 Task: Find connections with filter location Armadale with filter topic #DigitalMarketingwith filter profile language French with filter current company Cerner Corporation with filter school Jawaharlal Nehru National College of Engineering with filter industry Pipeline Transportation with filter service category Video Animation with filter keywords title Veterinary Assistant
Action: Mouse moved to (685, 142)
Screenshot: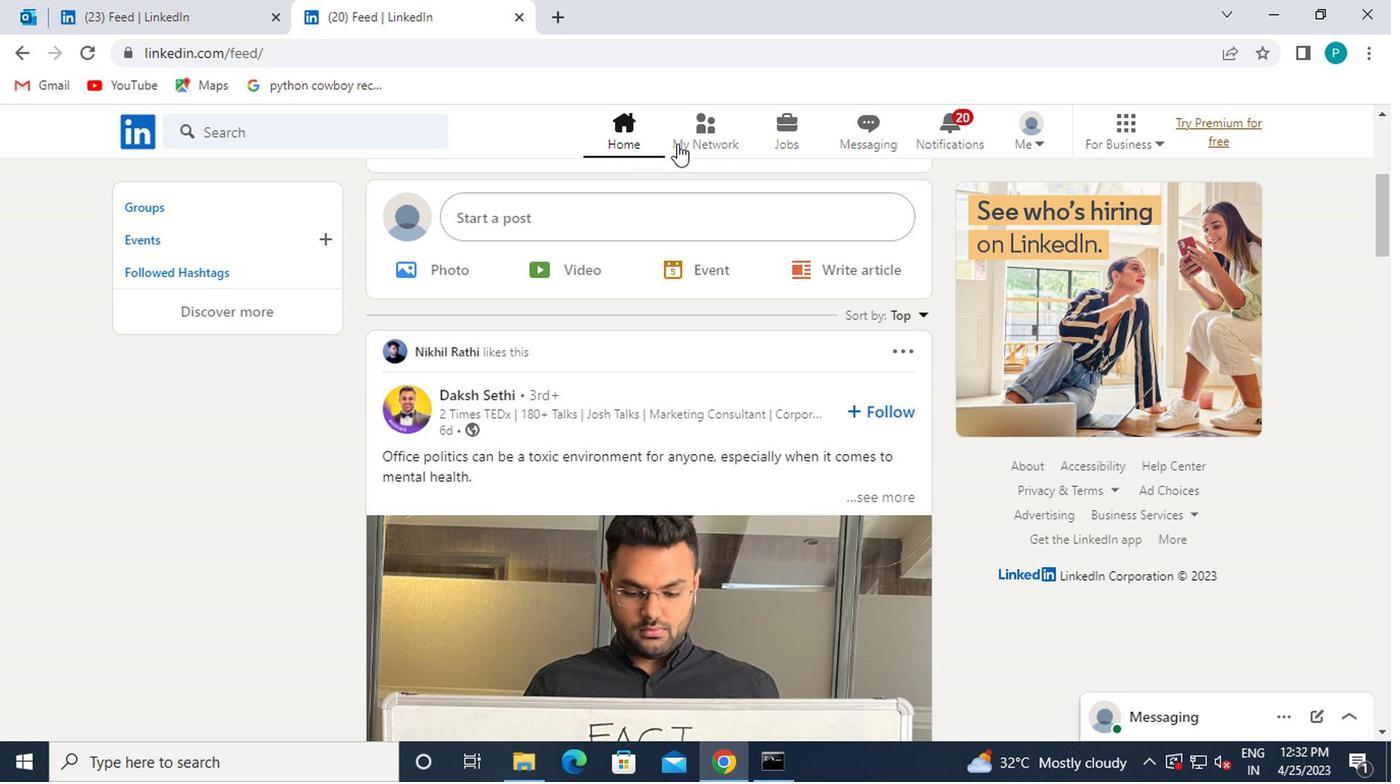 
Action: Mouse pressed left at (685, 142)
Screenshot: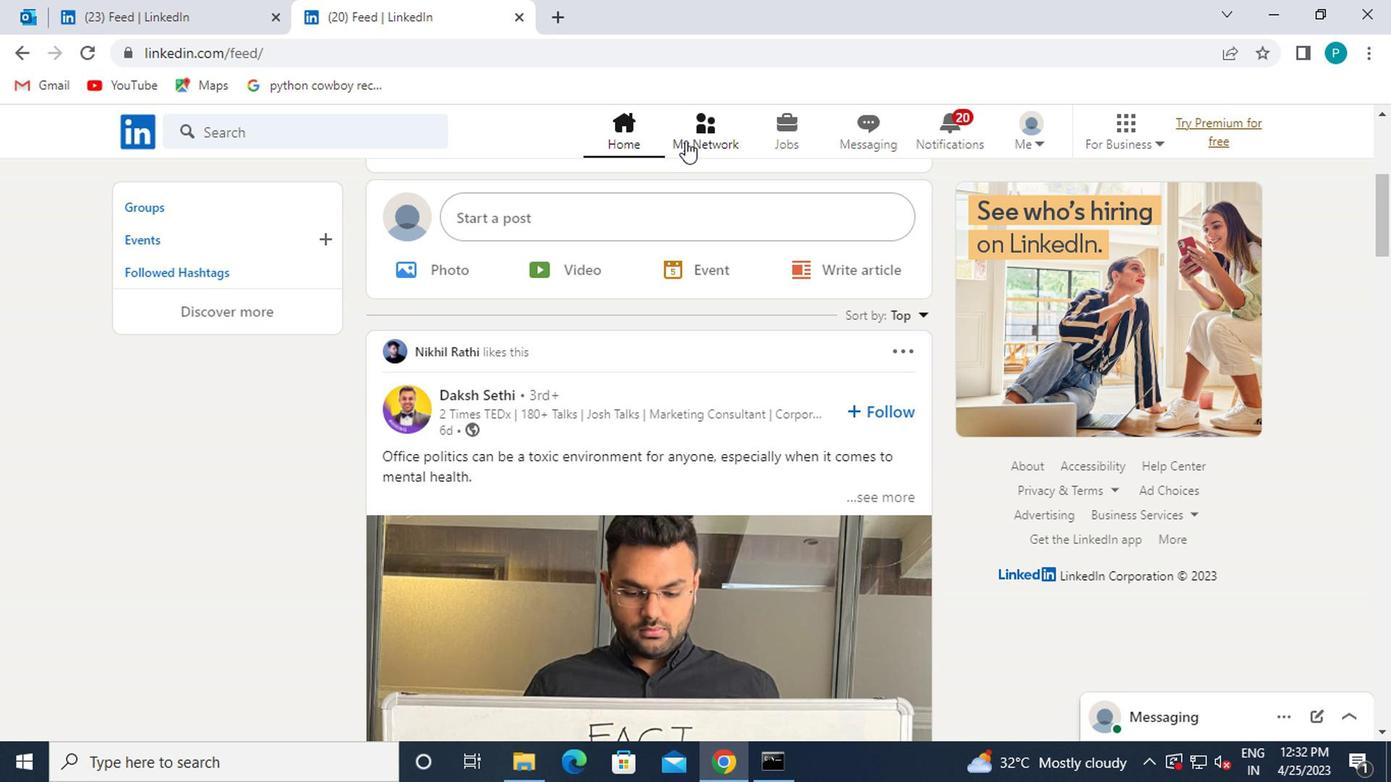 
Action: Mouse moved to (321, 235)
Screenshot: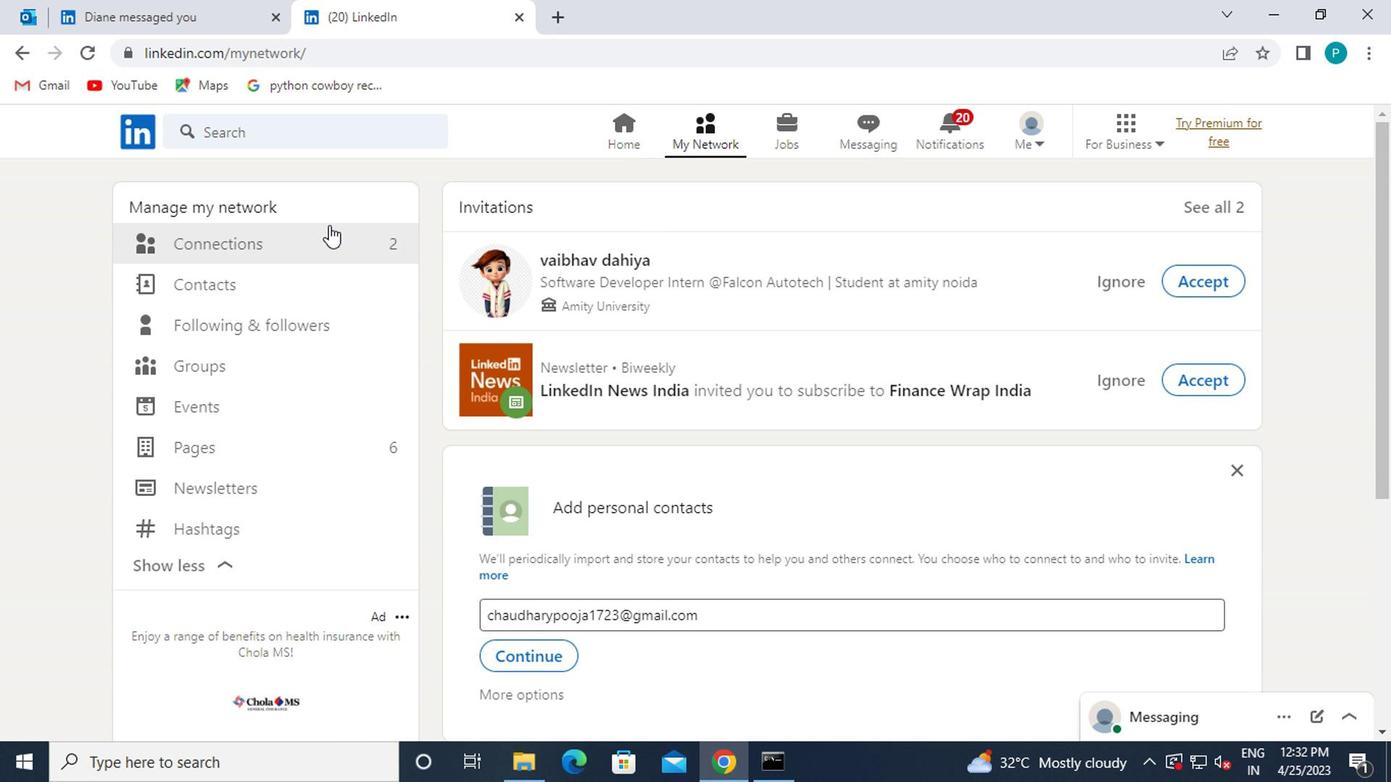 
Action: Mouse pressed left at (321, 235)
Screenshot: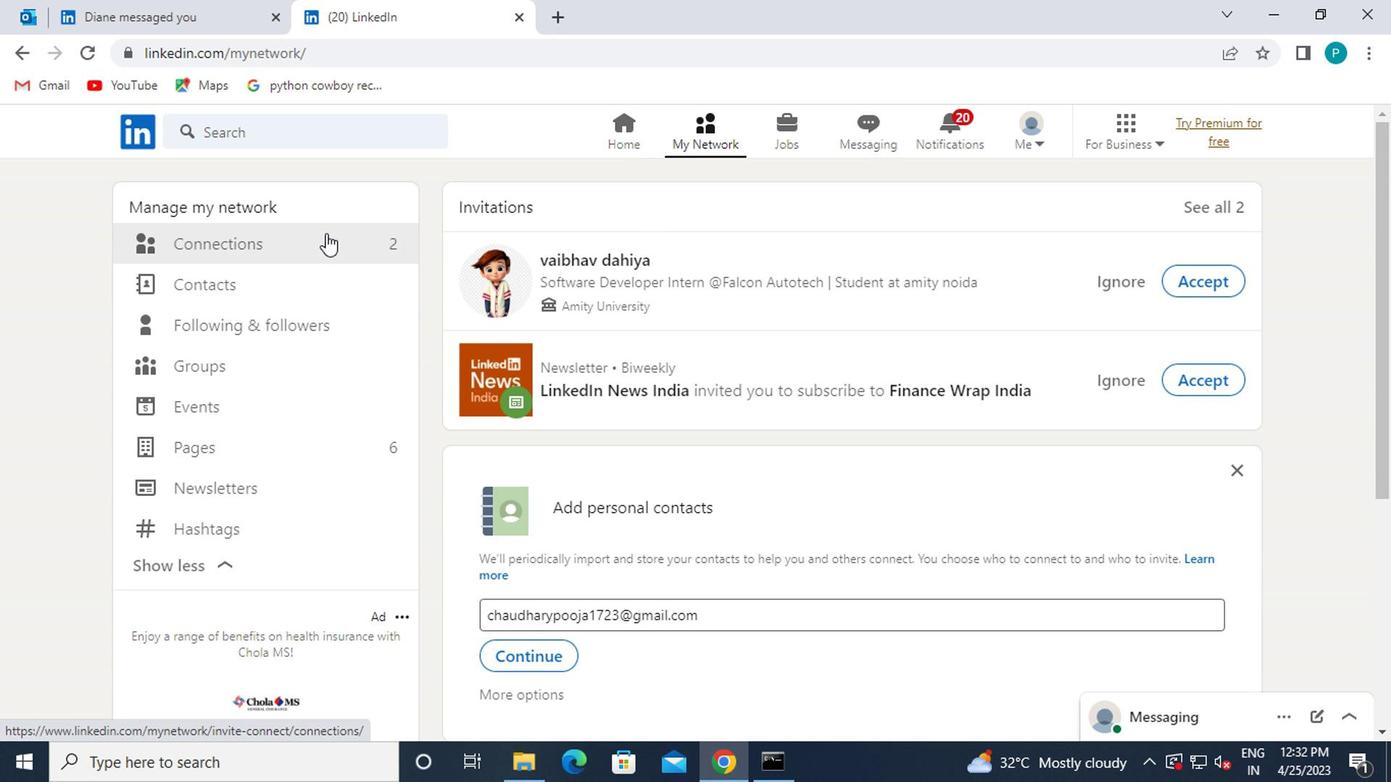 
Action: Mouse moved to (847, 246)
Screenshot: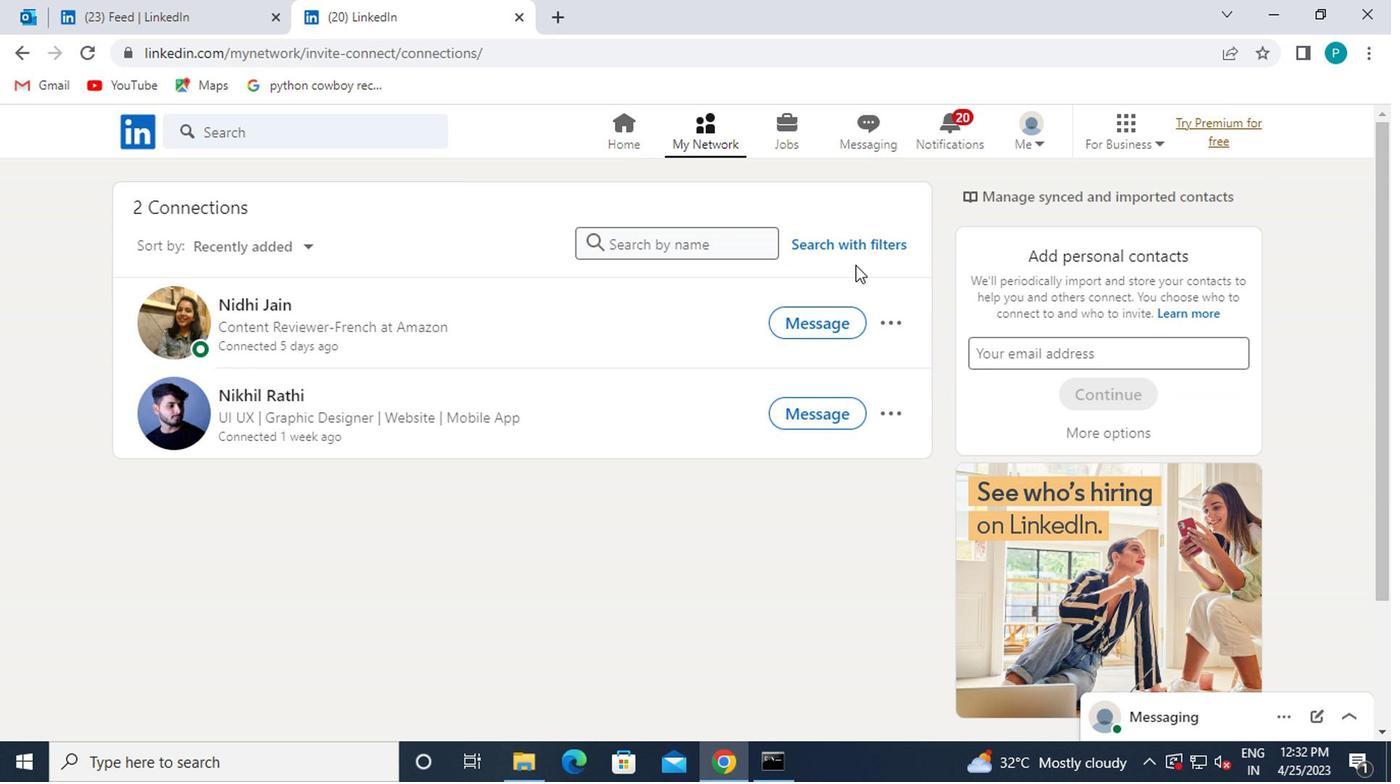 
Action: Mouse pressed left at (847, 246)
Screenshot: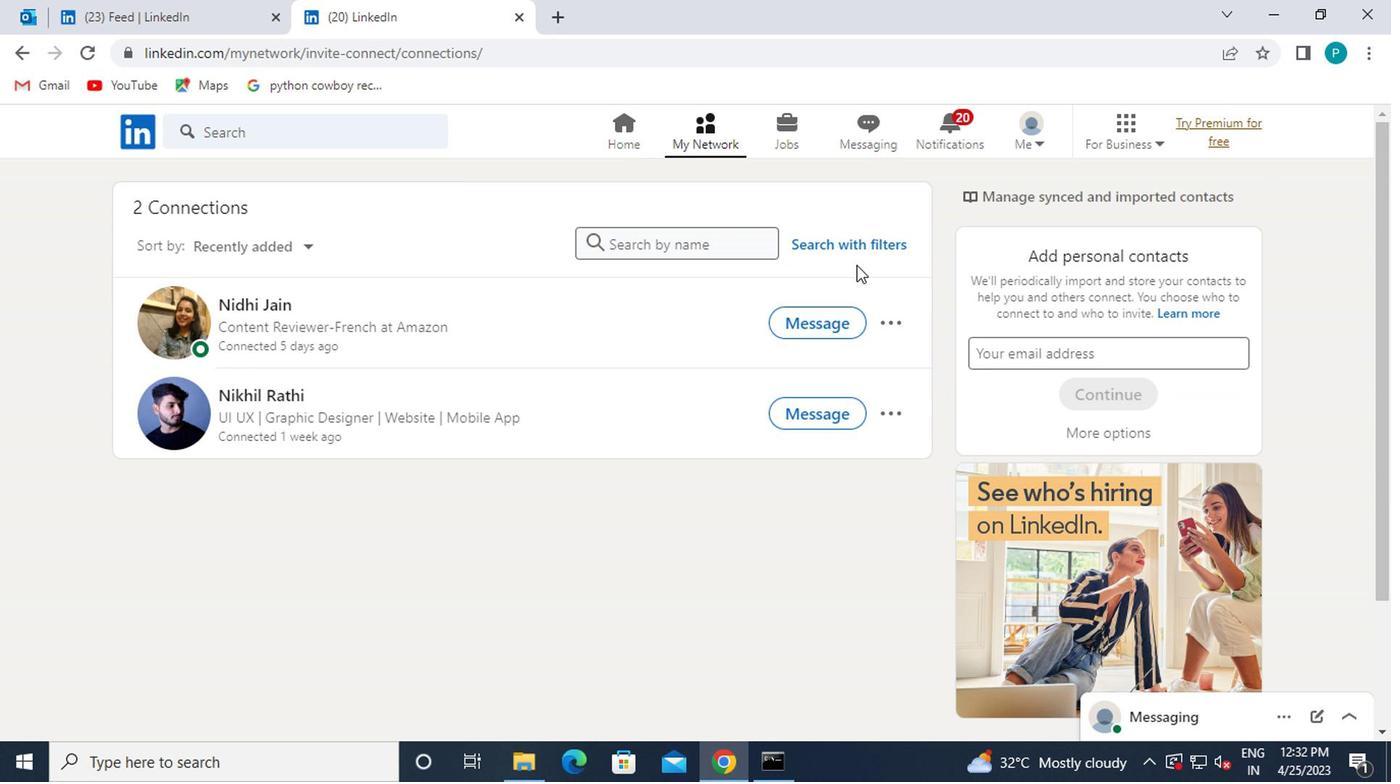 
Action: Mouse moved to (696, 192)
Screenshot: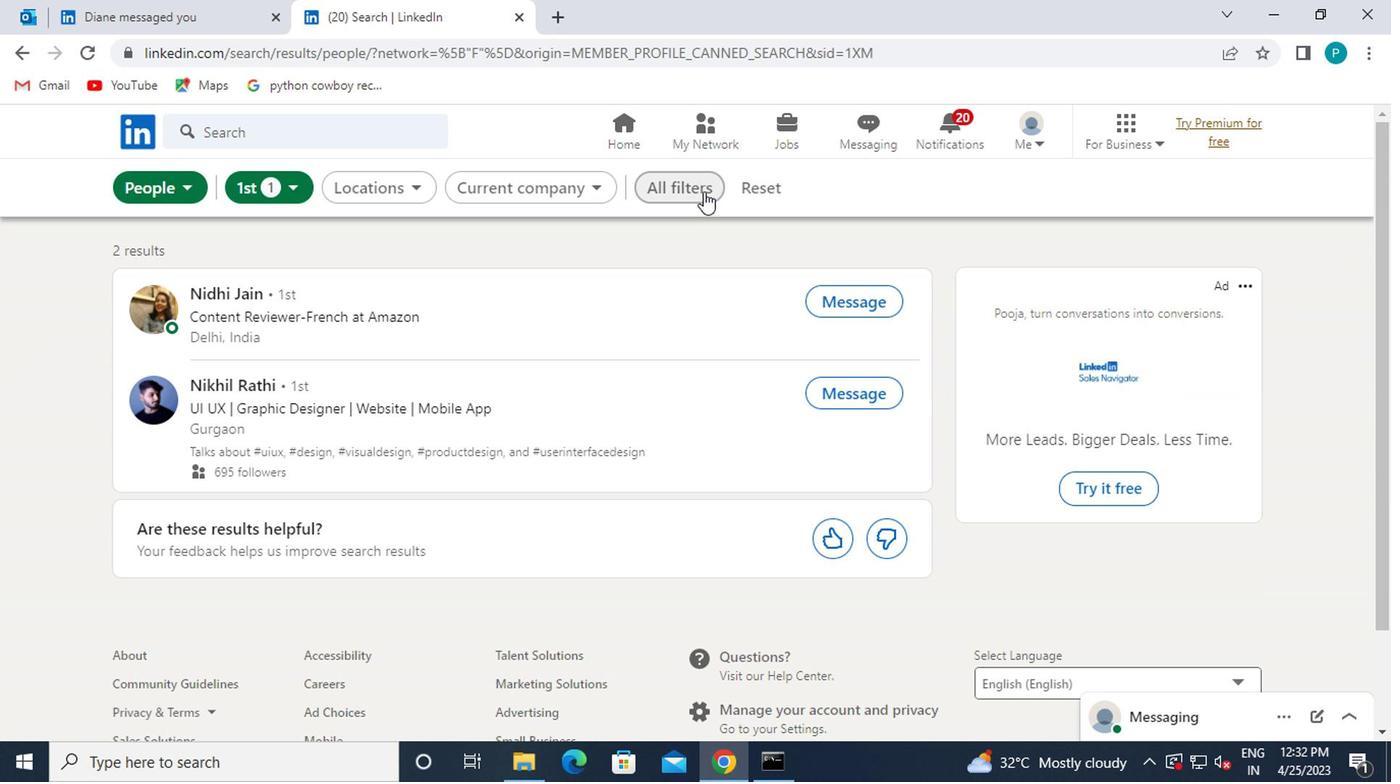 
Action: Mouse pressed left at (696, 192)
Screenshot: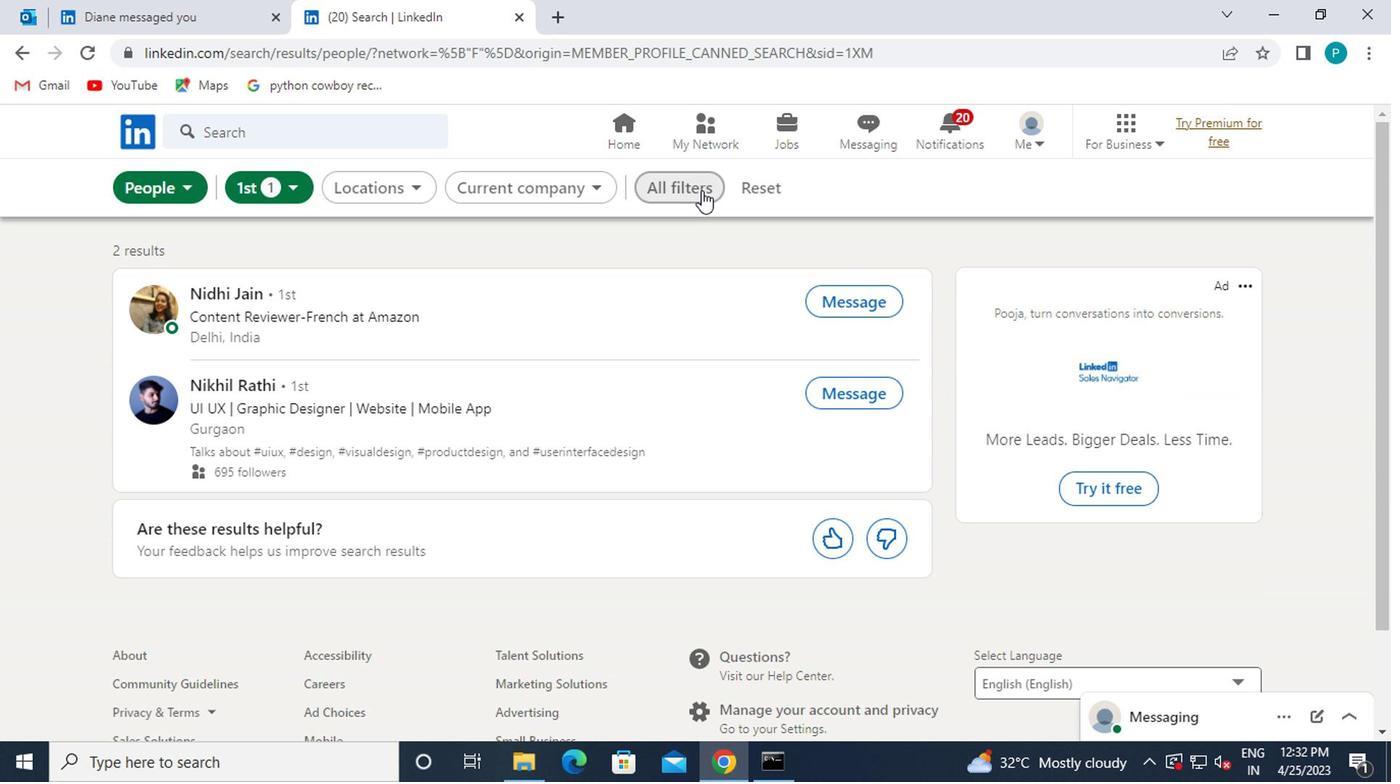 
Action: Mouse moved to (940, 409)
Screenshot: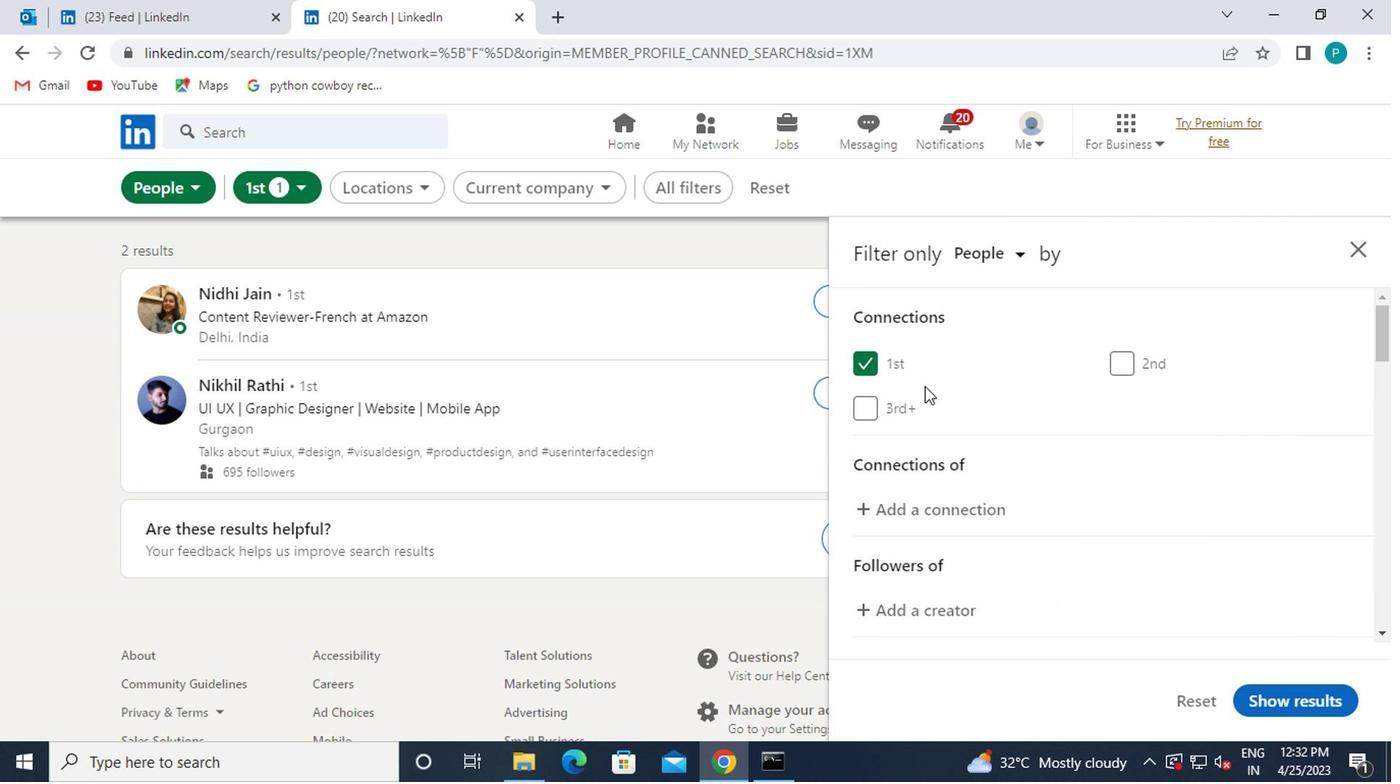 
Action: Mouse scrolled (940, 408) with delta (0, 0)
Screenshot: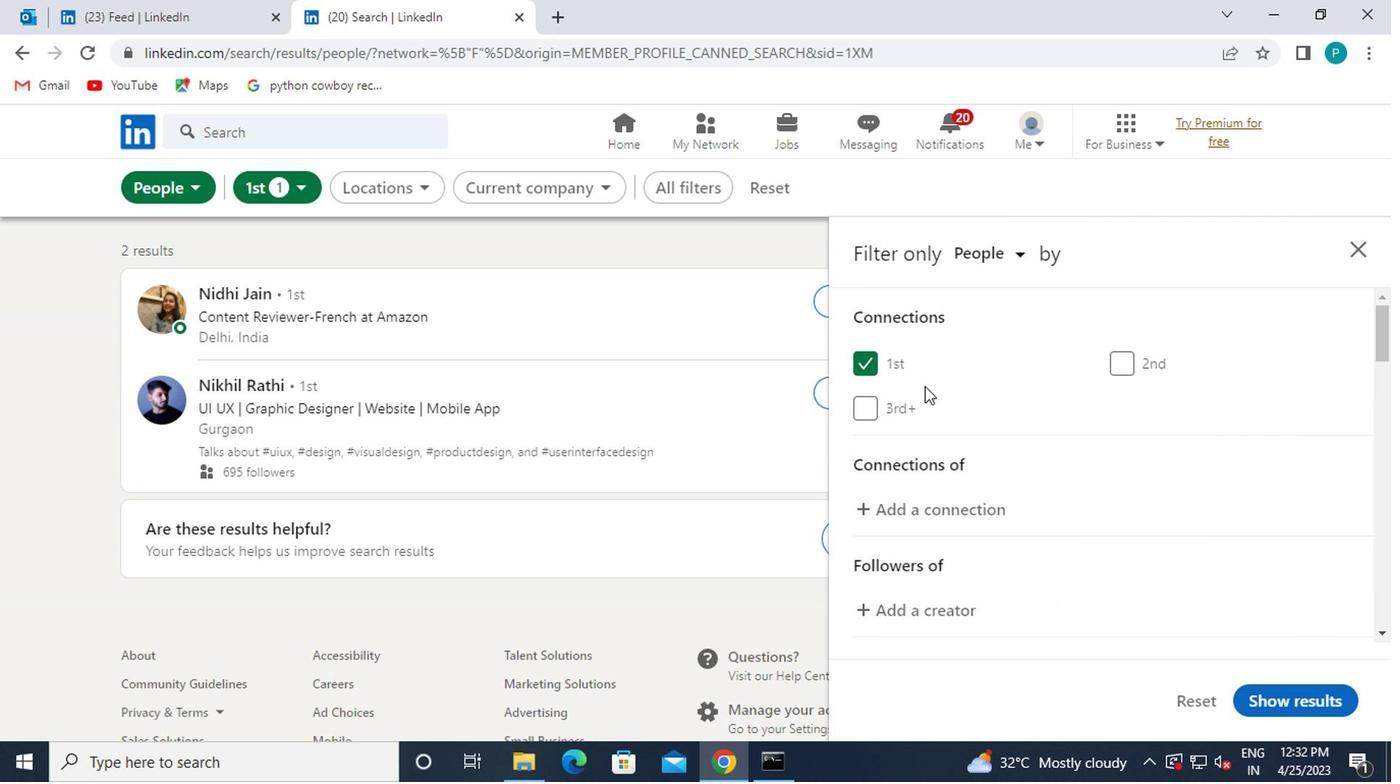 
Action: Mouse moved to (940, 411)
Screenshot: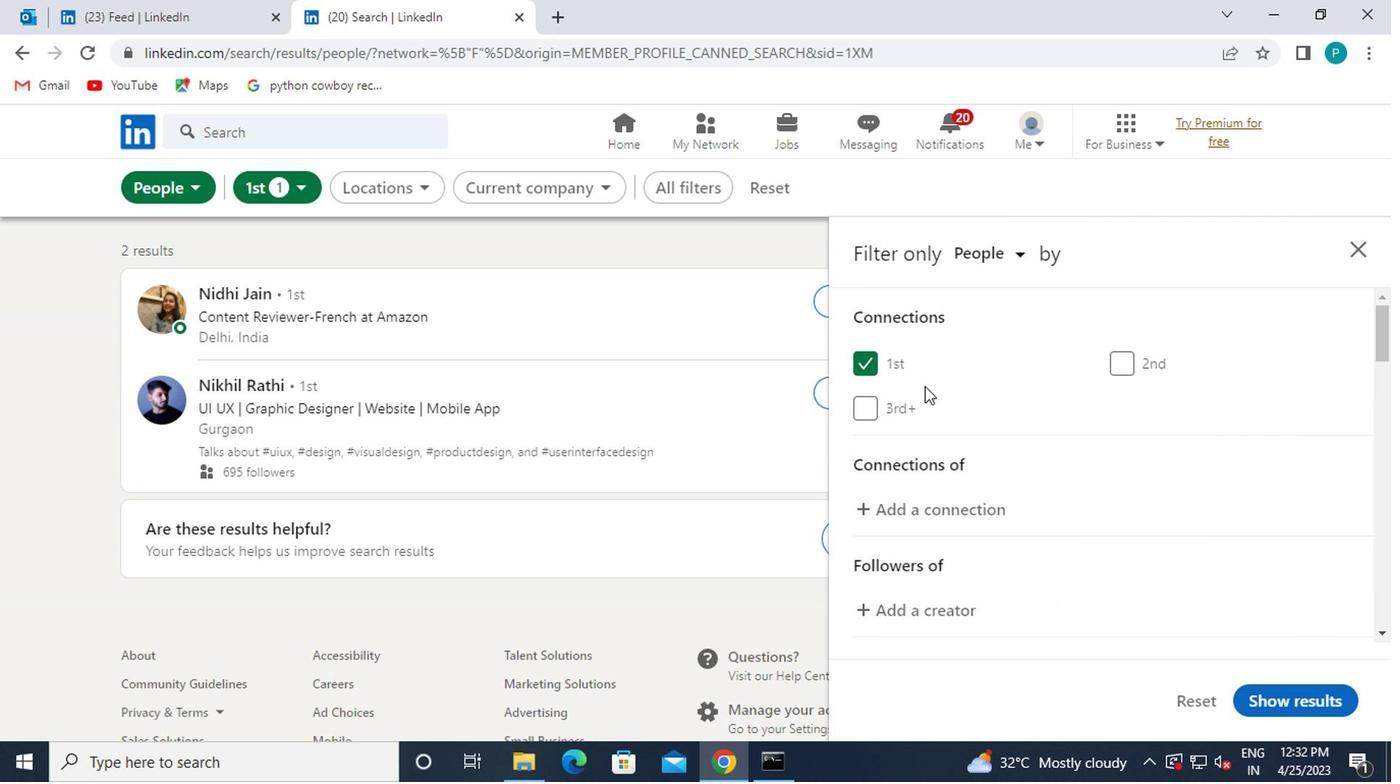 
Action: Mouse scrolled (940, 411) with delta (0, 0)
Screenshot: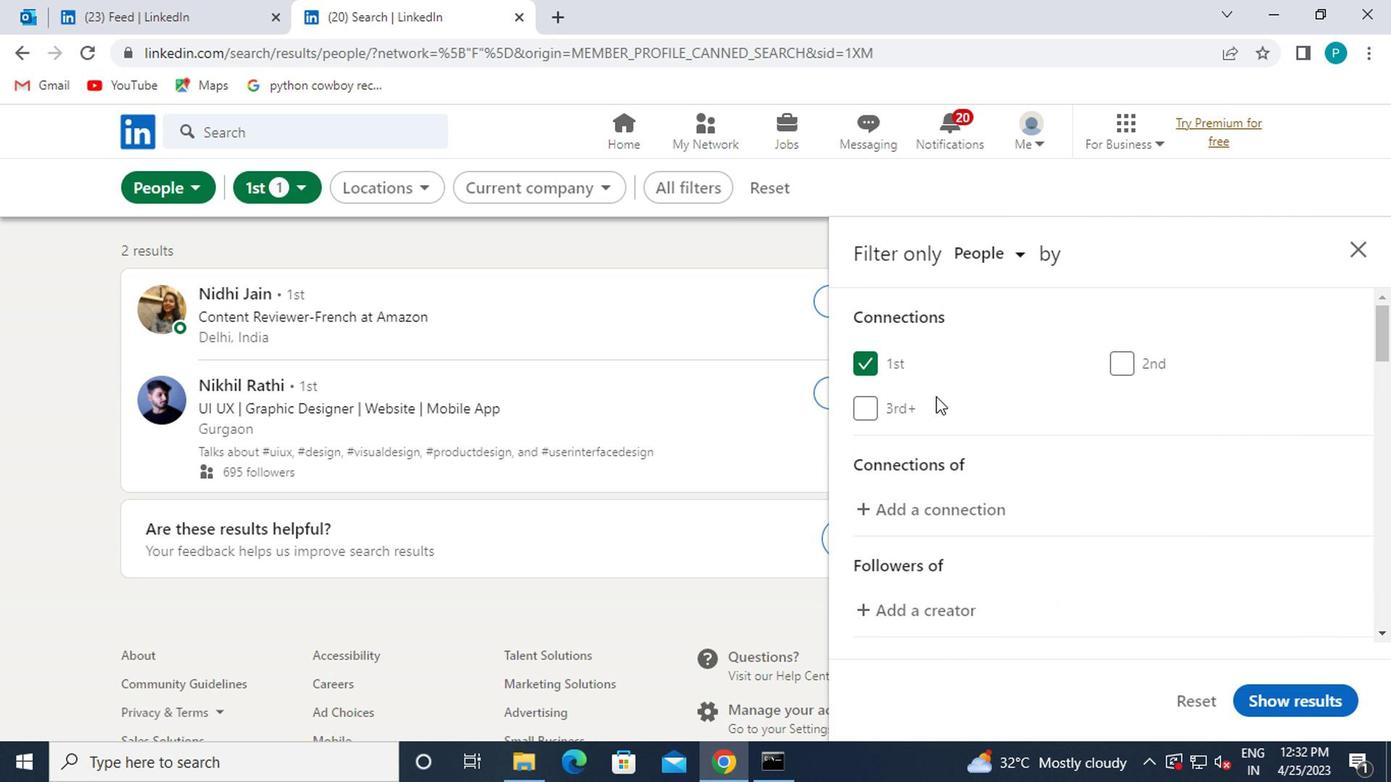 
Action: Mouse scrolled (940, 411) with delta (0, 0)
Screenshot: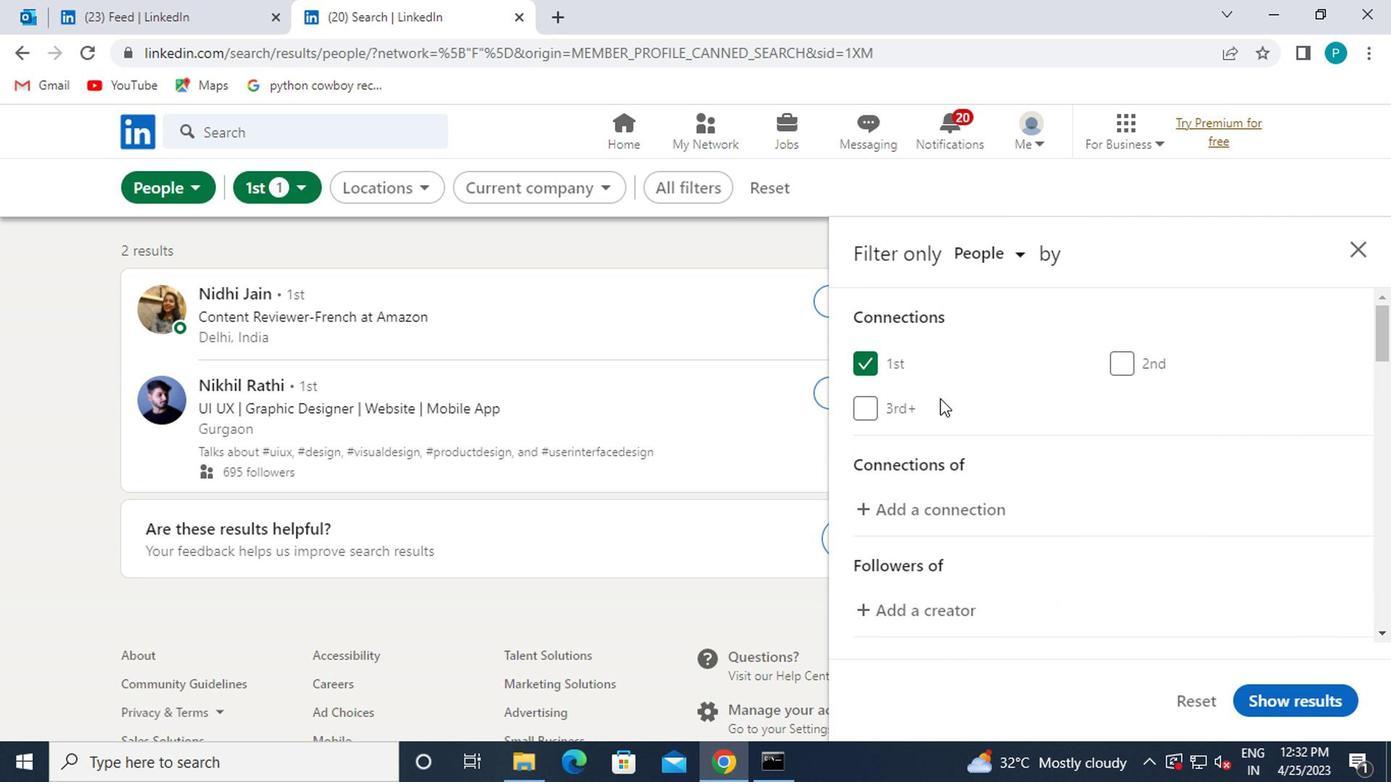 
Action: Mouse scrolled (940, 411) with delta (0, 0)
Screenshot: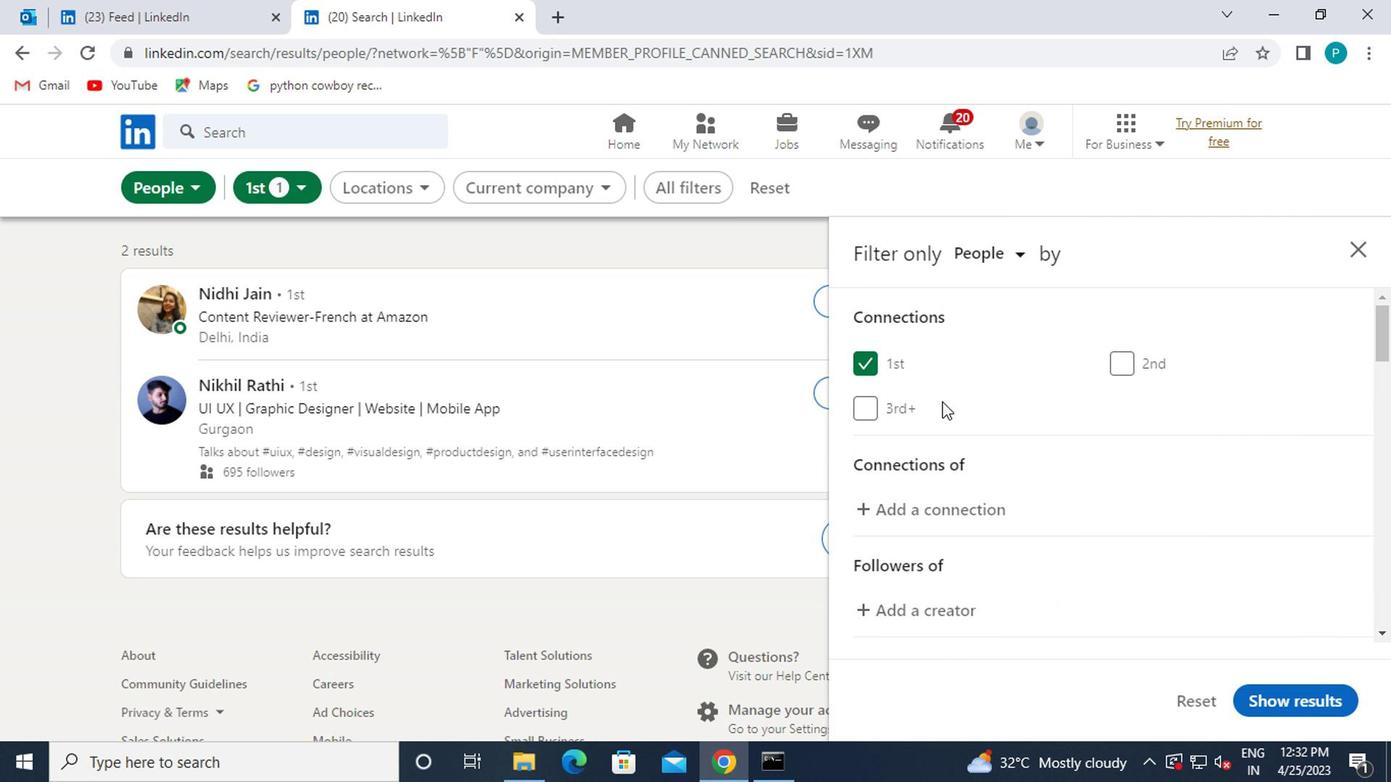 
Action: Mouse moved to (1164, 400)
Screenshot: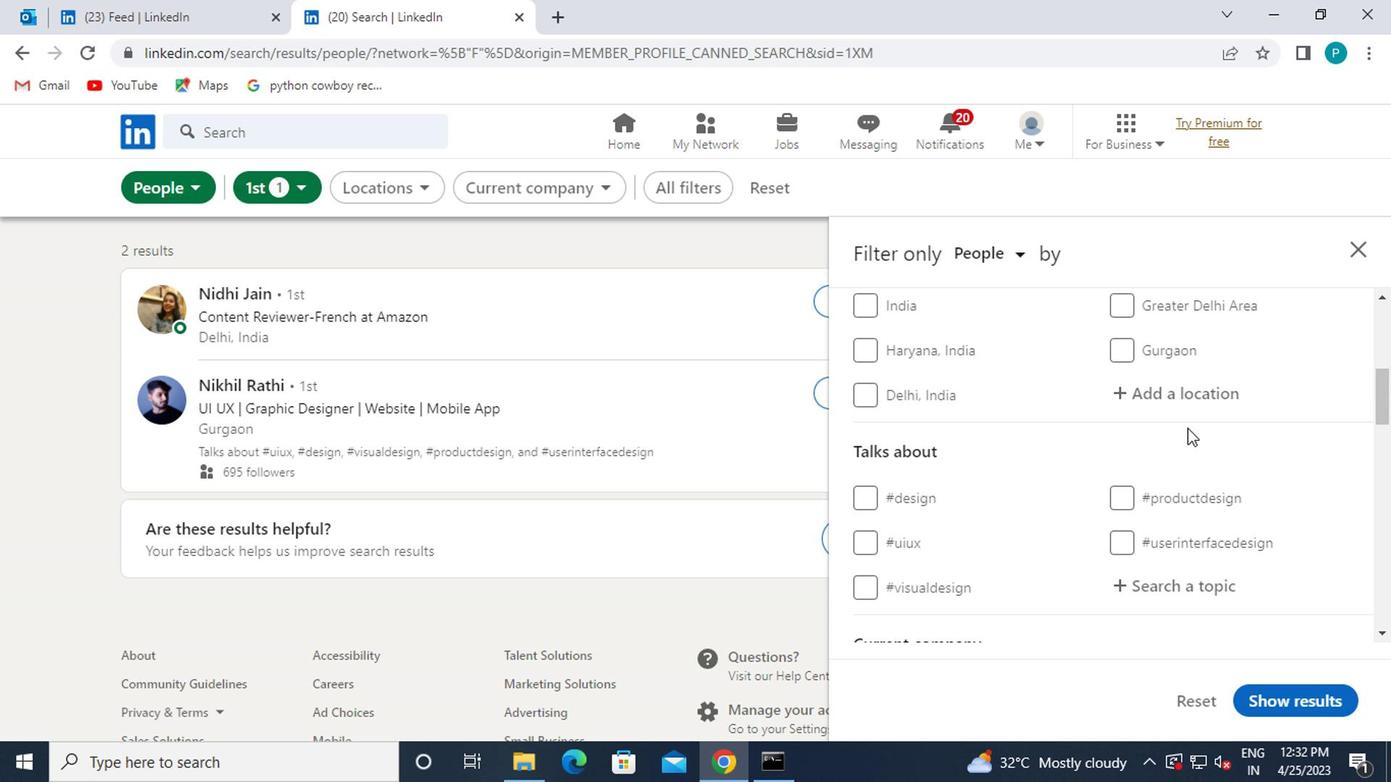 
Action: Mouse pressed left at (1164, 400)
Screenshot: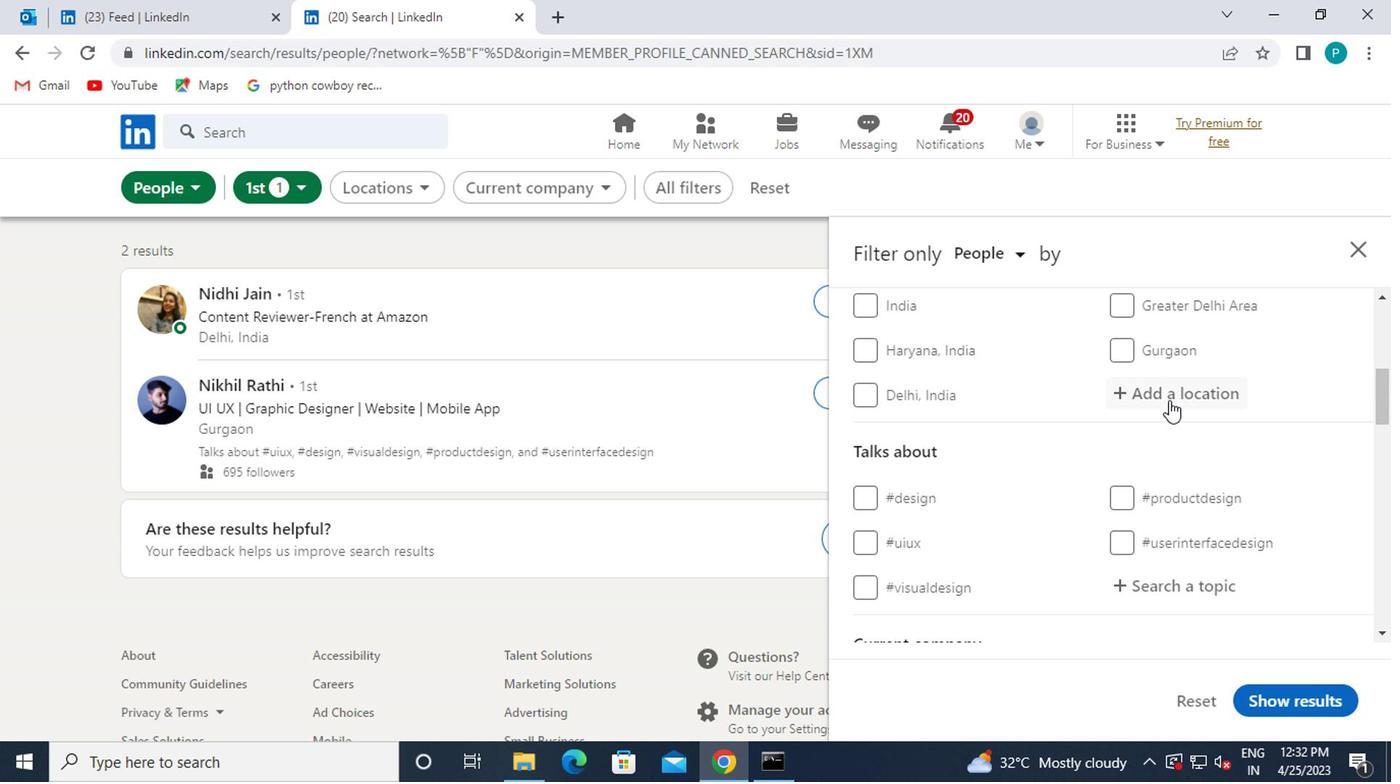 
Action: Mouse moved to (1154, 398)
Screenshot: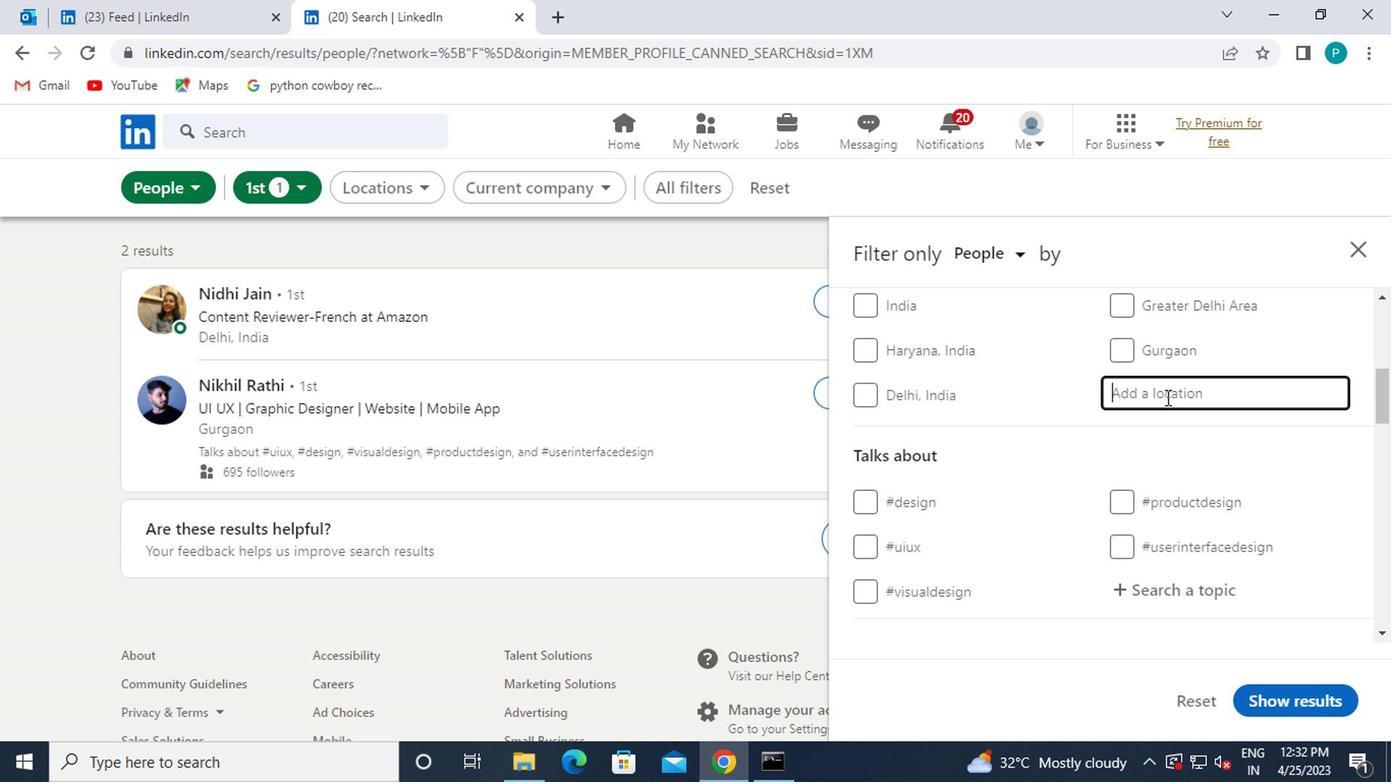 
Action: Key pressed armadale
Screenshot: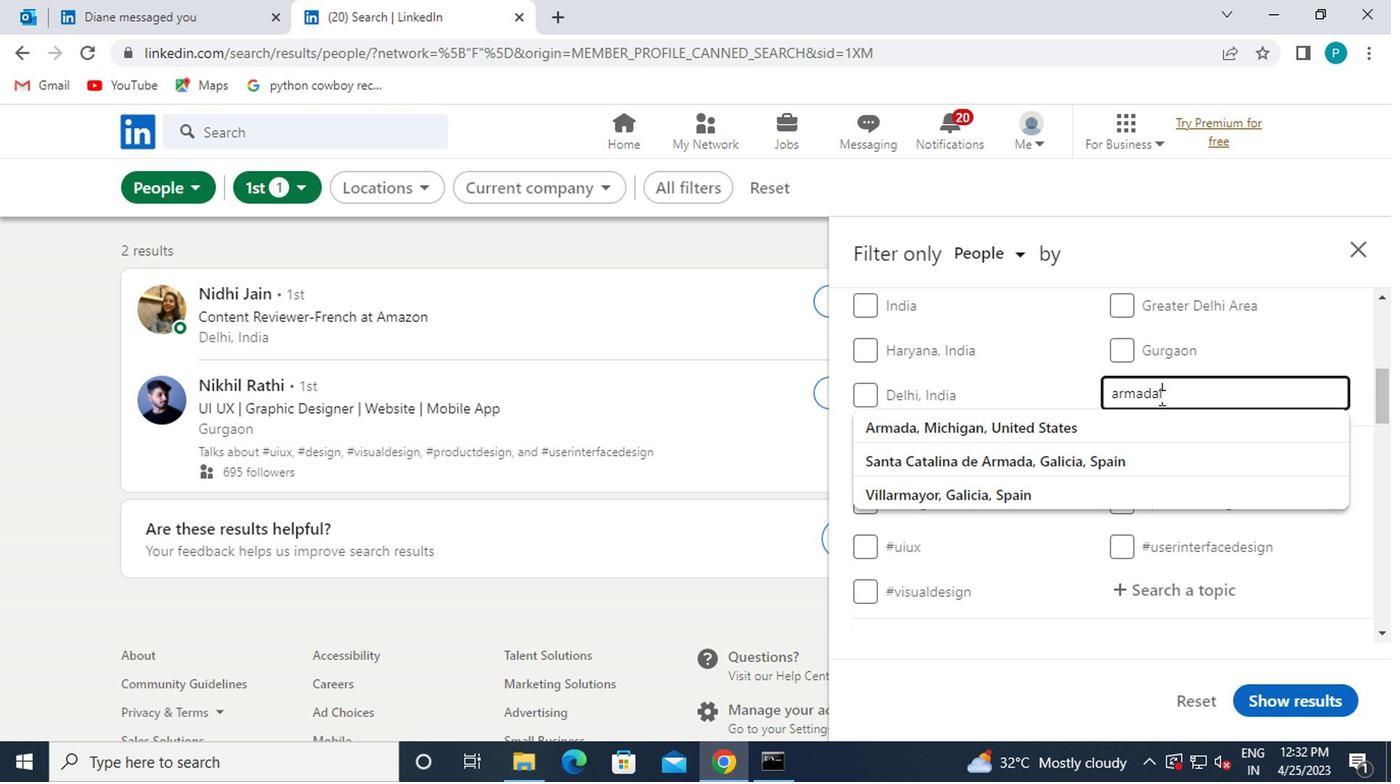 
Action: Mouse moved to (1190, 413)
Screenshot: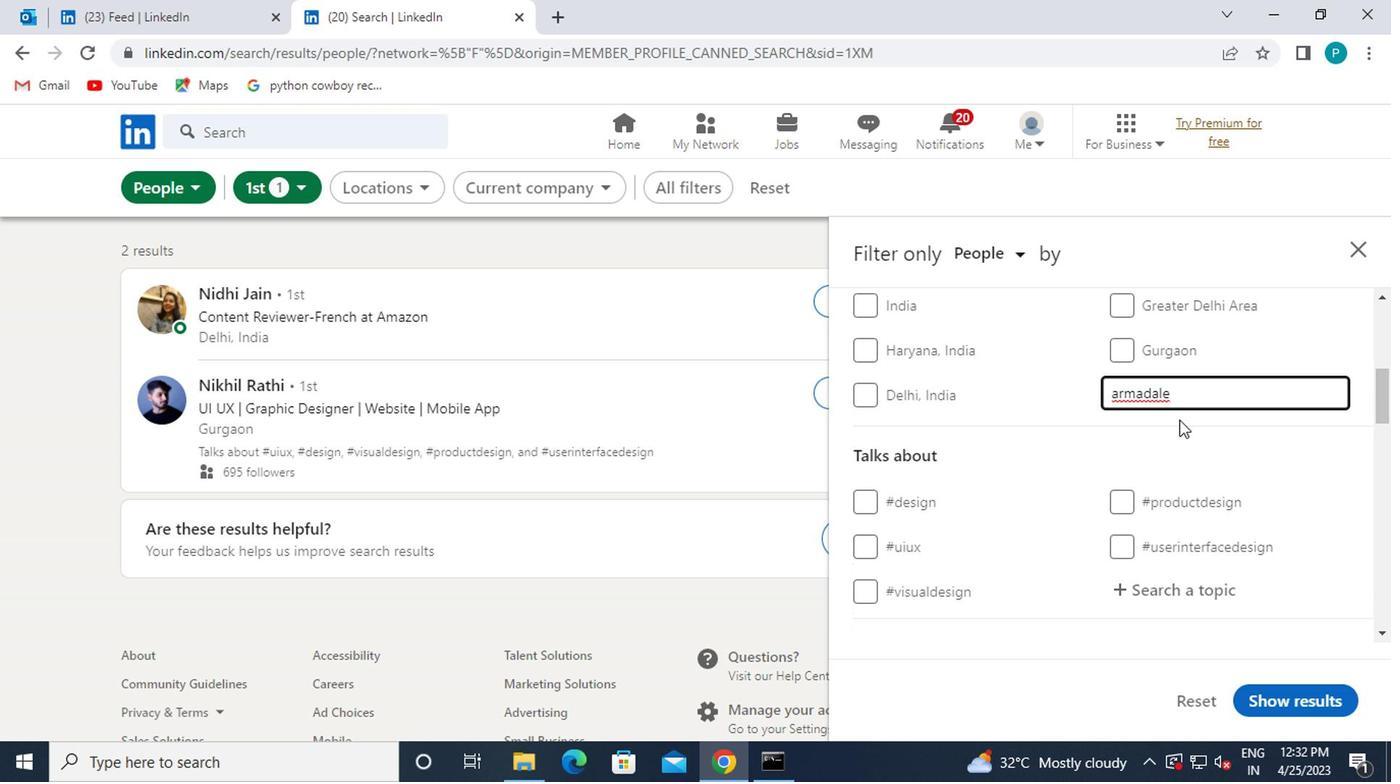 
Action: Key pressed <Key.backspace>
Screenshot: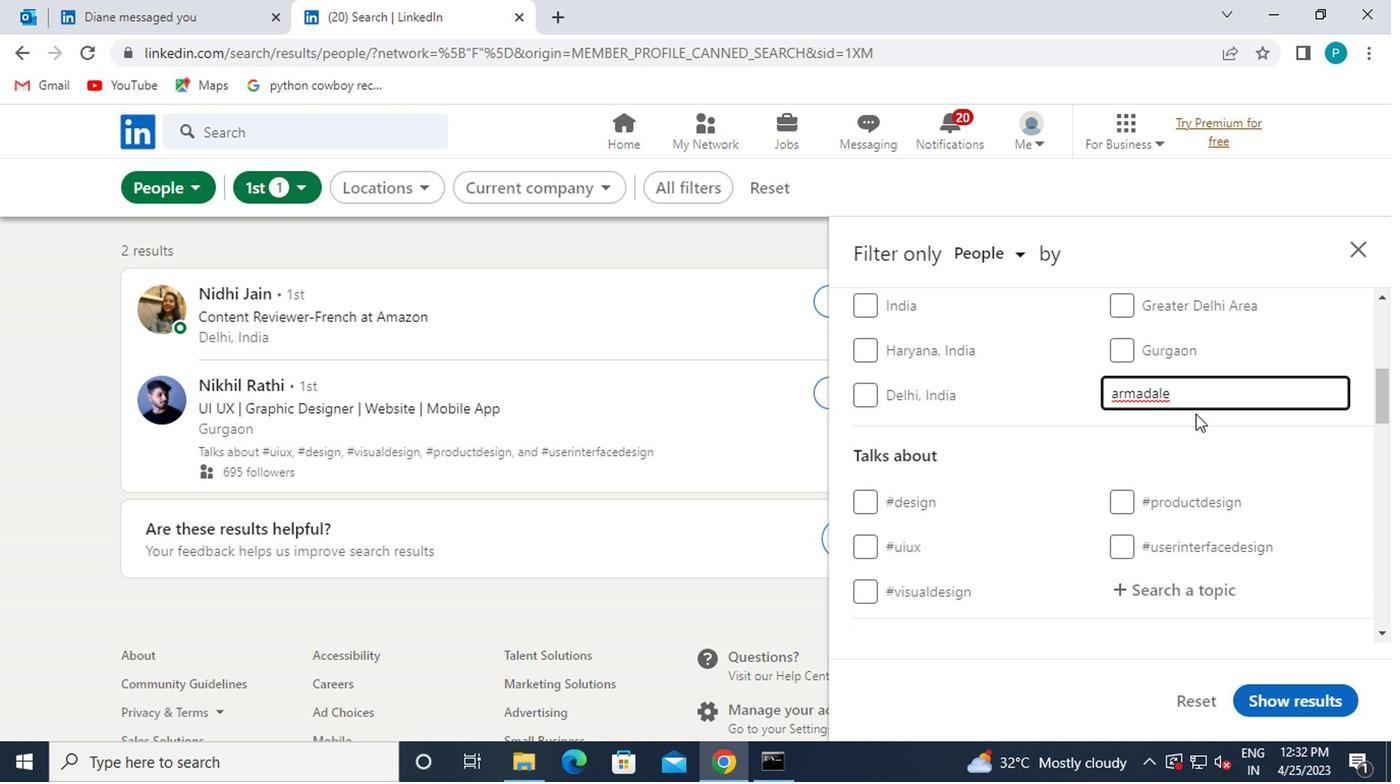 
Action: Mouse moved to (1141, 403)
Screenshot: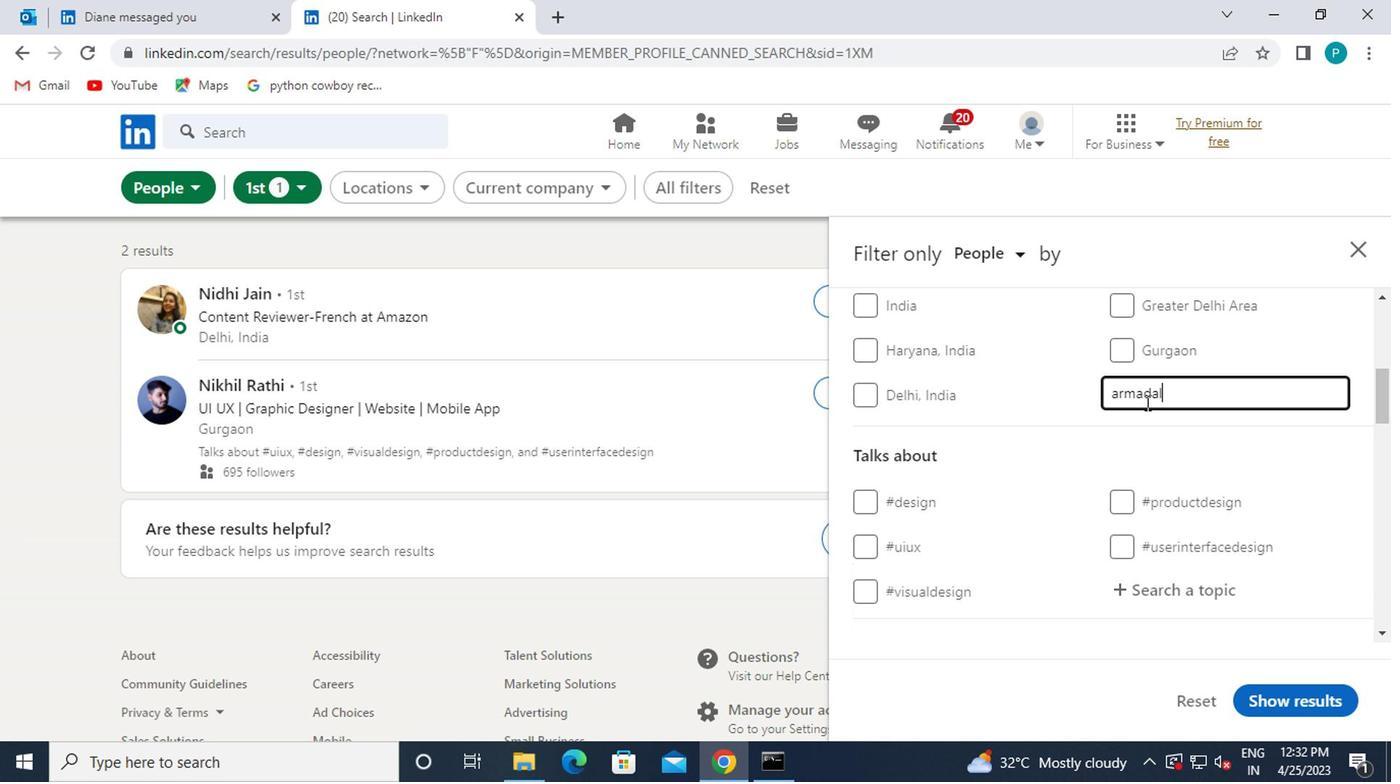
Action: Key pressed e
Screenshot: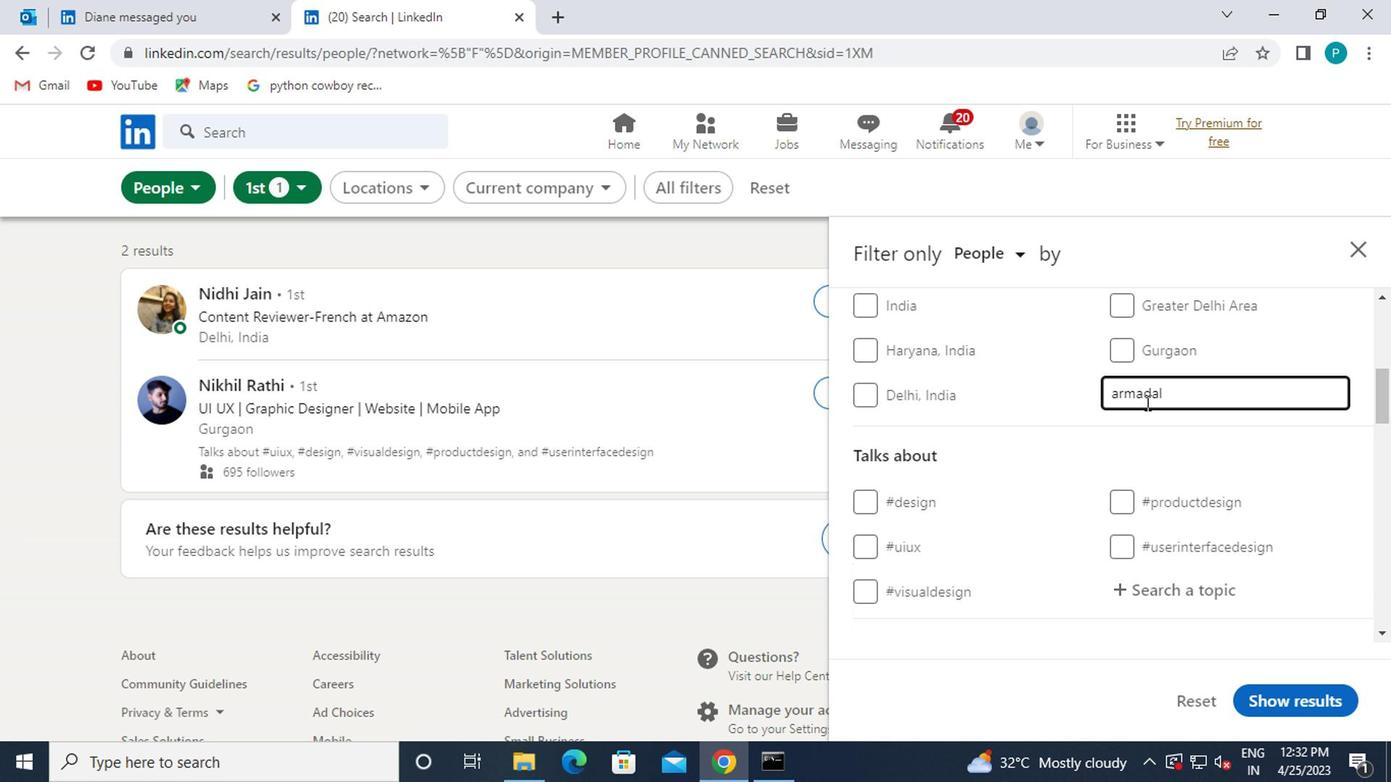 
Action: Mouse moved to (1215, 474)
Screenshot: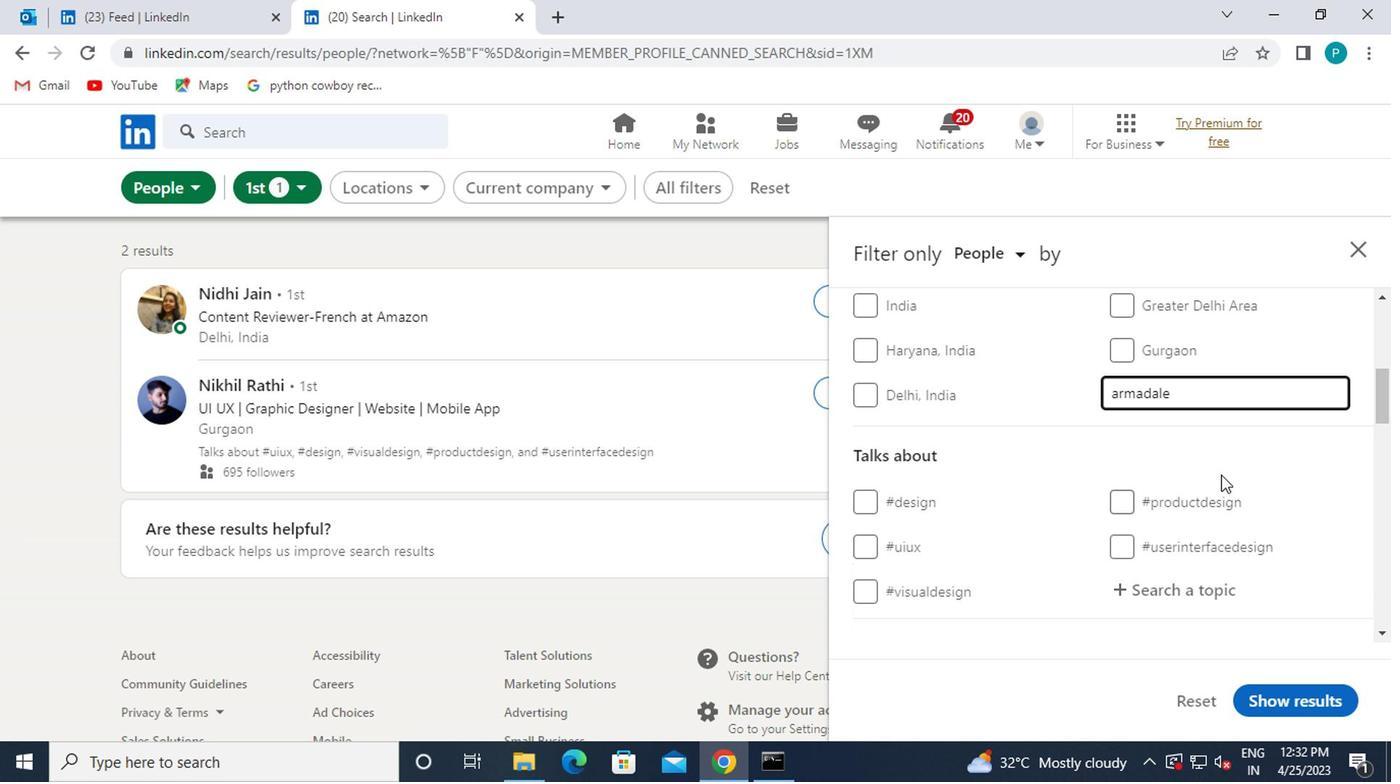 
Action: Mouse scrolled (1215, 473) with delta (0, 0)
Screenshot: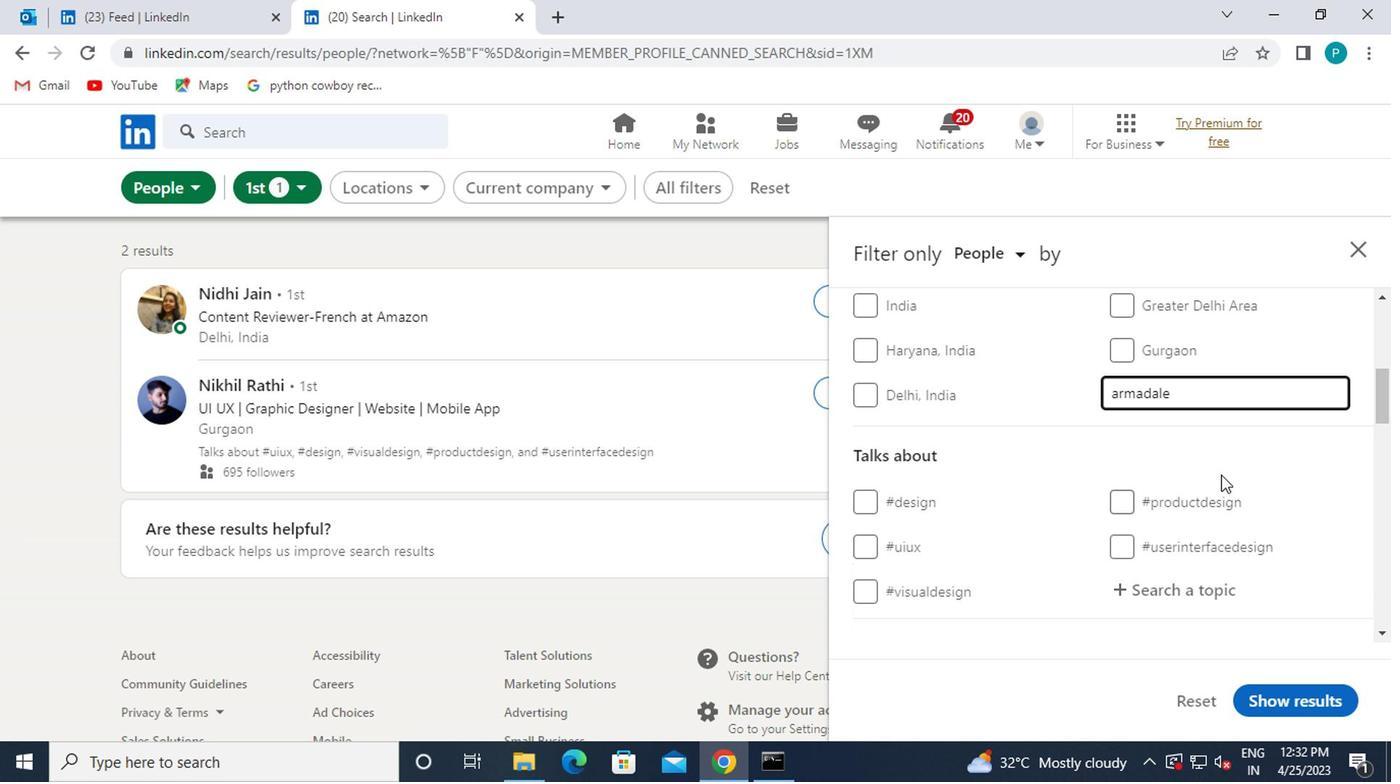 
Action: Mouse moved to (1129, 494)
Screenshot: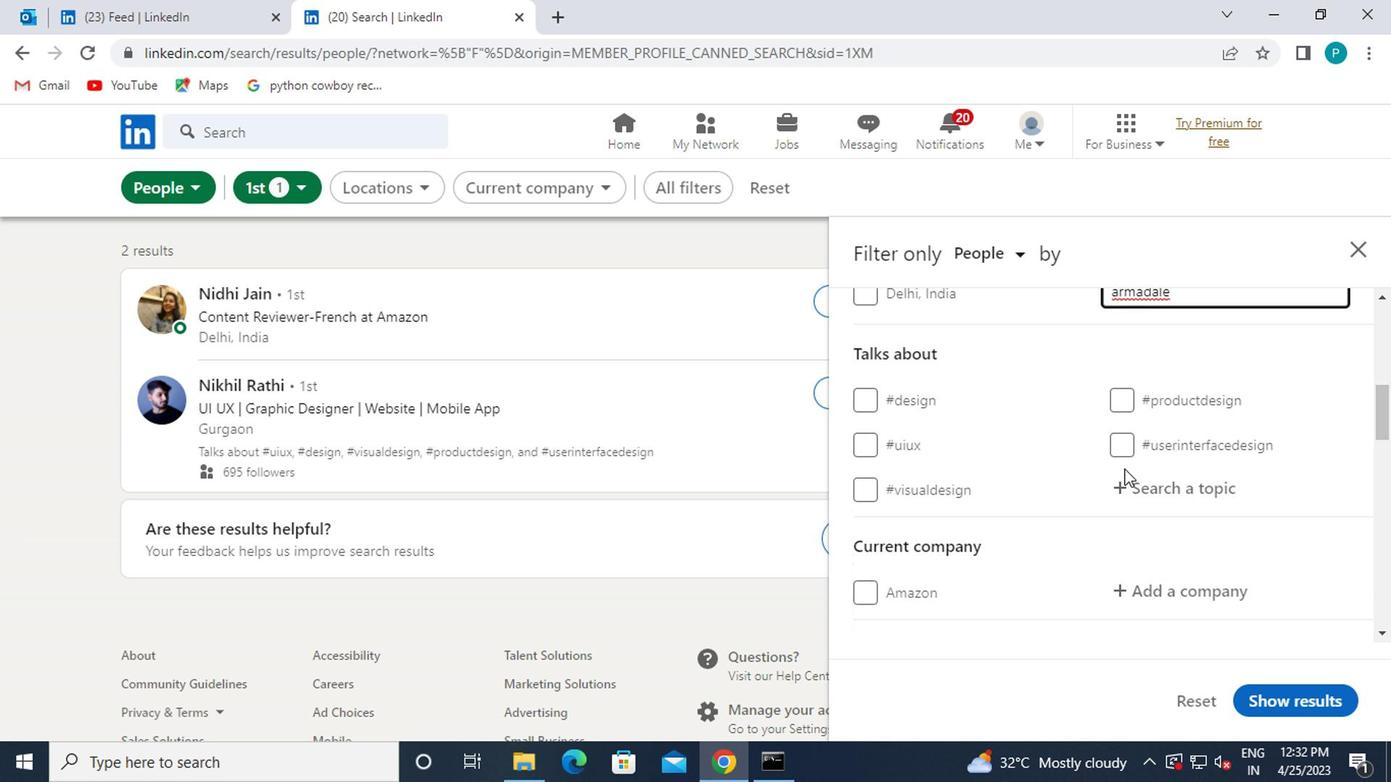
Action: Mouse pressed left at (1129, 494)
Screenshot: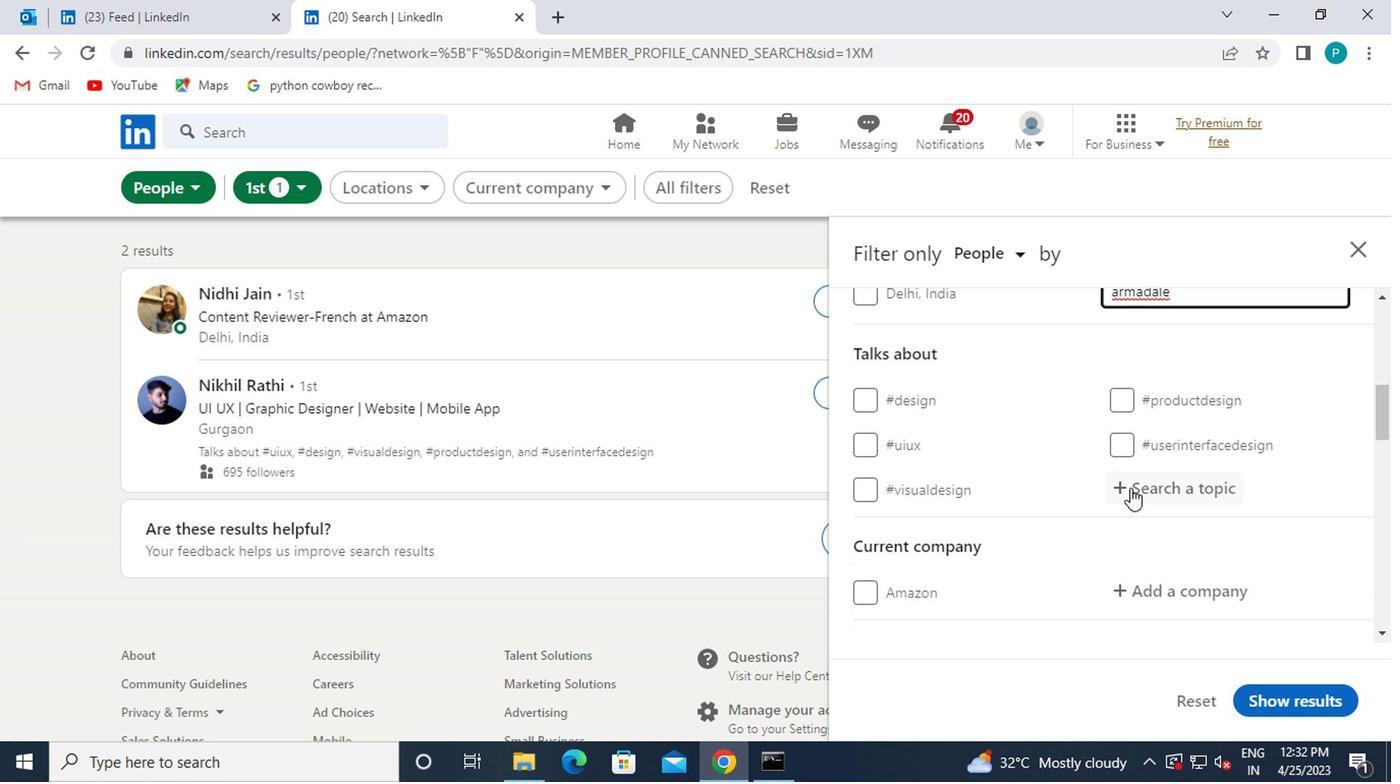 
Action: Key pressed <Key.shift><Key.shift><Key.shift><Key.shift>#DIGITAL<Key.space><Key.backspace>MARKETING
Screenshot: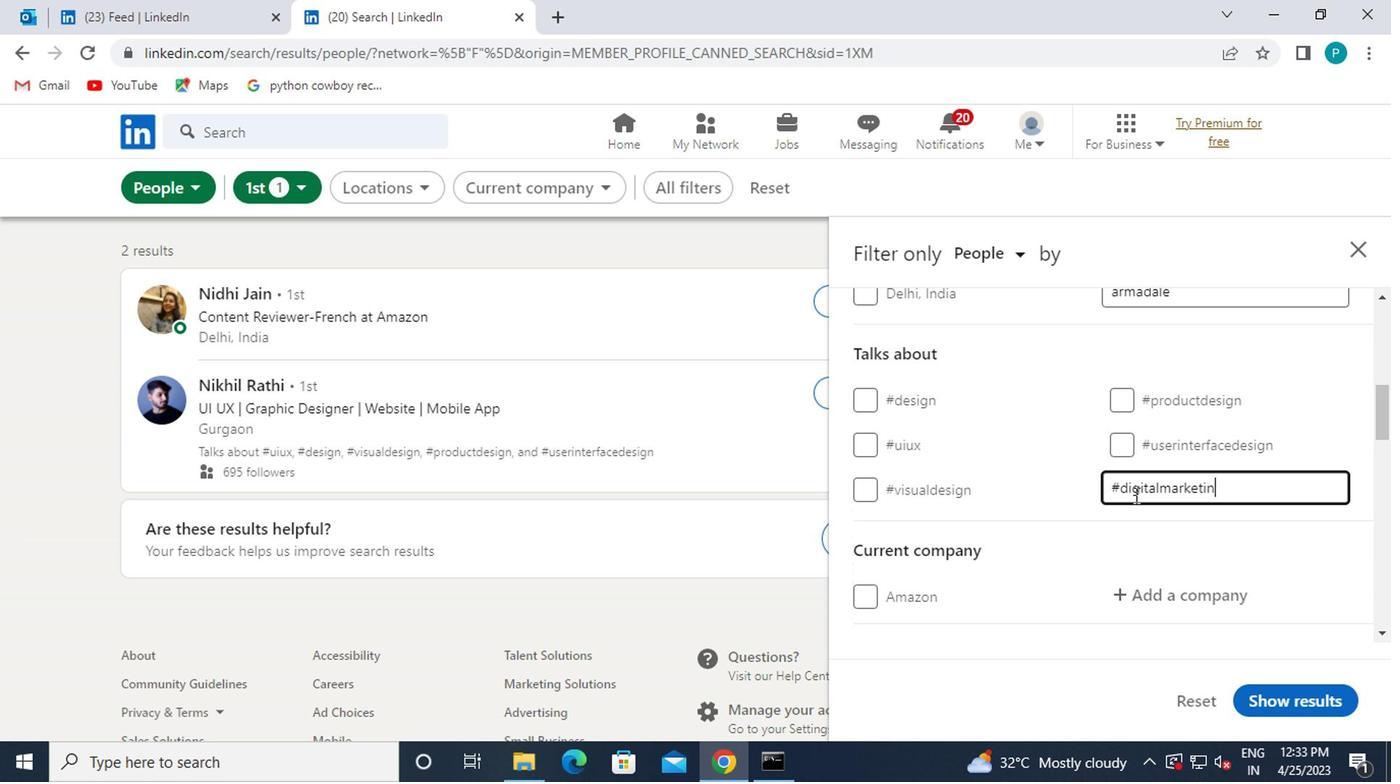
Action: Mouse moved to (1121, 523)
Screenshot: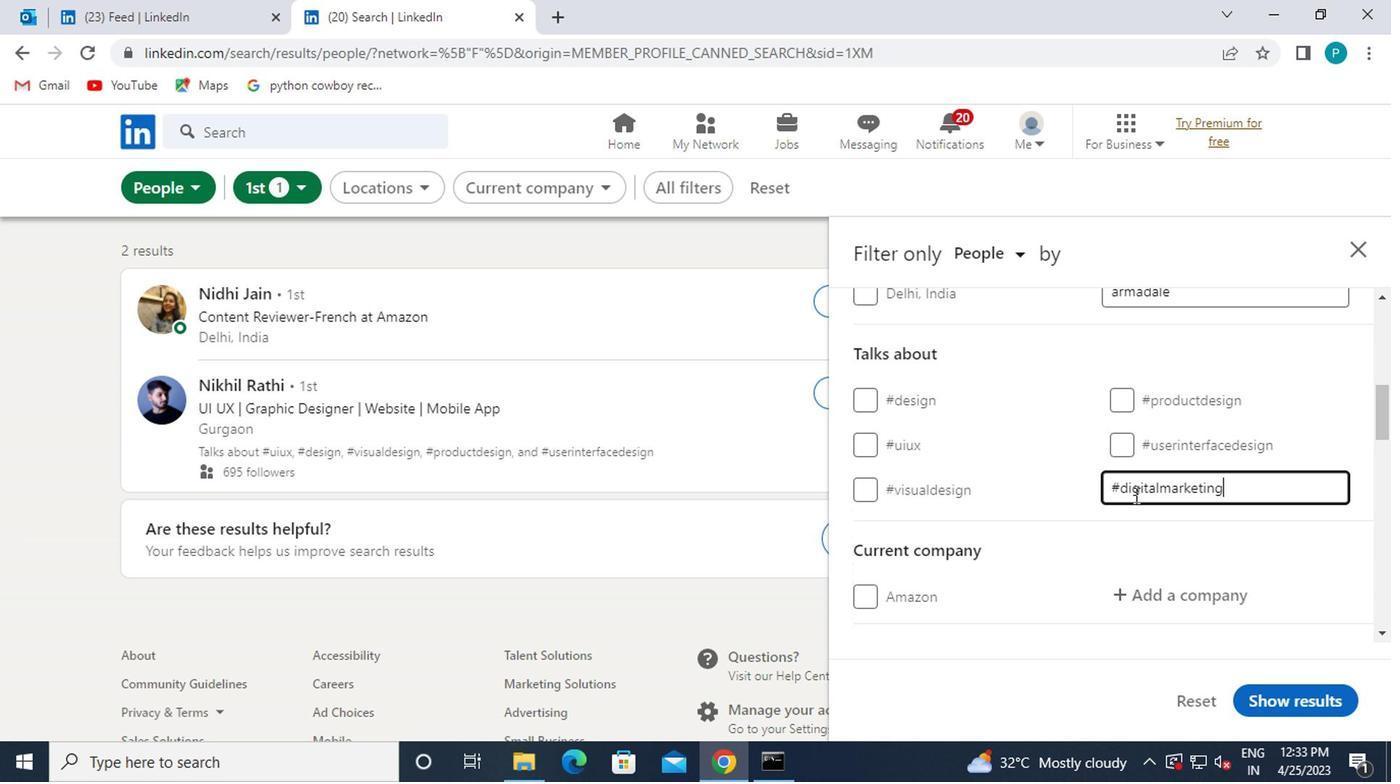 
Action: Mouse scrolled (1121, 522) with delta (0, 0)
Screenshot: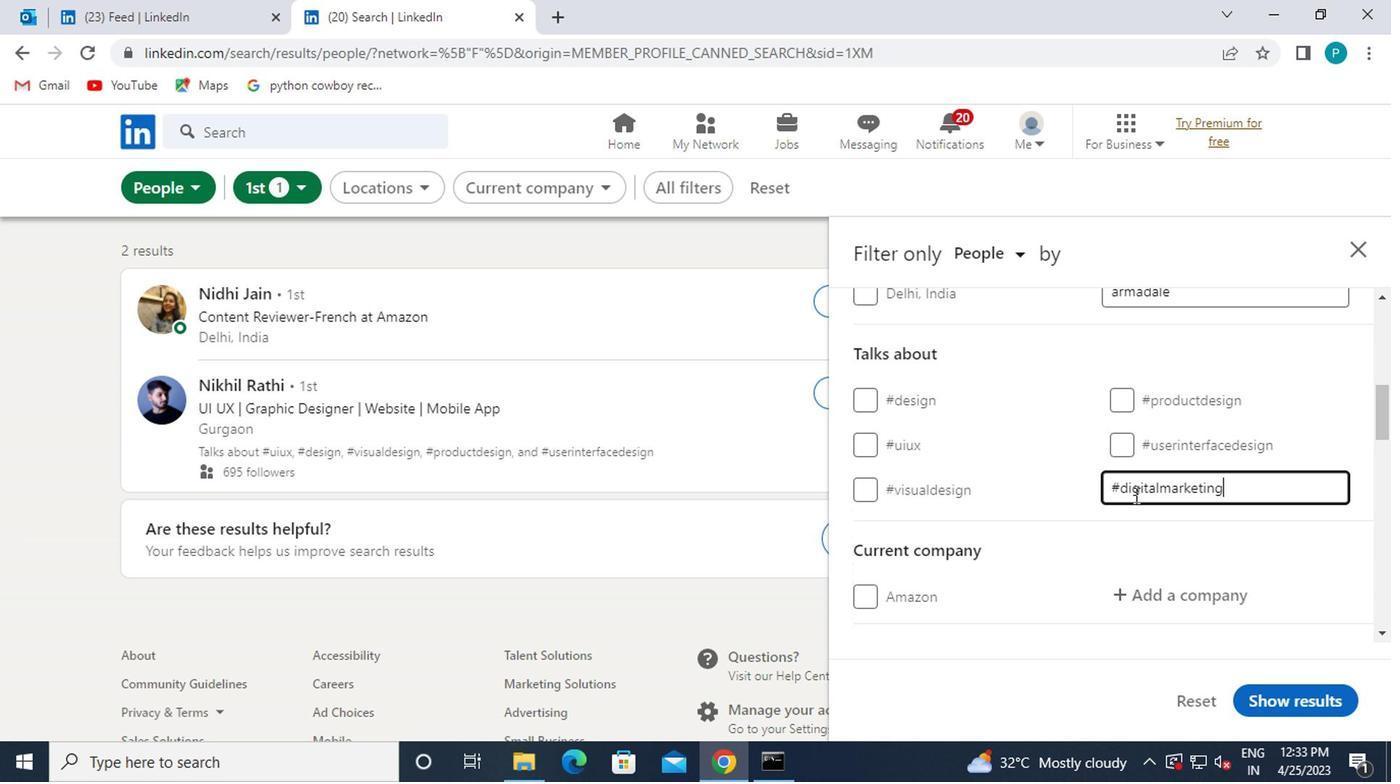 
Action: Mouse moved to (1134, 502)
Screenshot: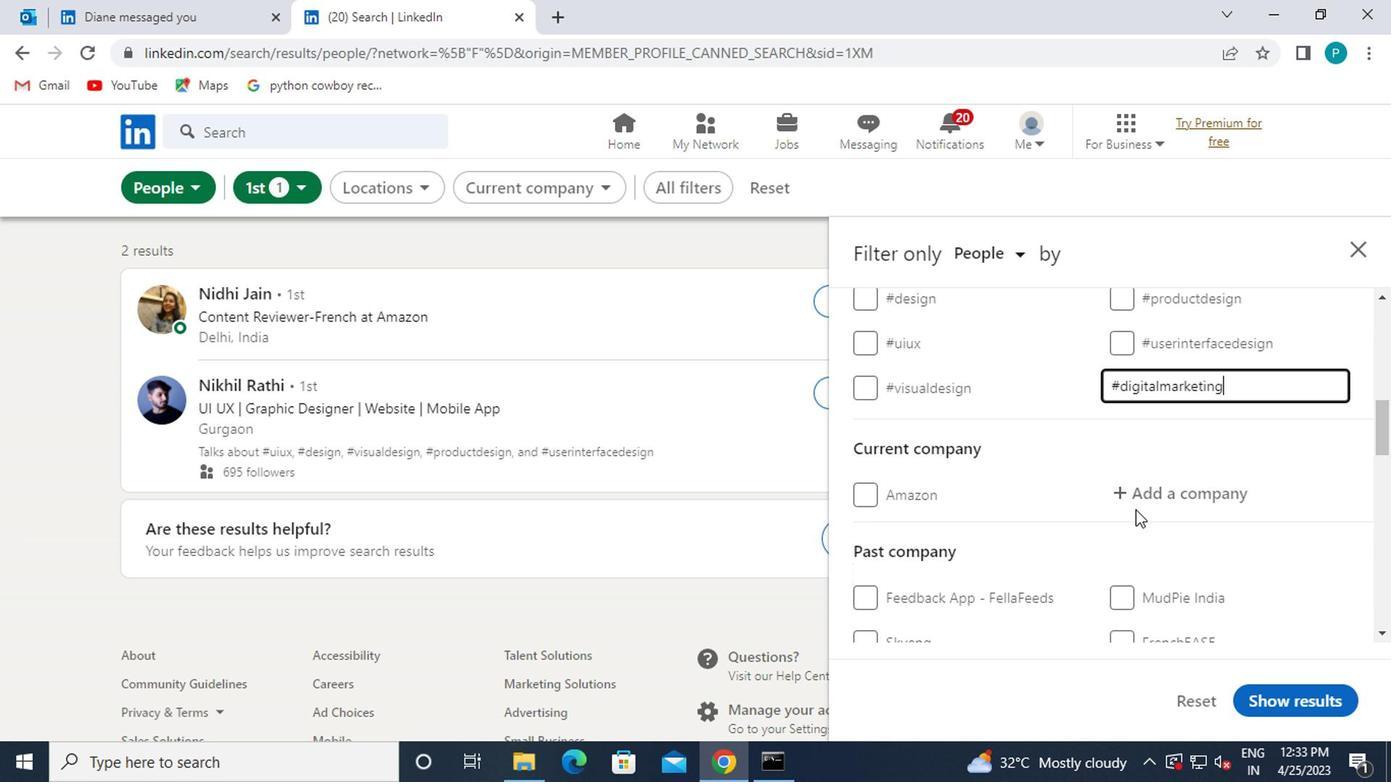 
Action: Mouse pressed left at (1134, 502)
Screenshot: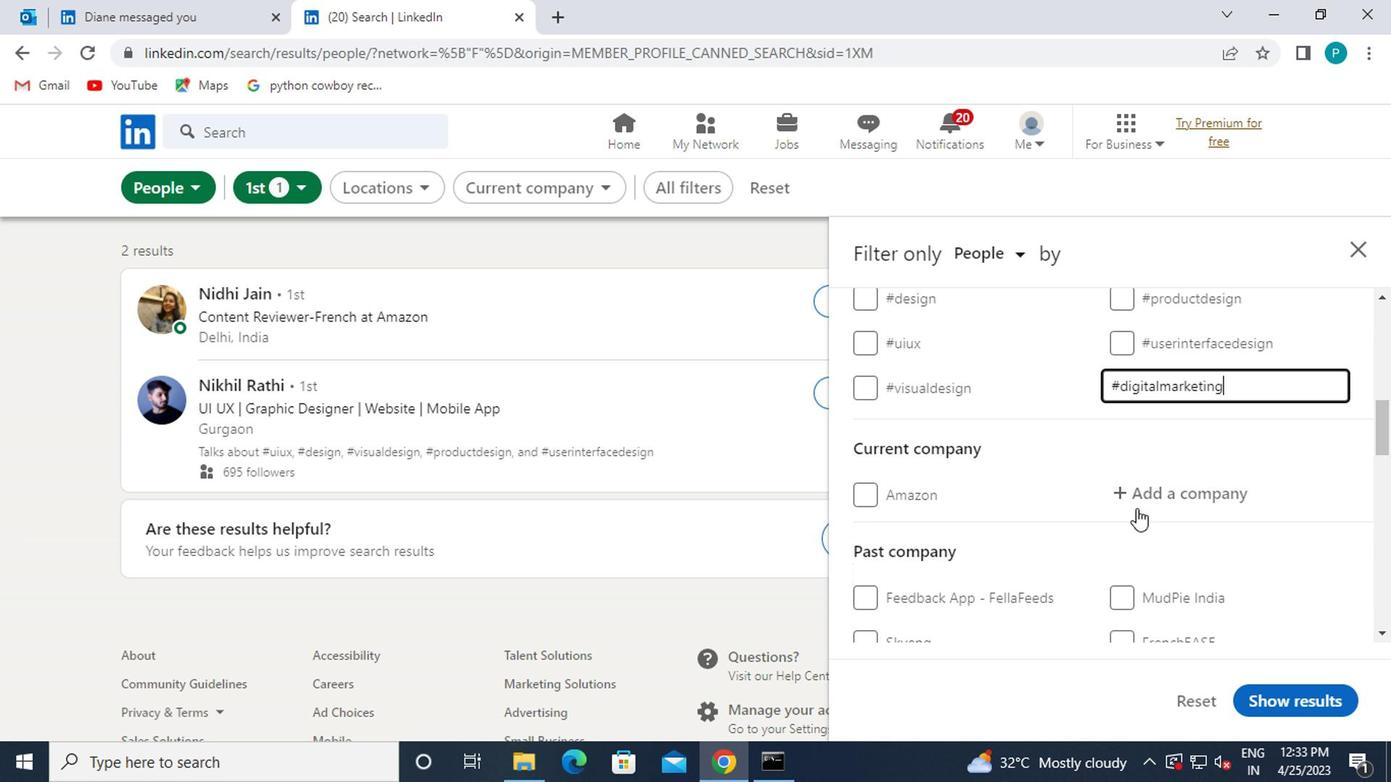 
Action: Mouse moved to (1136, 502)
Screenshot: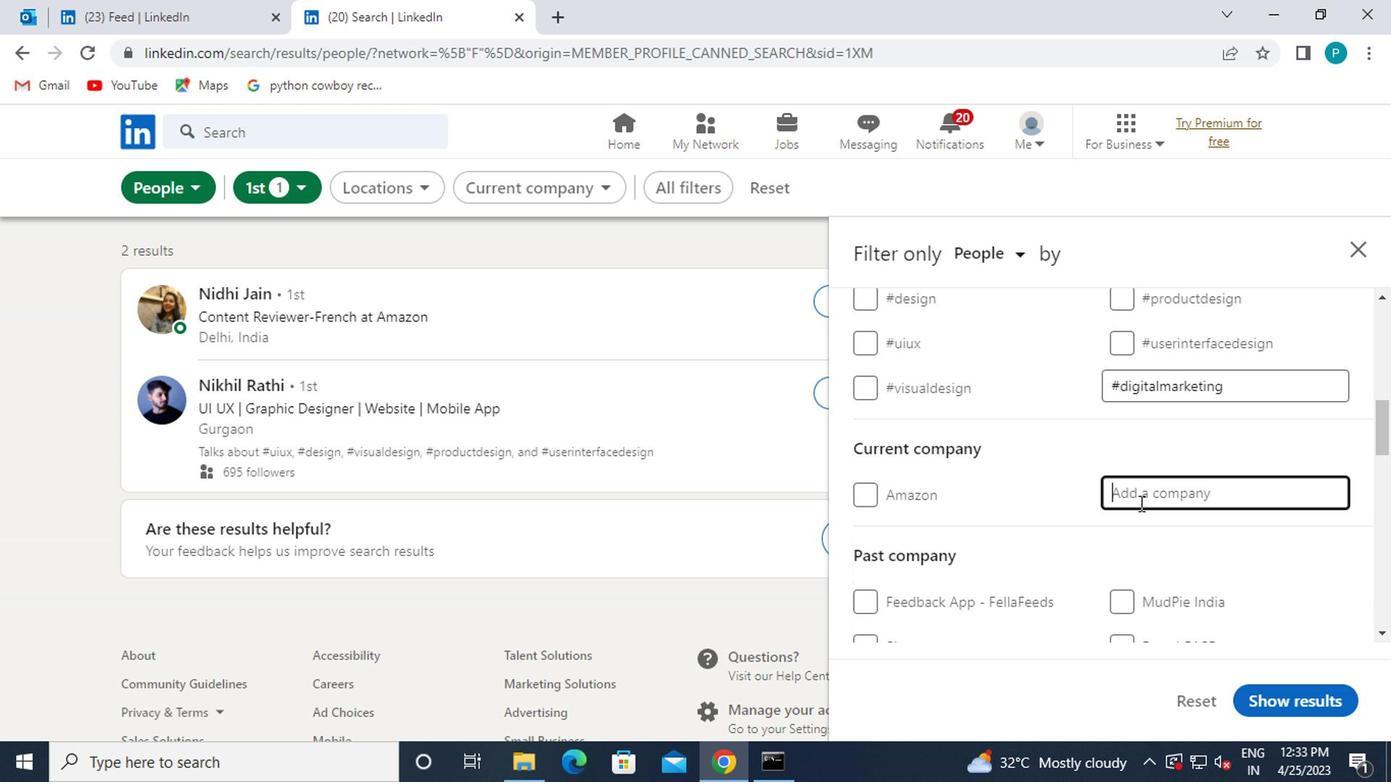 
Action: Key pressed CERNR
Screenshot: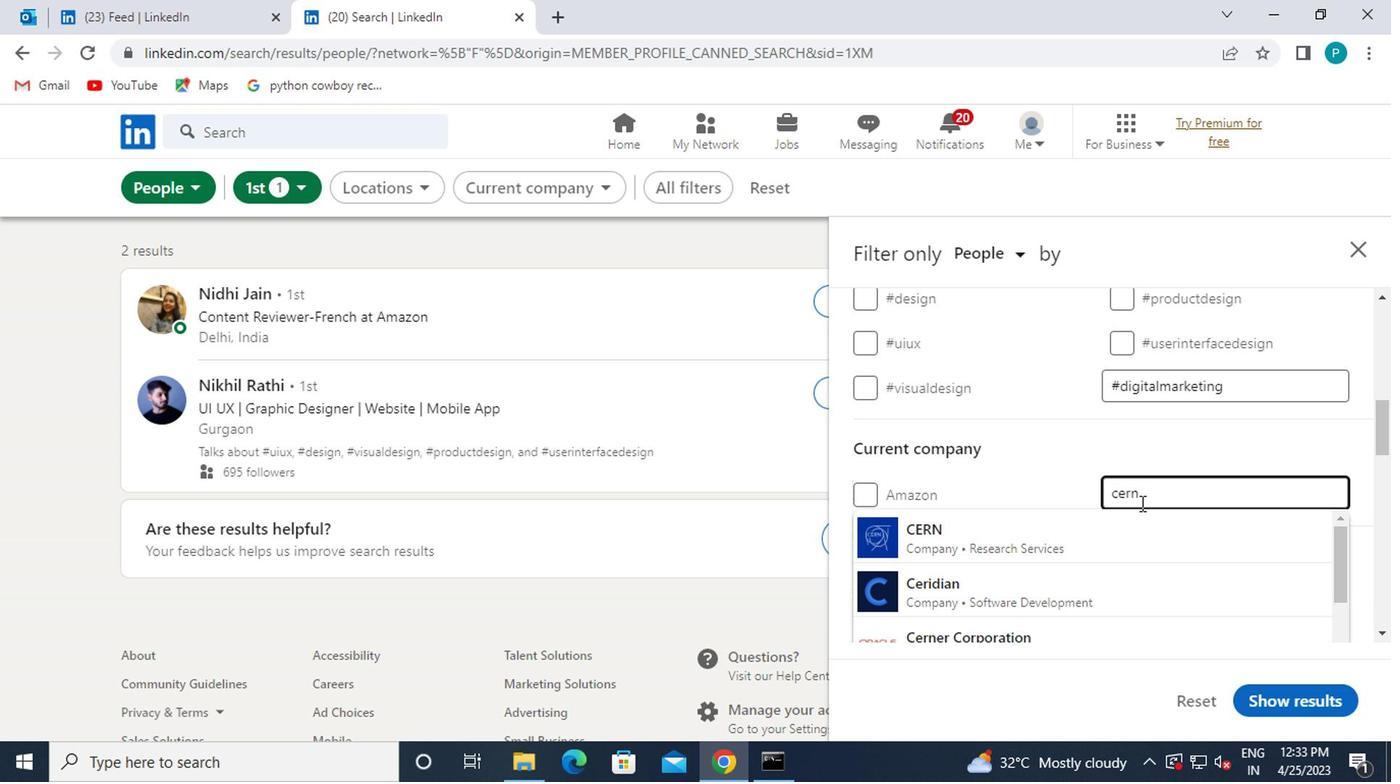 
Action: Mouse moved to (1136, 496)
Screenshot: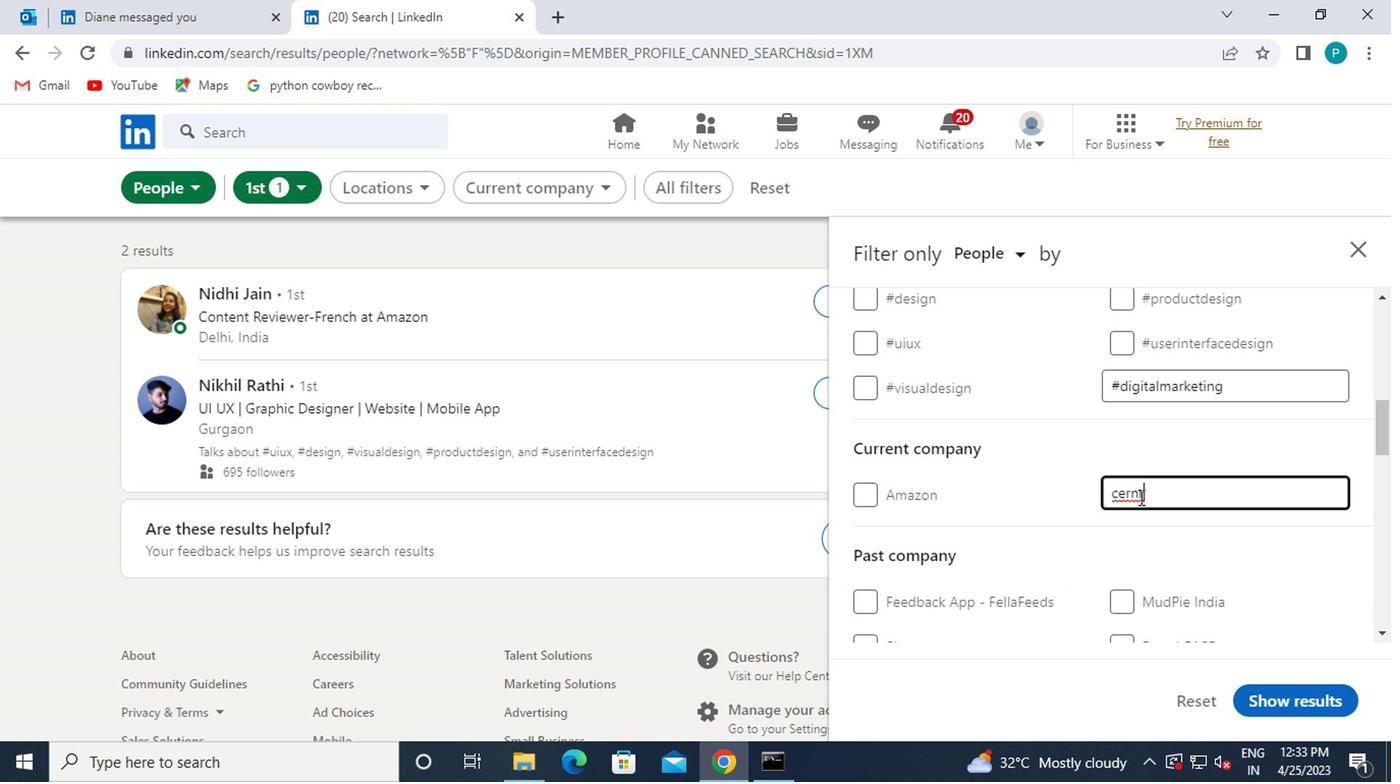 
Action: Key pressed <Key.backspace>ER
Screenshot: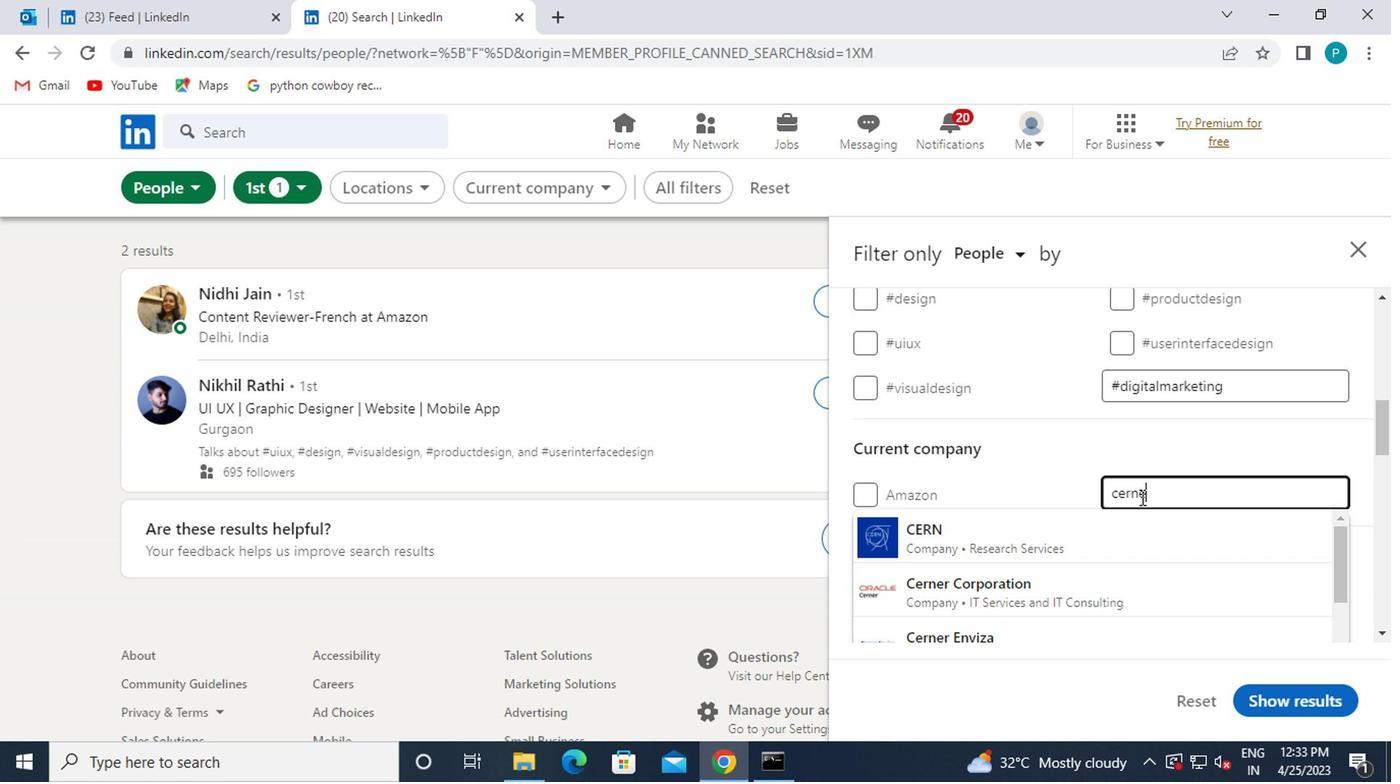 
Action: Mouse moved to (1093, 543)
Screenshot: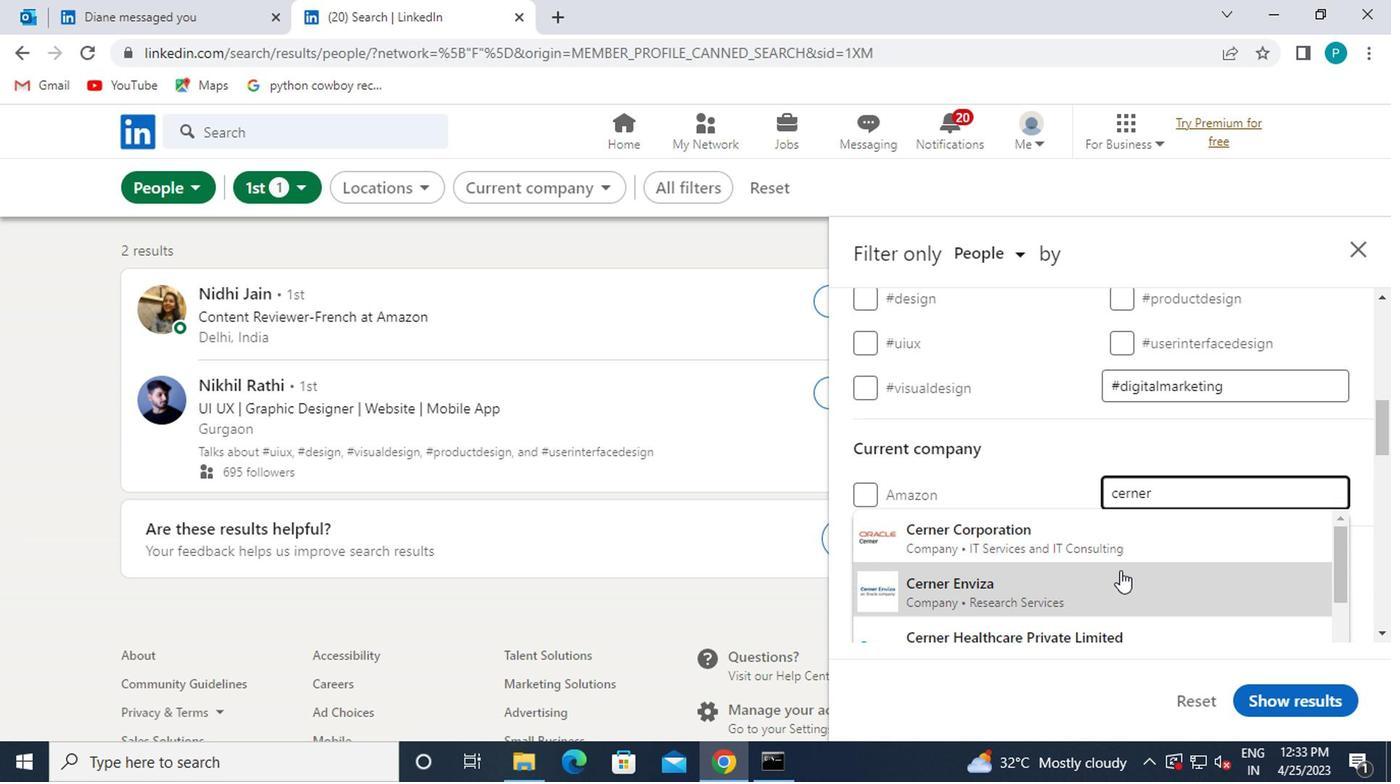 
Action: Mouse pressed left at (1093, 543)
Screenshot: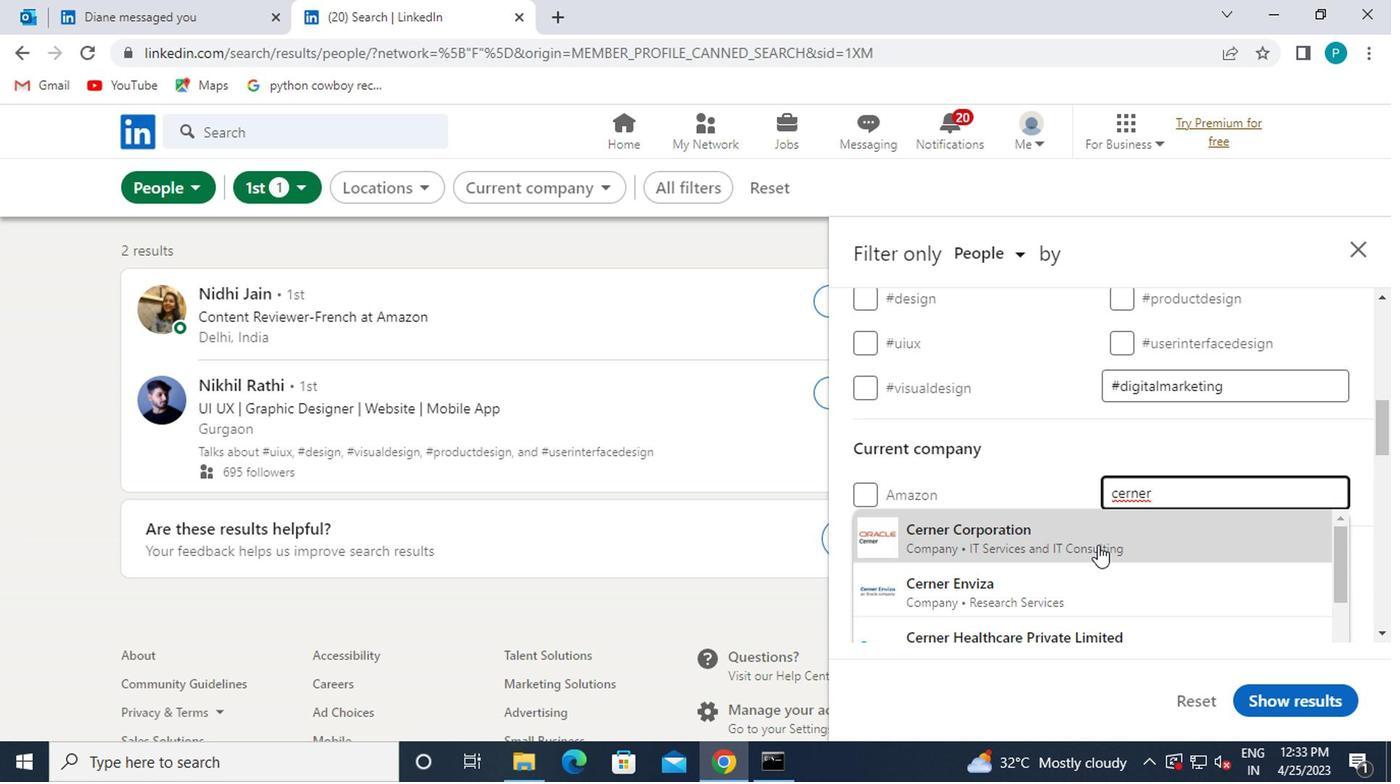 
Action: Mouse scrolled (1093, 543) with delta (0, 0)
Screenshot: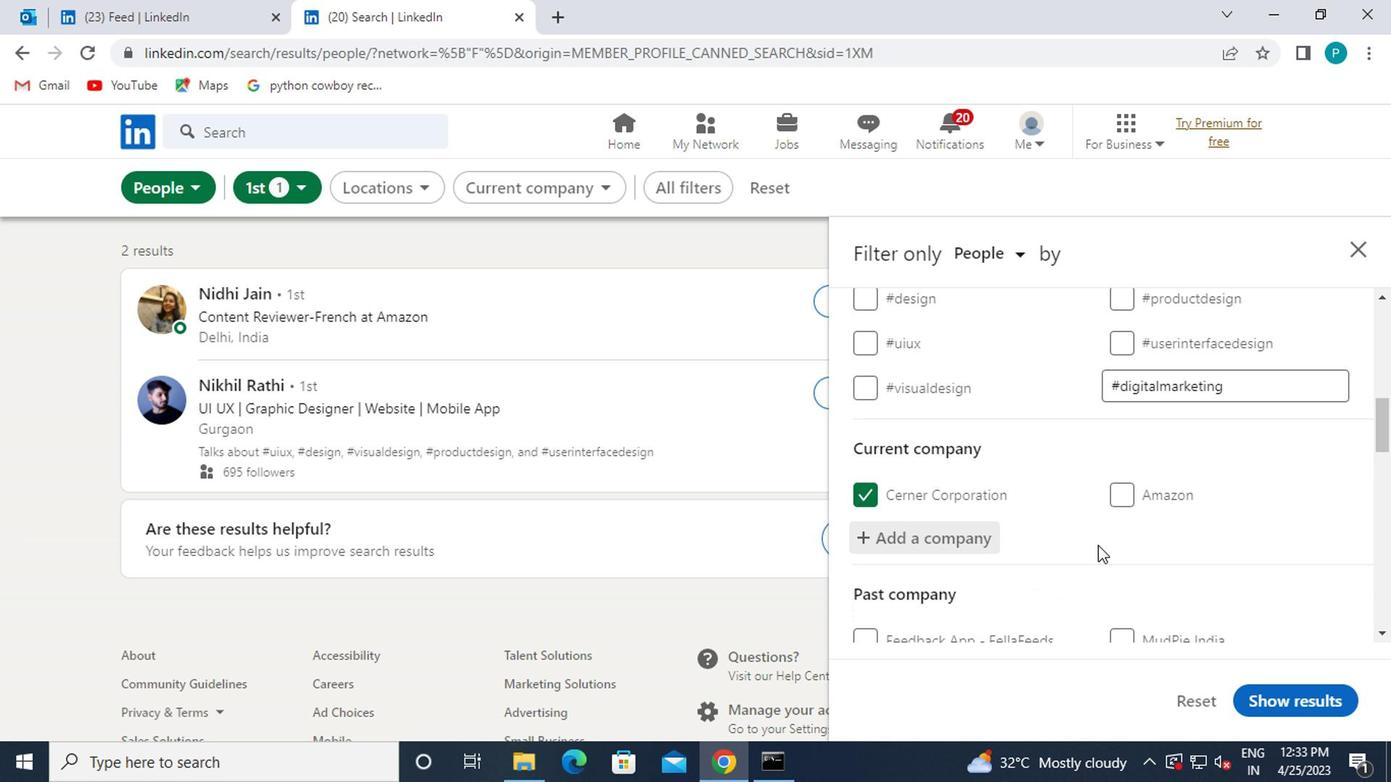 
Action: Mouse scrolled (1093, 543) with delta (0, 0)
Screenshot: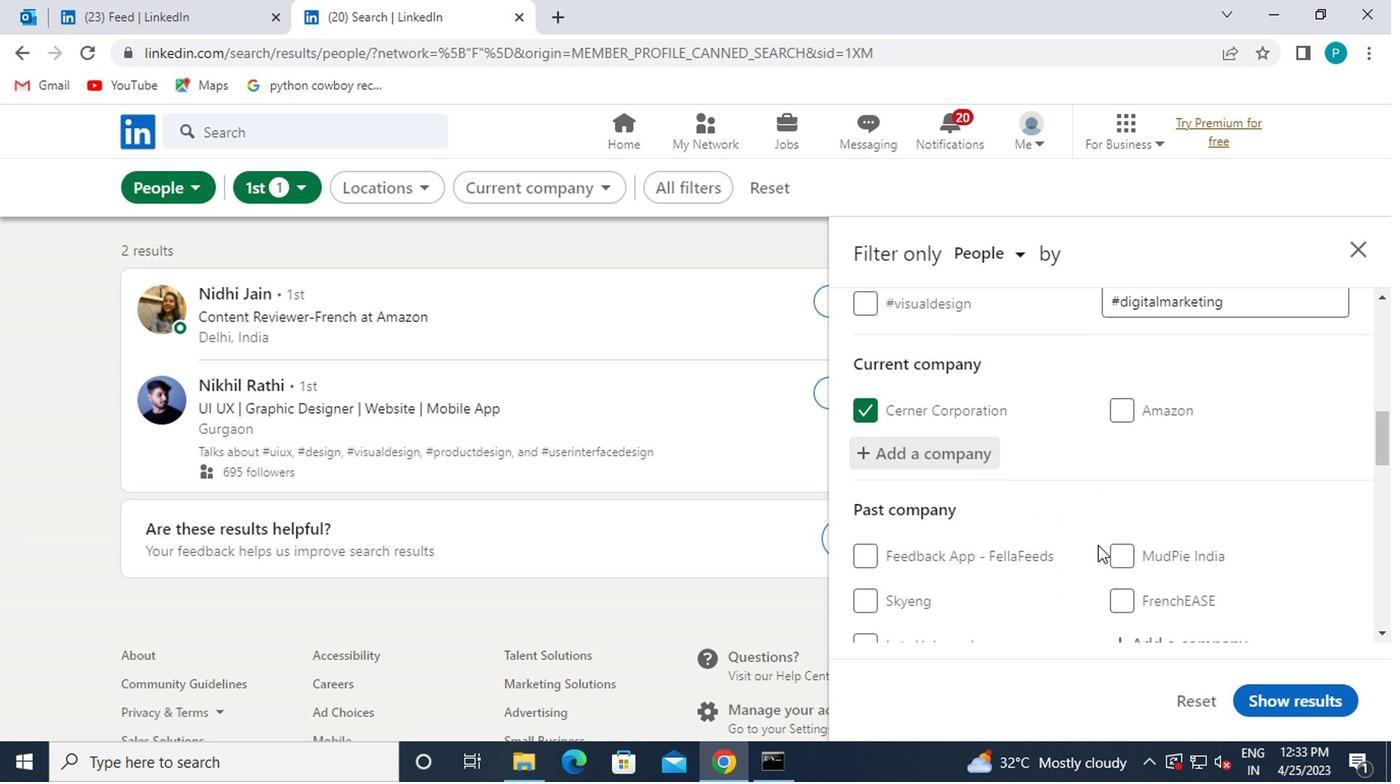 
Action: Mouse scrolled (1093, 543) with delta (0, 0)
Screenshot: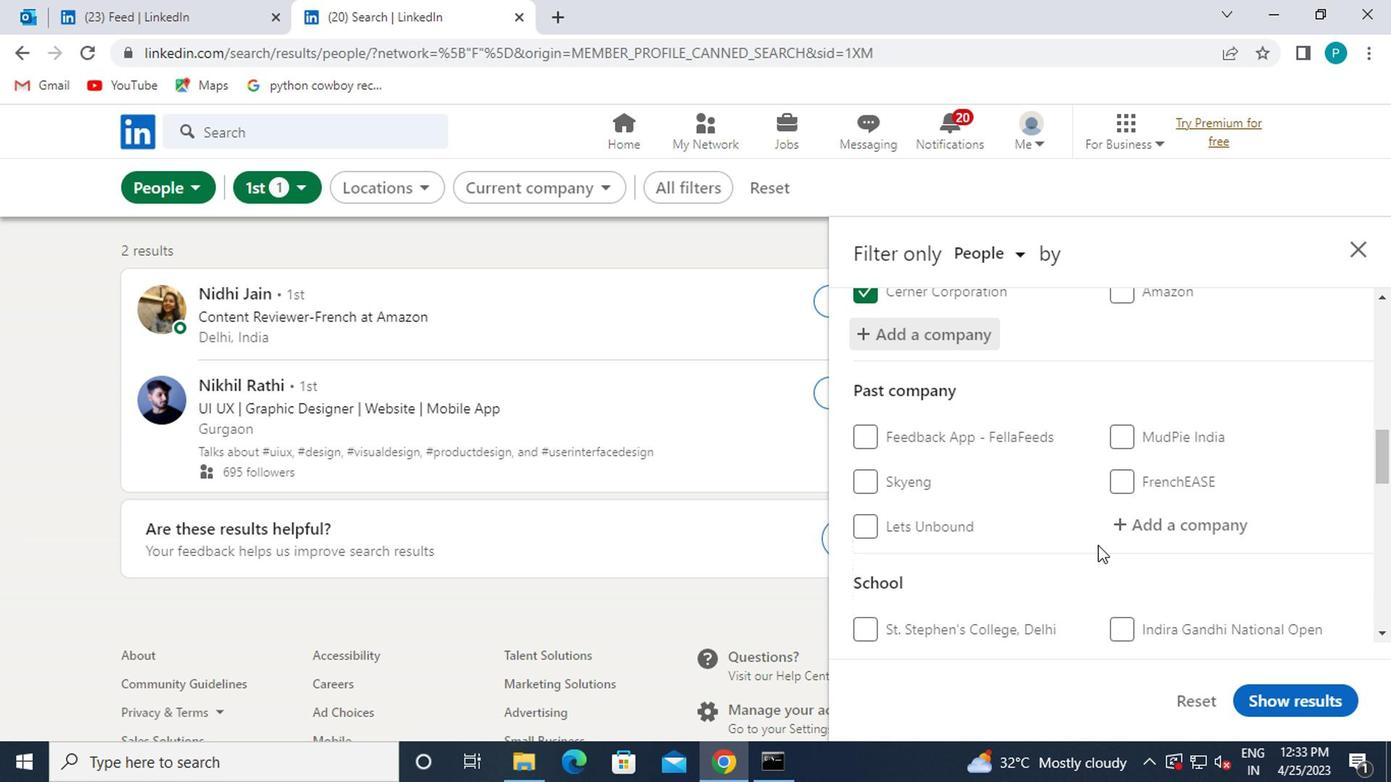 
Action: Mouse moved to (1121, 576)
Screenshot: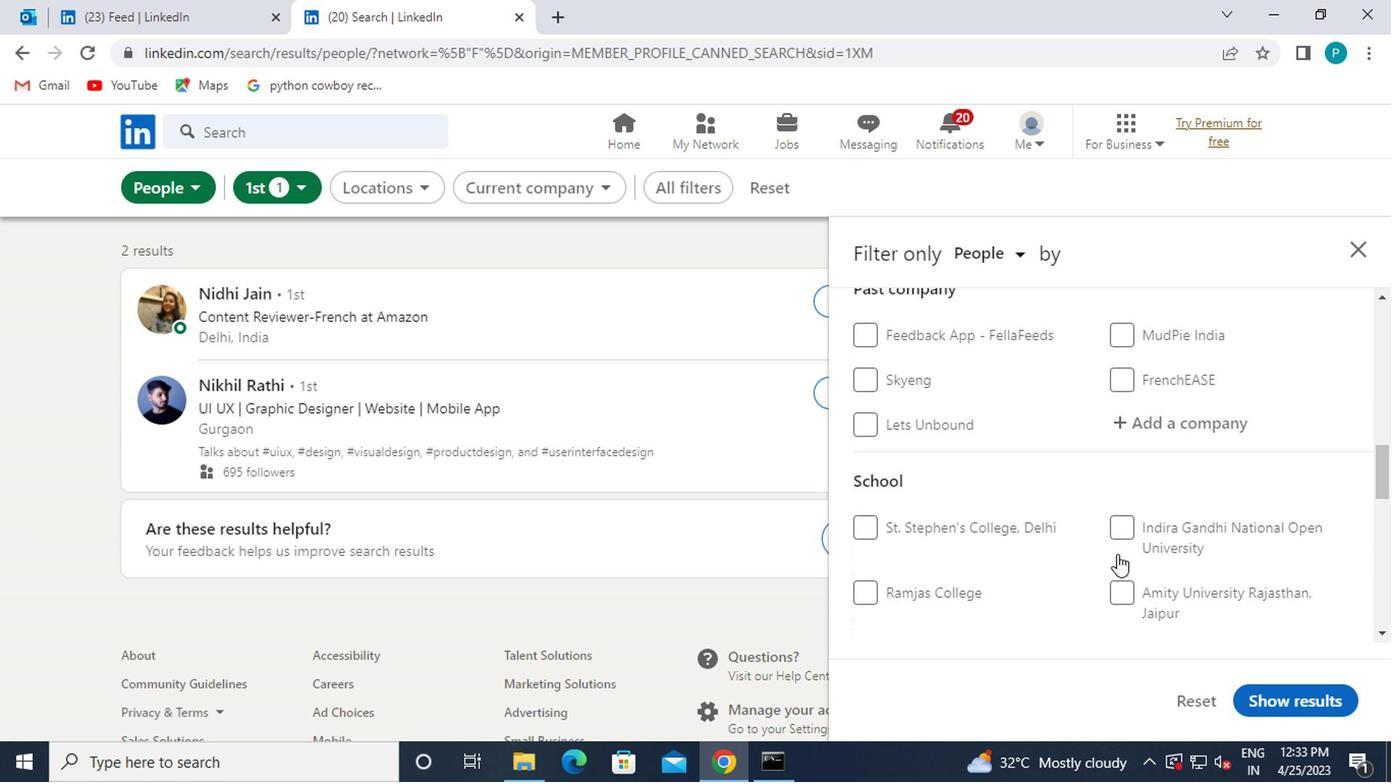 
Action: Mouse scrolled (1121, 574) with delta (0, -1)
Screenshot: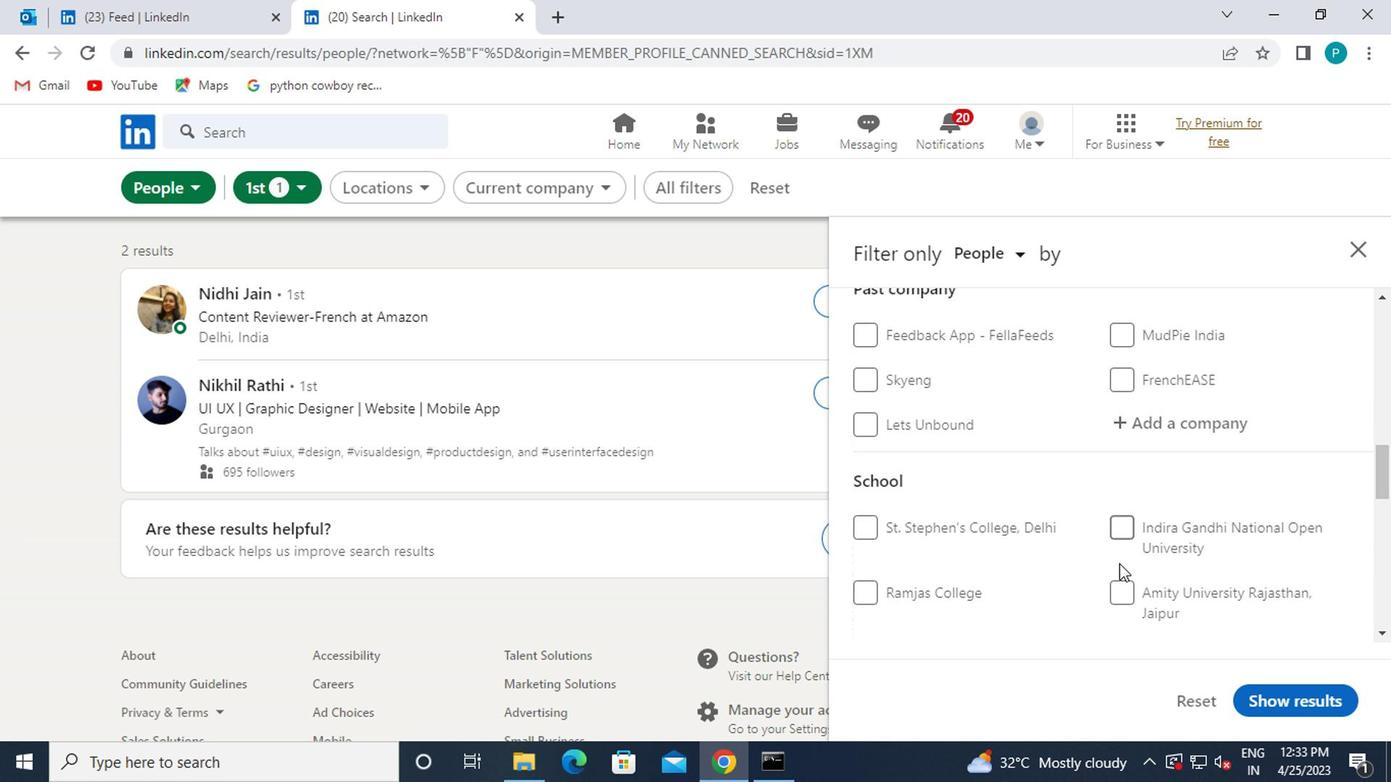 
Action: Mouse moved to (1115, 560)
Screenshot: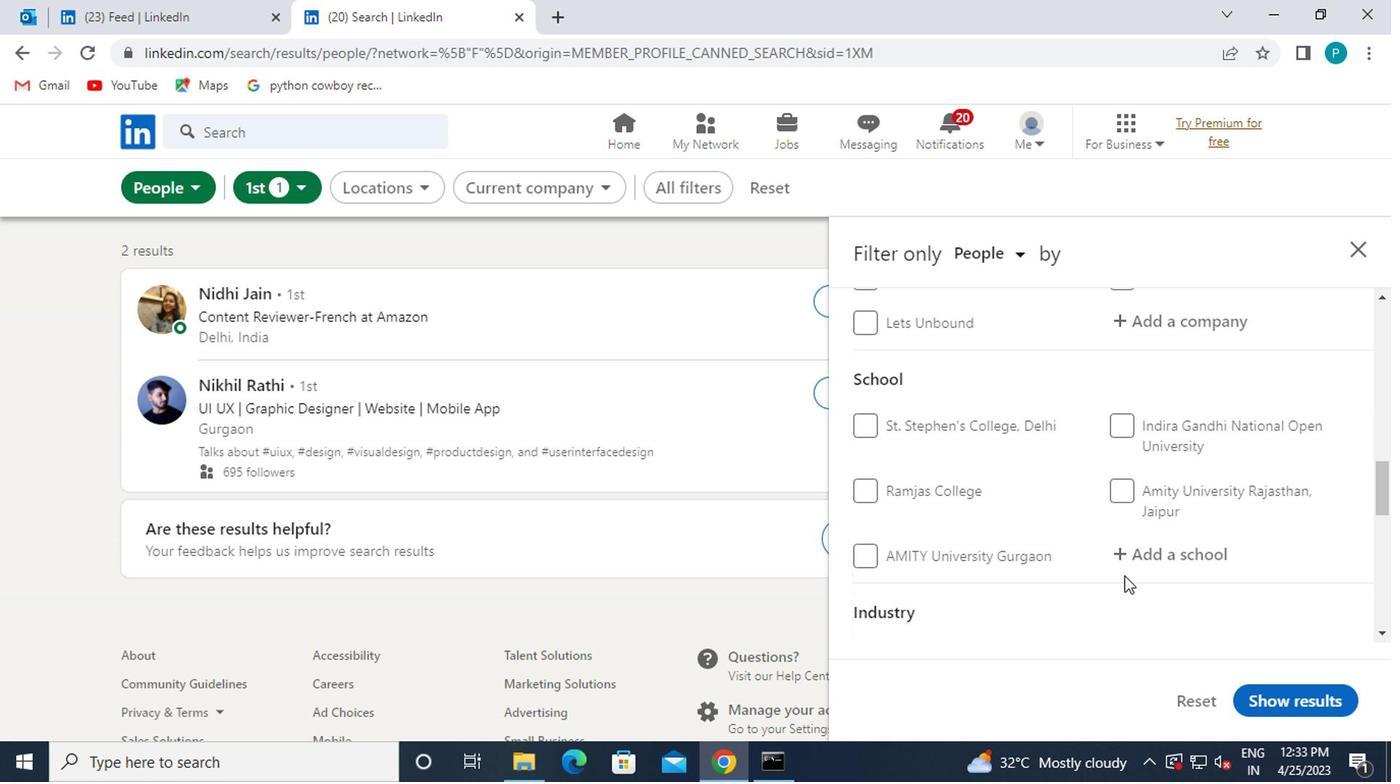 
Action: Mouse pressed left at (1115, 560)
Screenshot: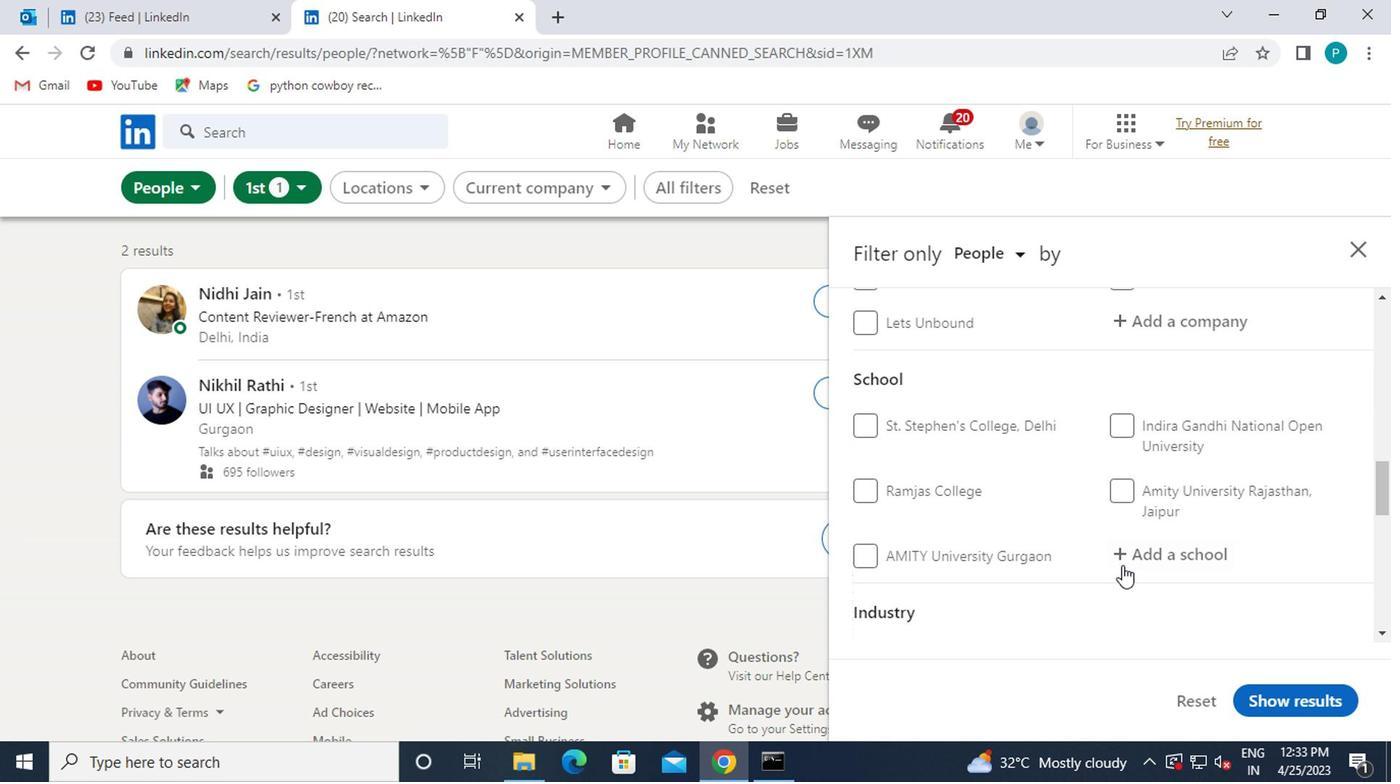 
Action: Key pressed JAWAHRALAL
Screenshot: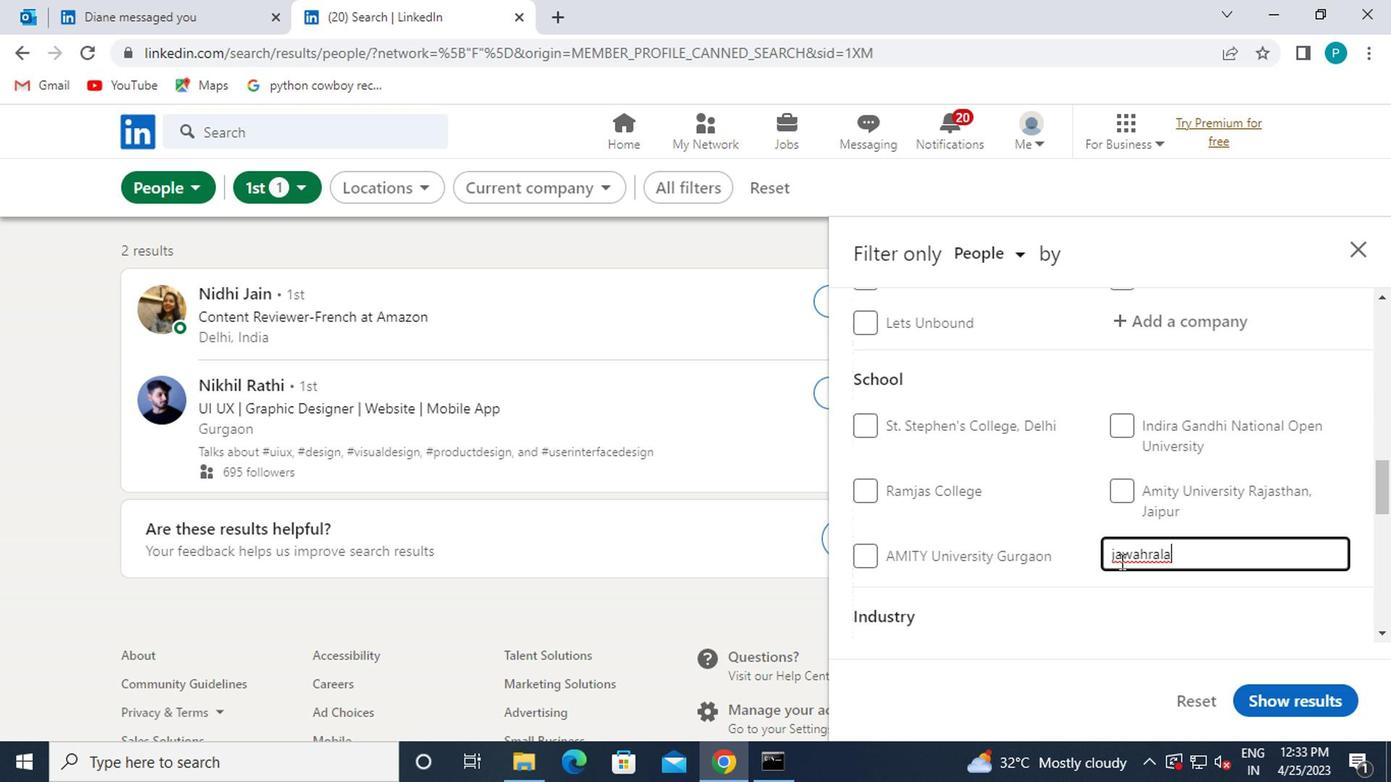 
Action: Mouse moved to (1154, 555)
Screenshot: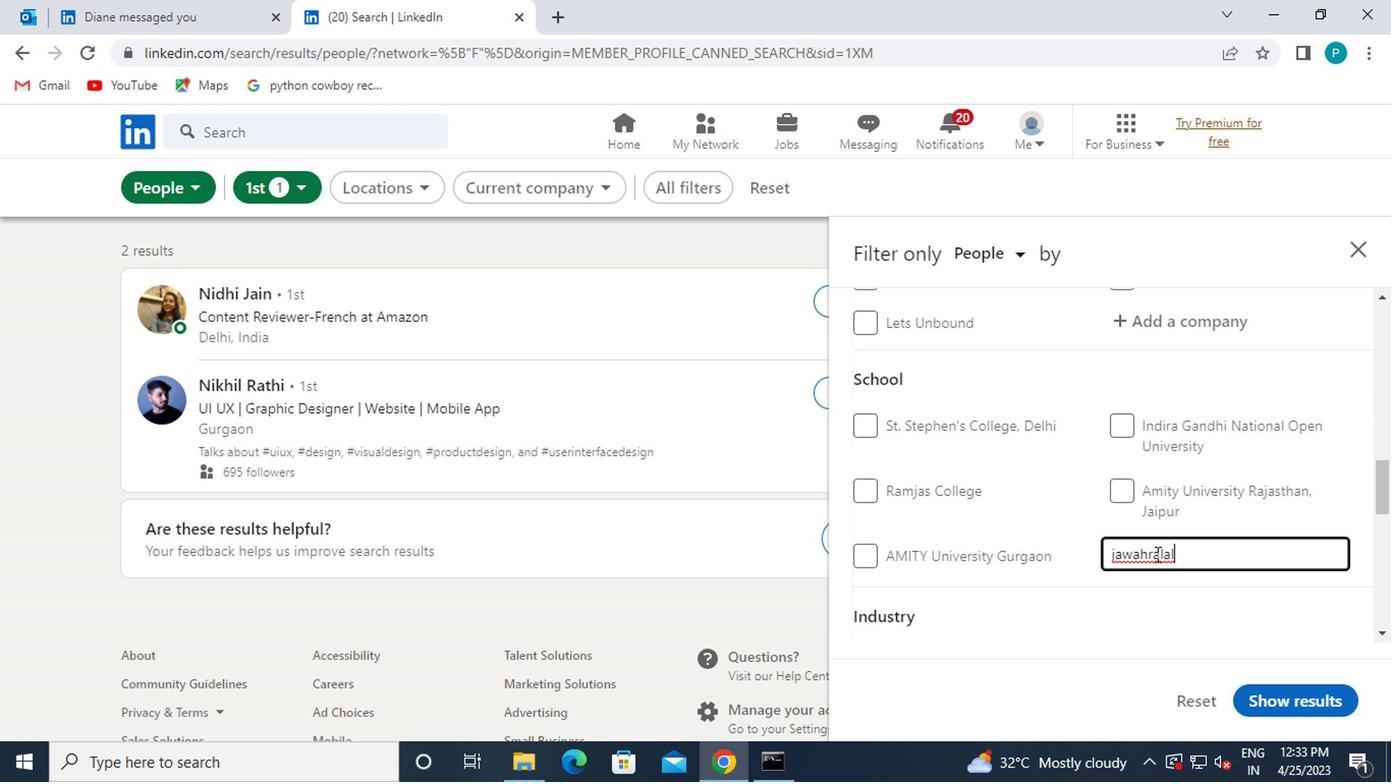 
Action: Mouse pressed left at (1154, 555)
Screenshot: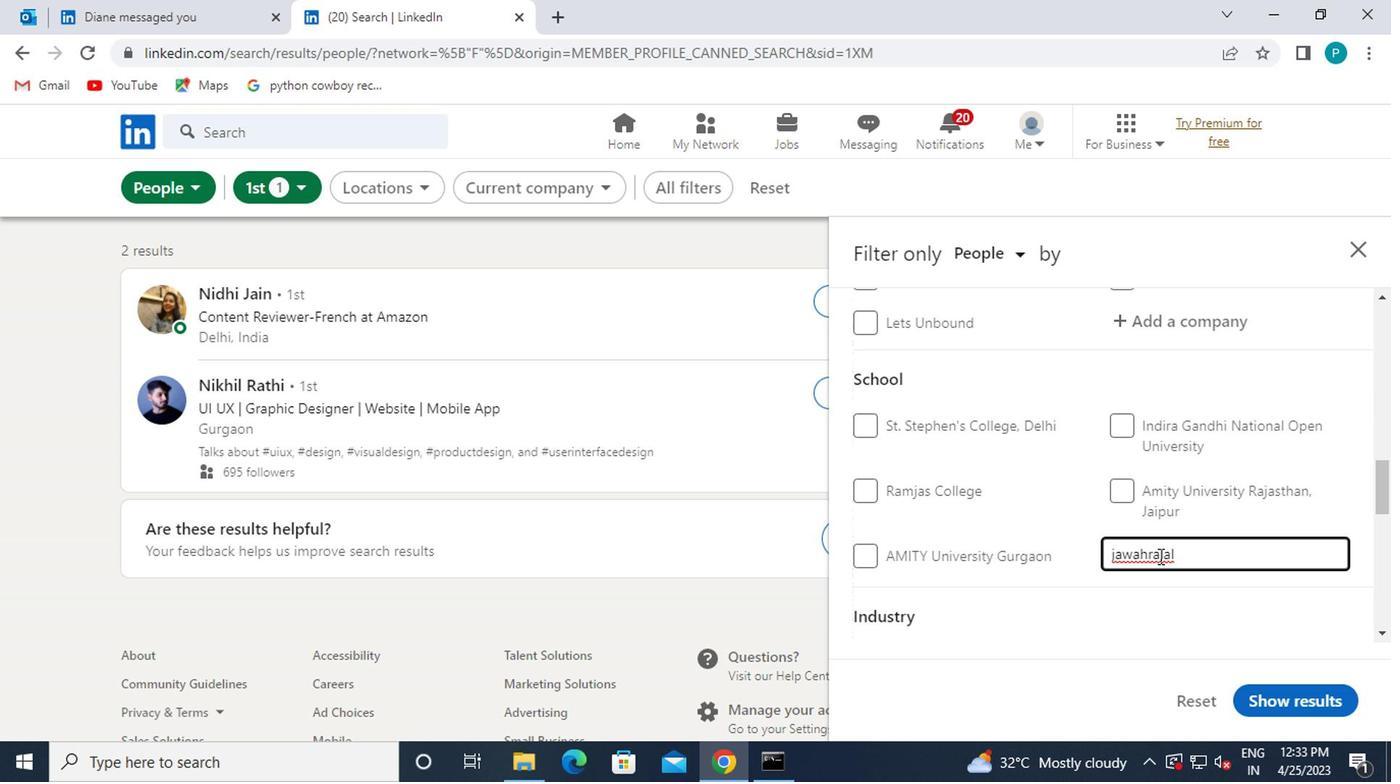 
Action: Key pressed <Key.backspace><Key.backspace>AR
Screenshot: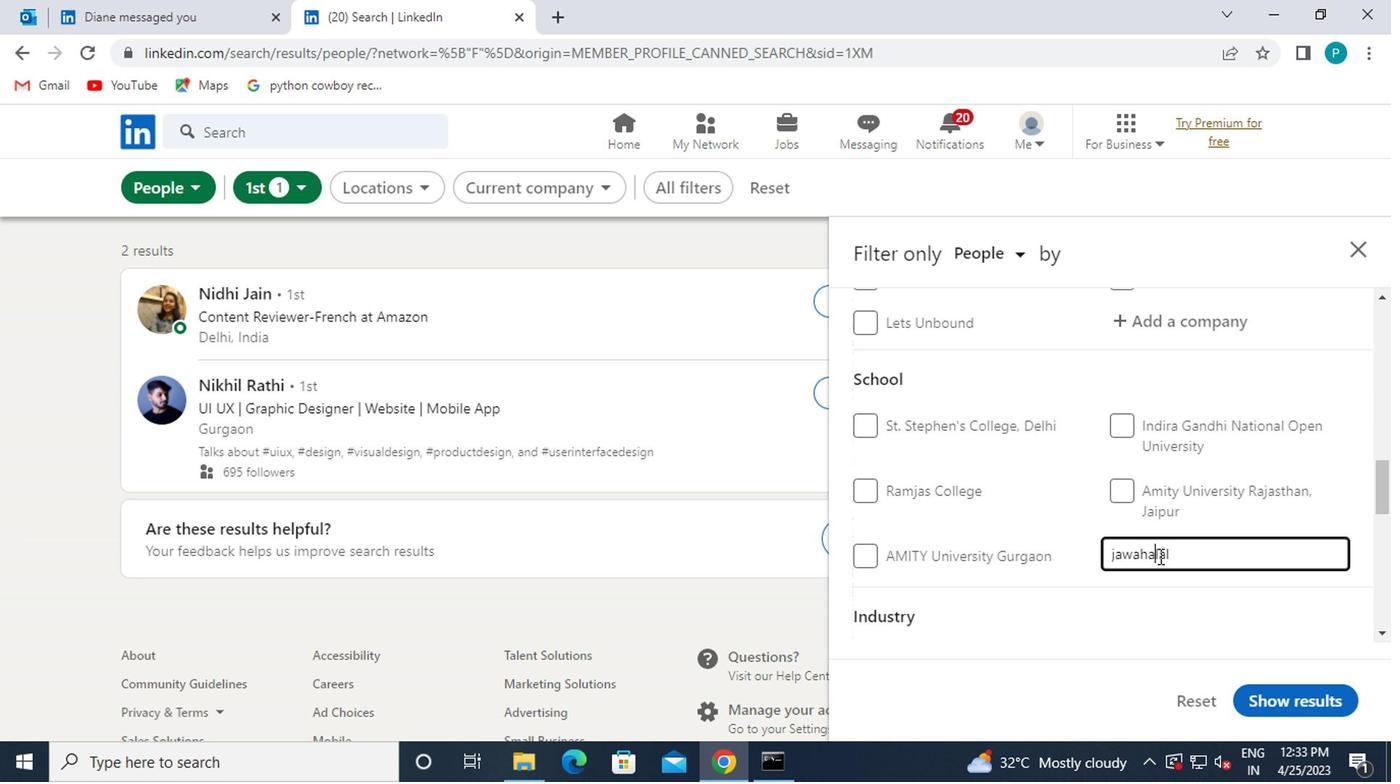 
Action: Mouse moved to (1181, 548)
Screenshot: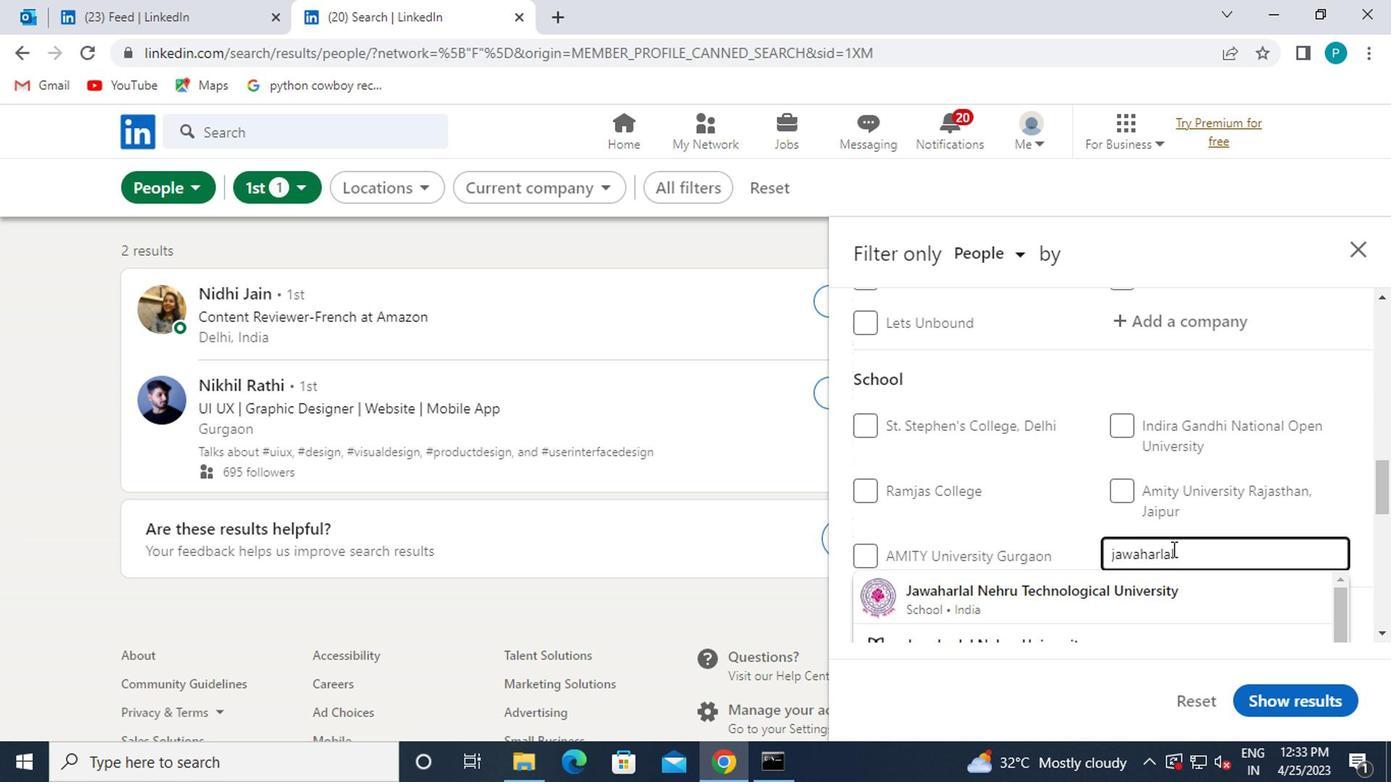 
Action: Mouse scrolled (1181, 548) with delta (0, 0)
Screenshot: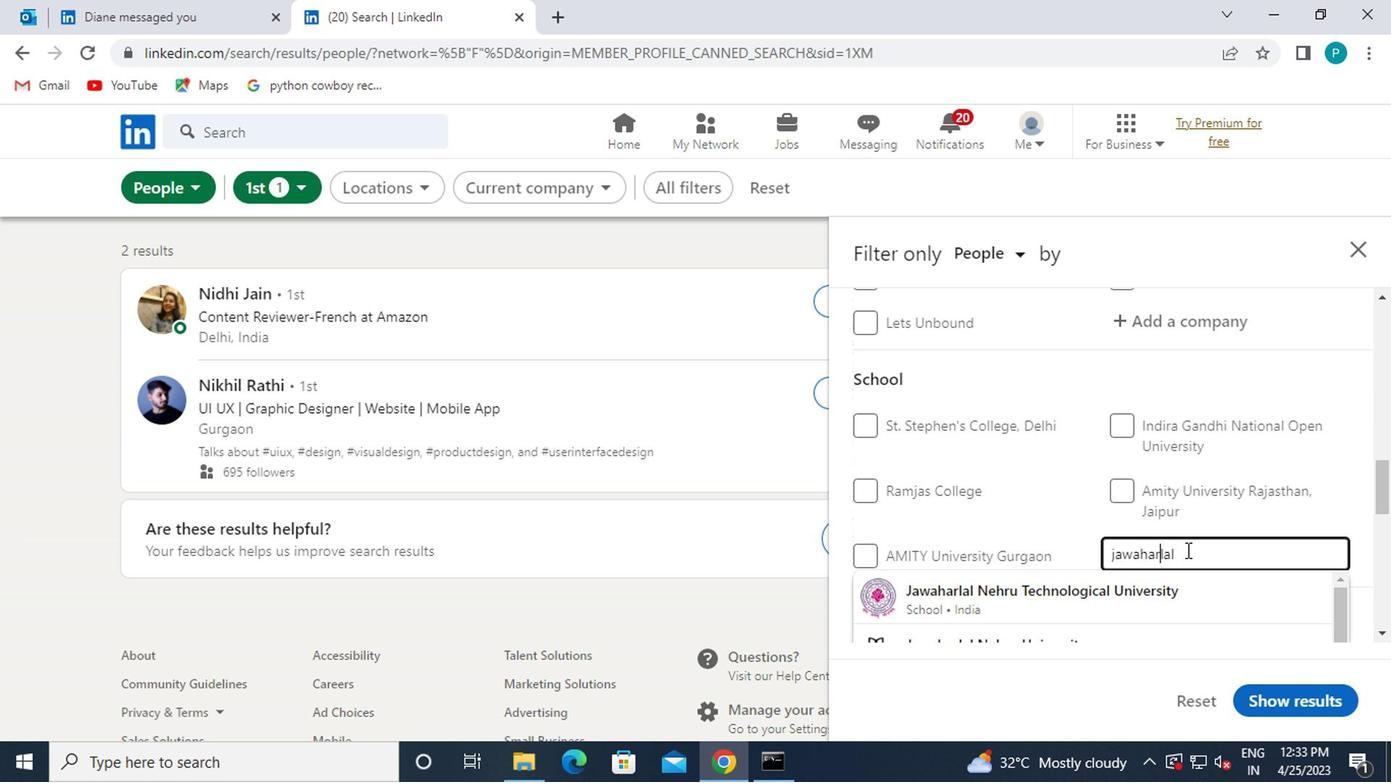 
Action: Mouse moved to (1186, 456)
Screenshot: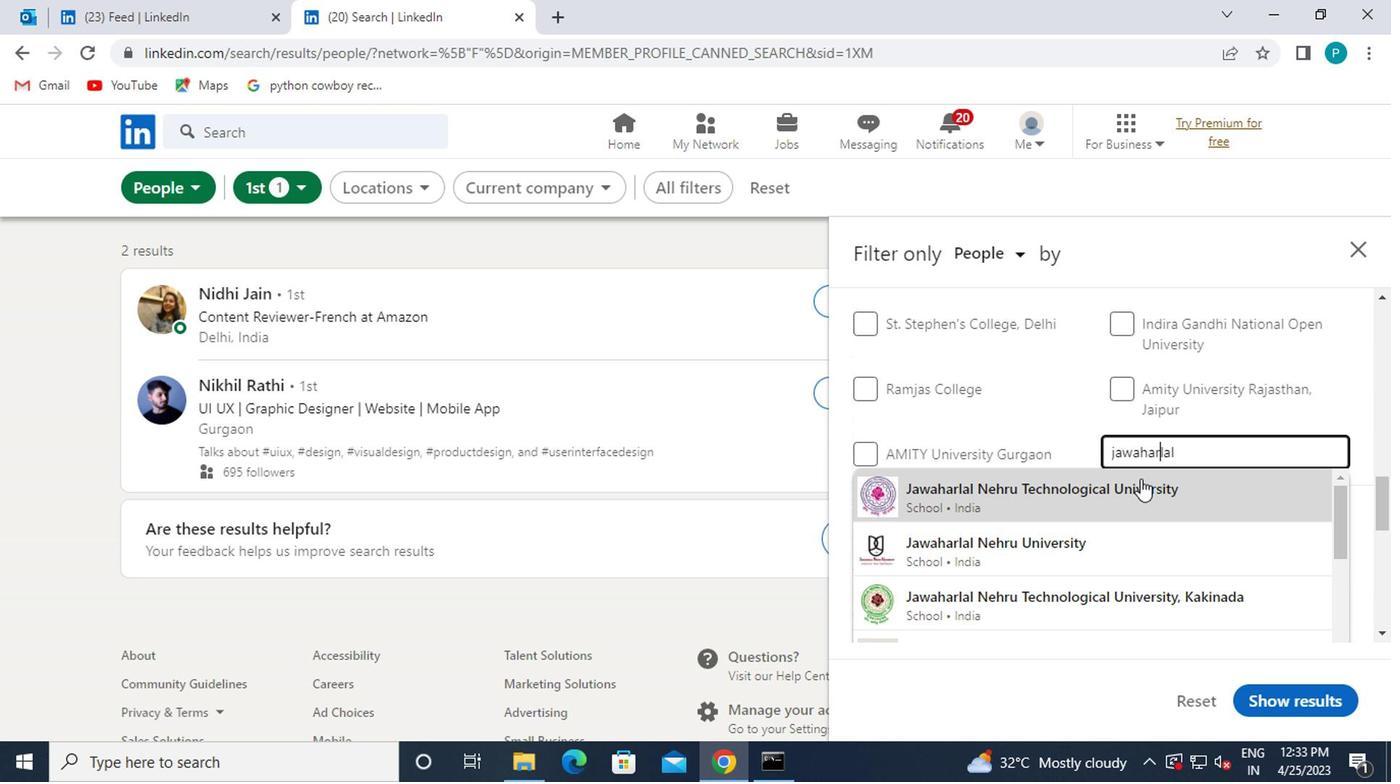 
Action: Mouse pressed left at (1186, 456)
Screenshot: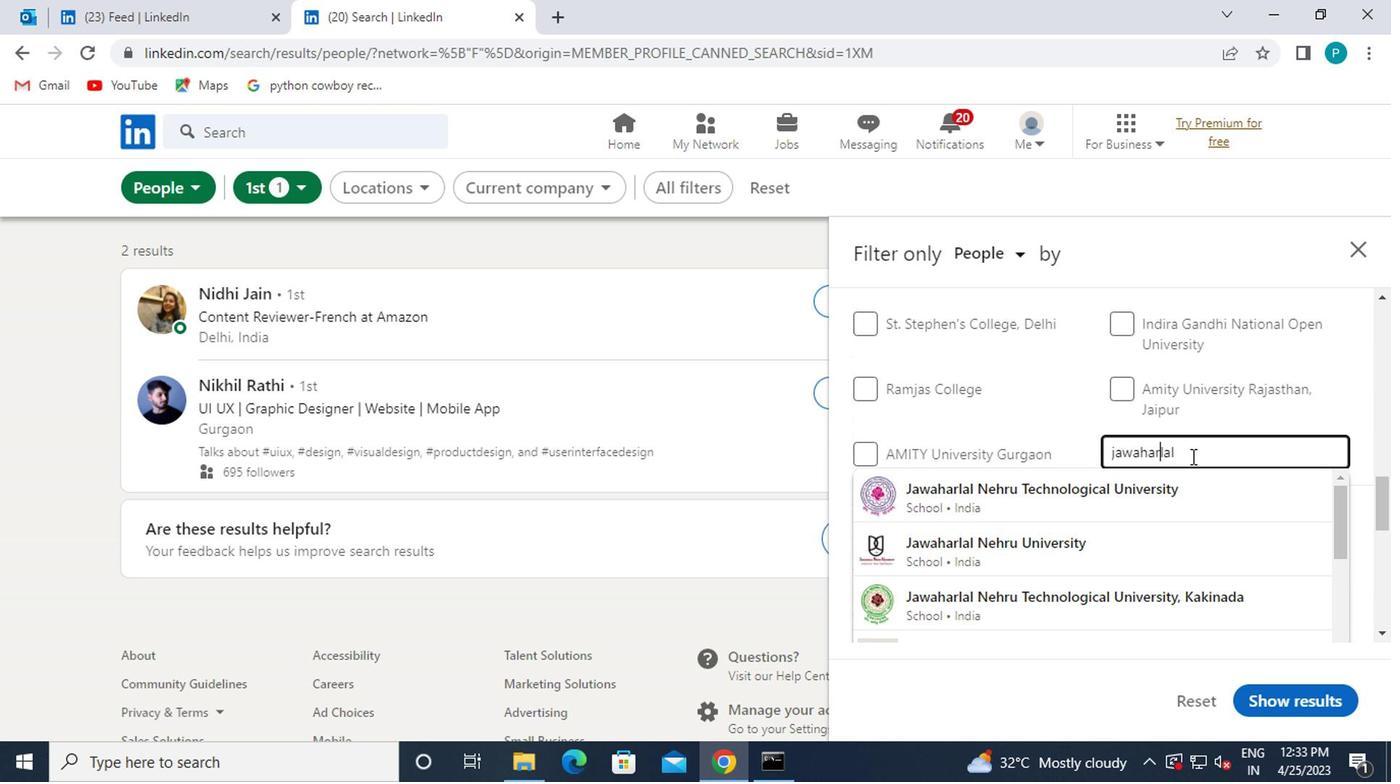 
Action: Mouse moved to (1187, 458)
Screenshot: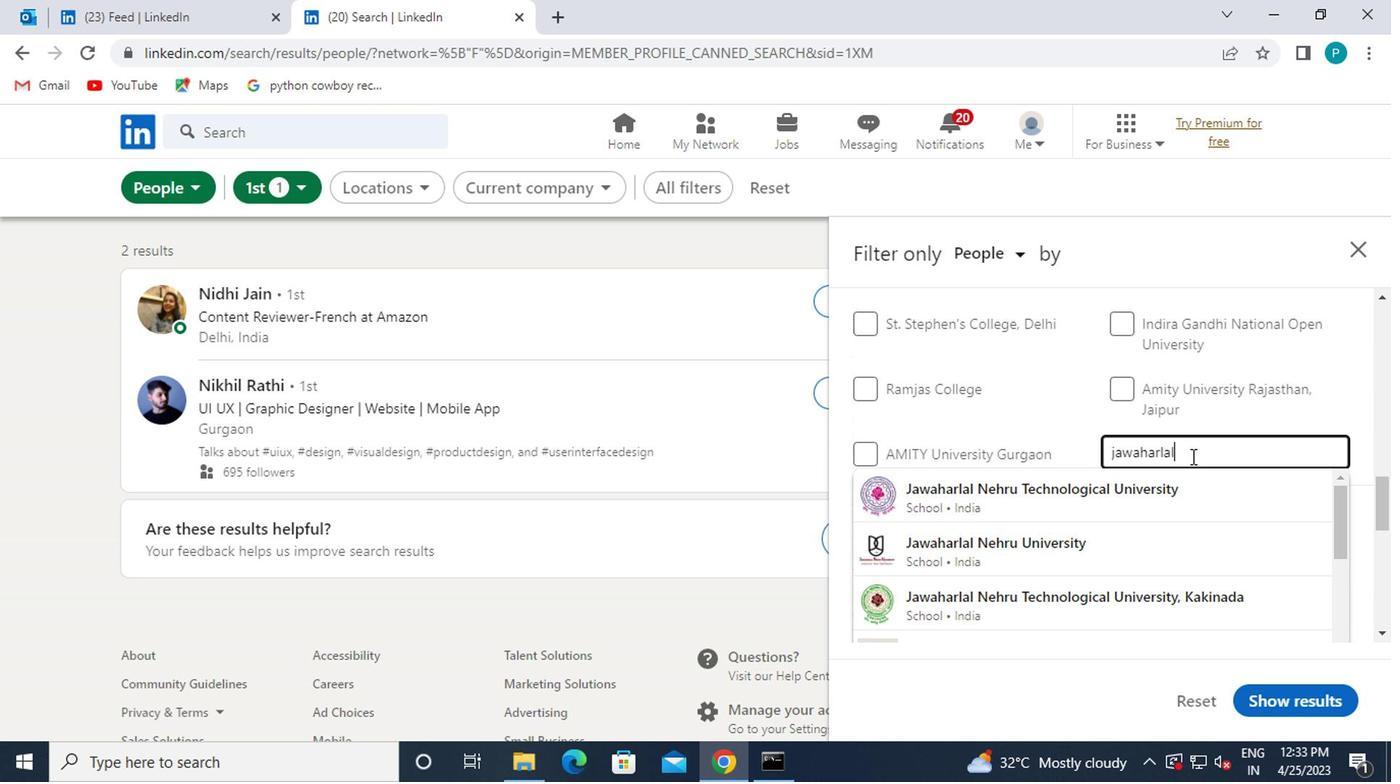 
Action: Key pressed <Key.space>NEHRU<Key.space>NATIONAL
Screenshot: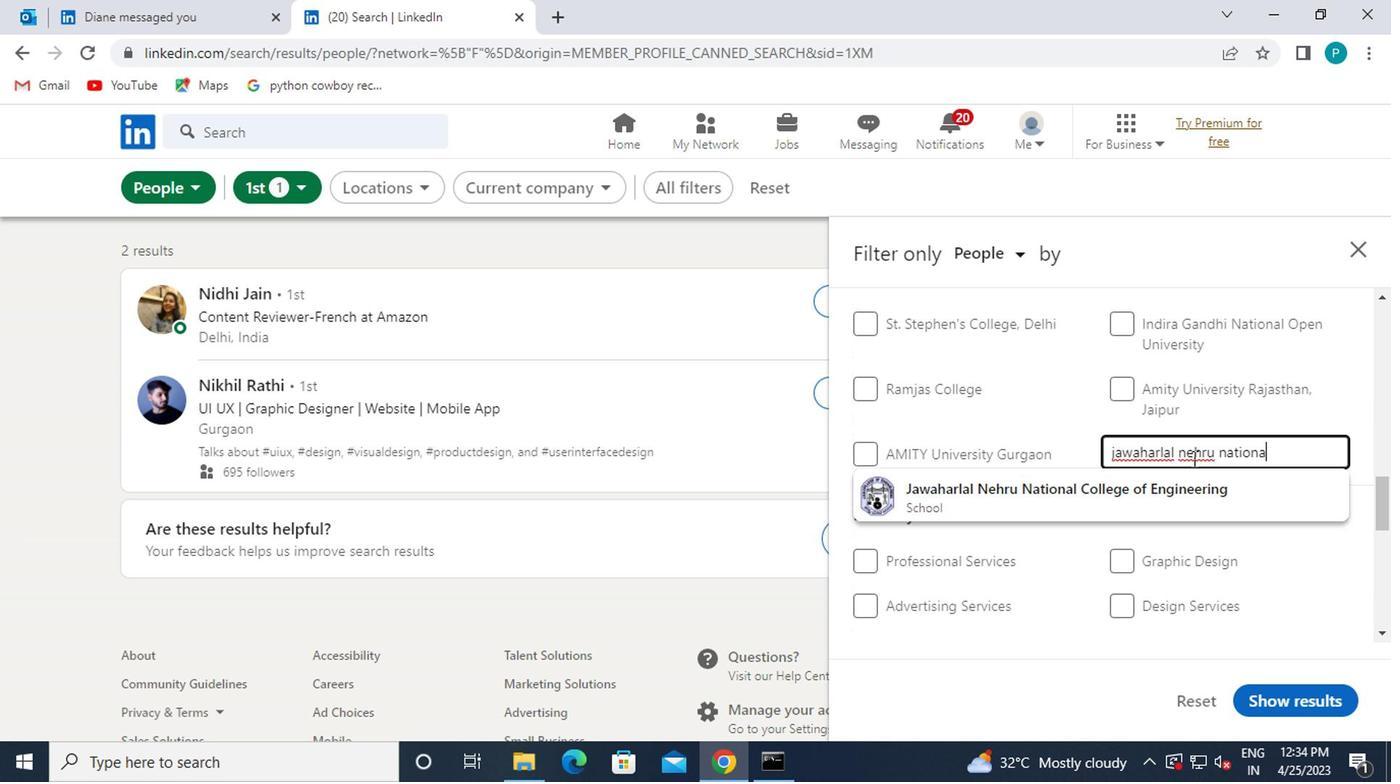 
Action: Mouse moved to (1147, 491)
Screenshot: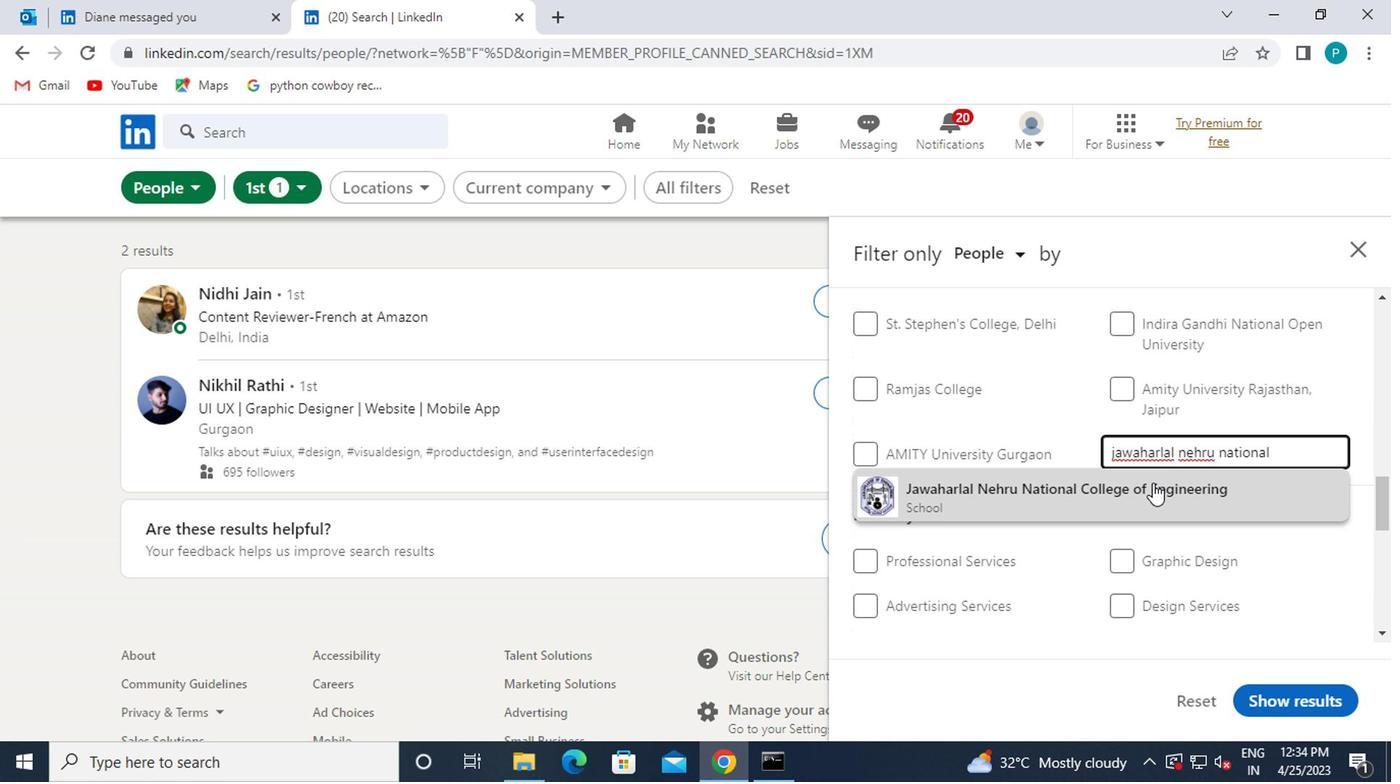 
Action: Mouse pressed left at (1147, 491)
Screenshot: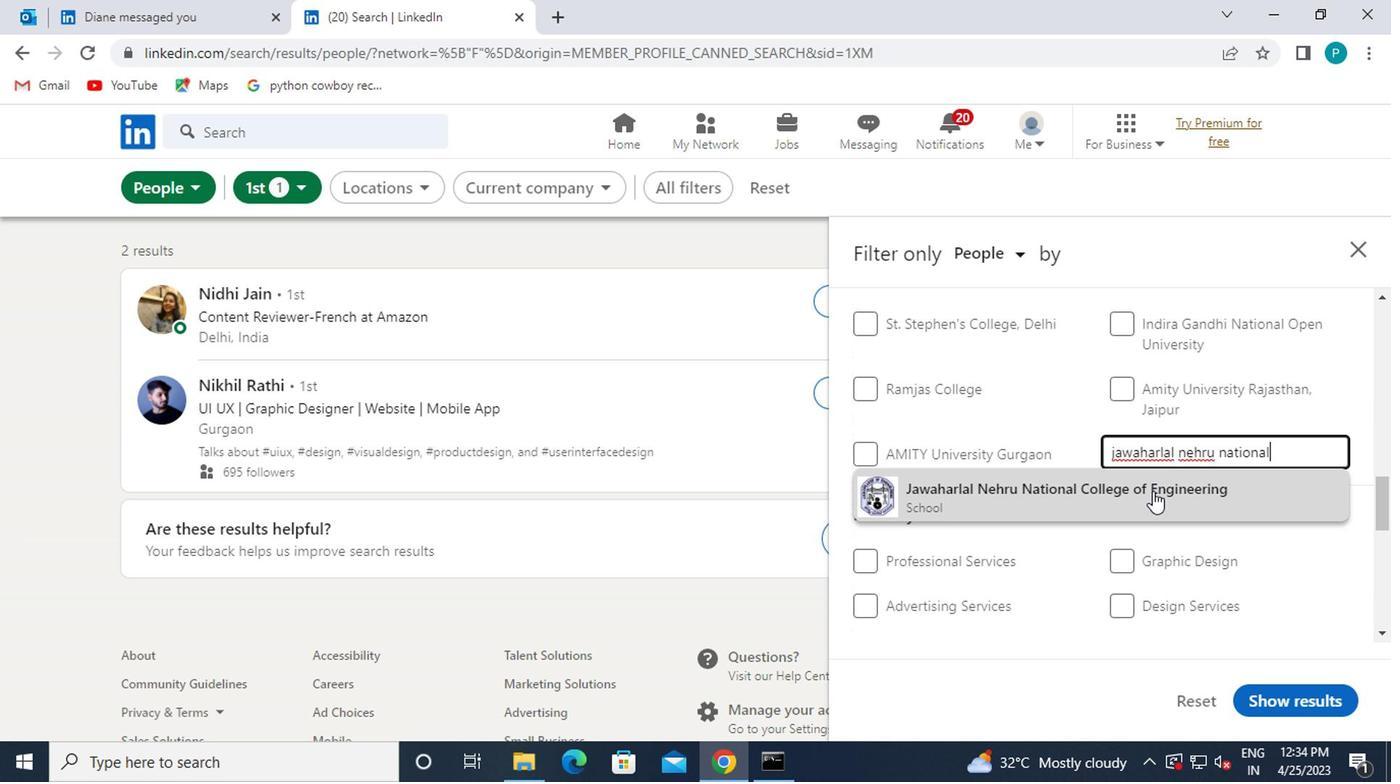 
Action: Mouse moved to (1013, 514)
Screenshot: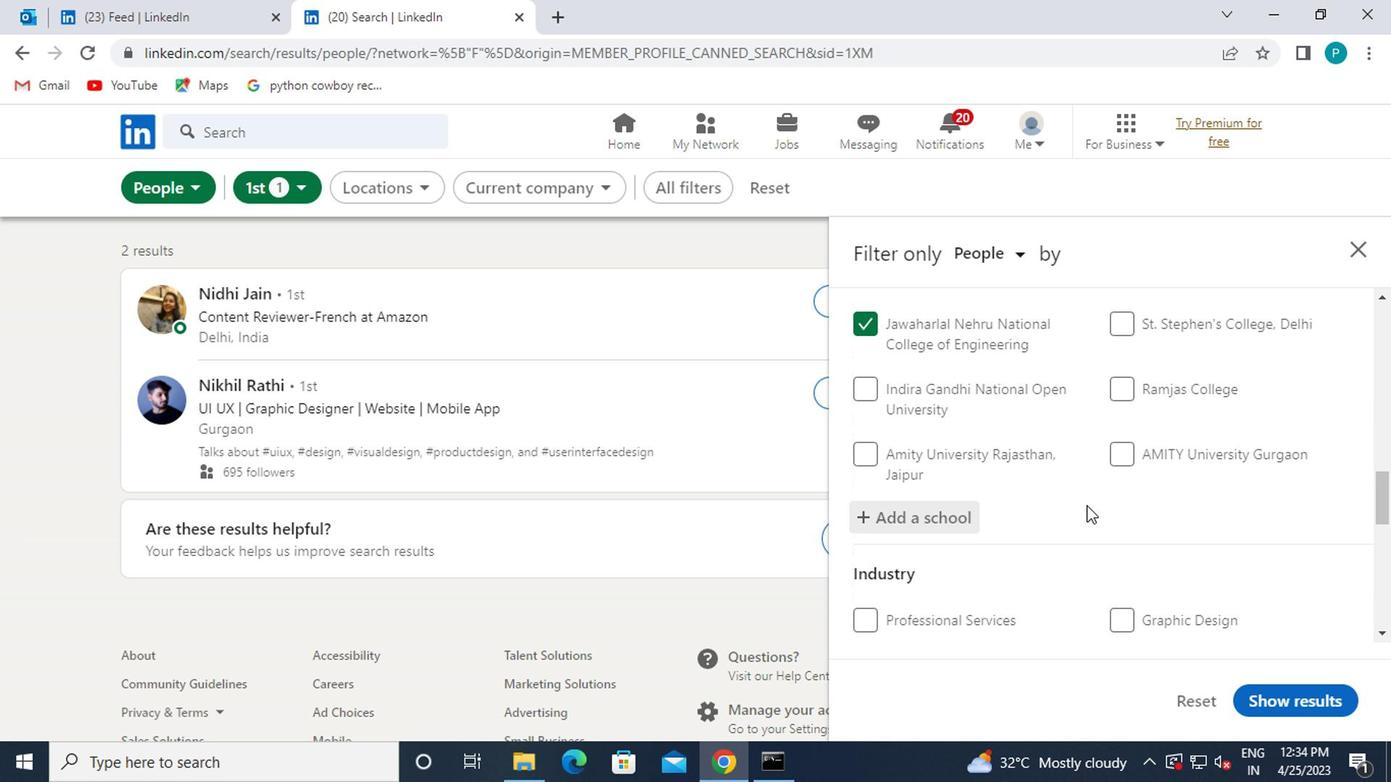 
Action: Mouse scrolled (1013, 514) with delta (0, 0)
Screenshot: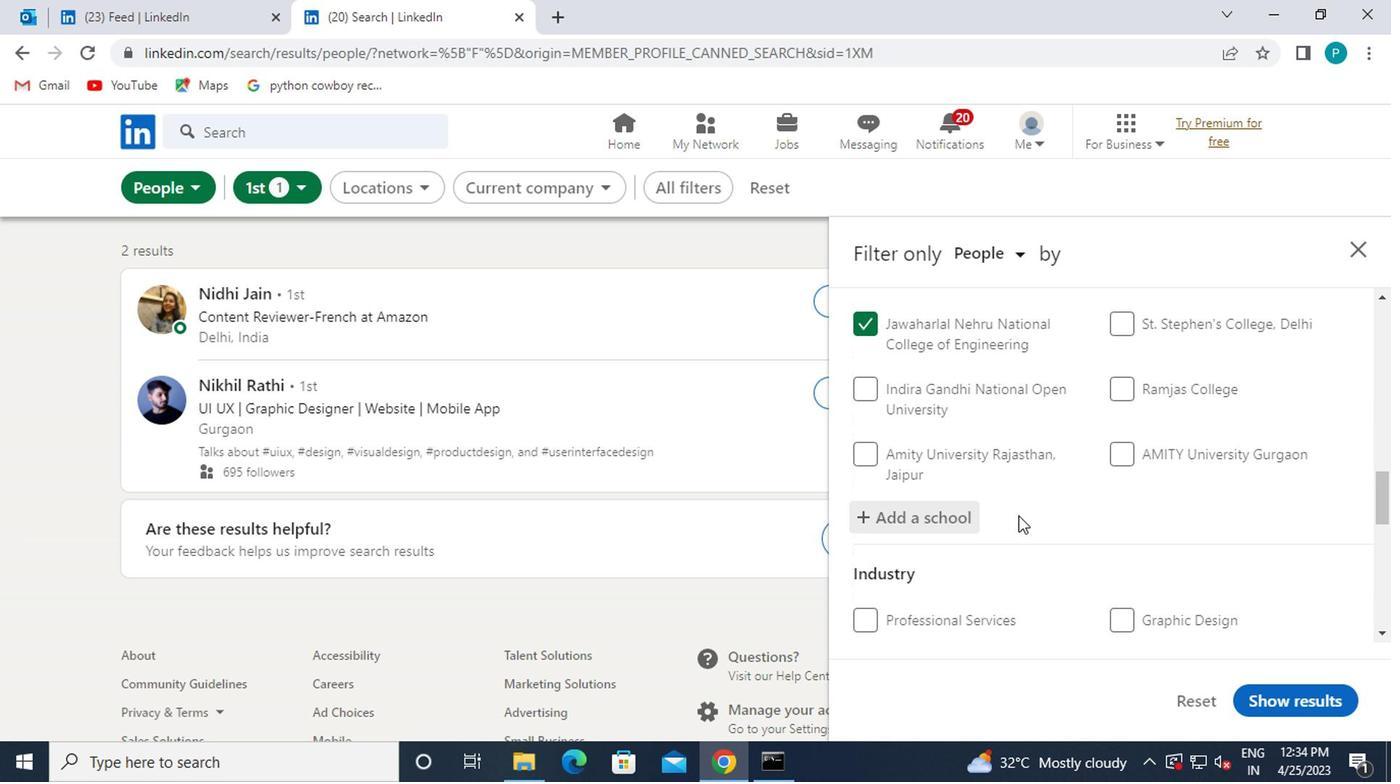 
Action: Mouse scrolled (1013, 514) with delta (0, 0)
Screenshot: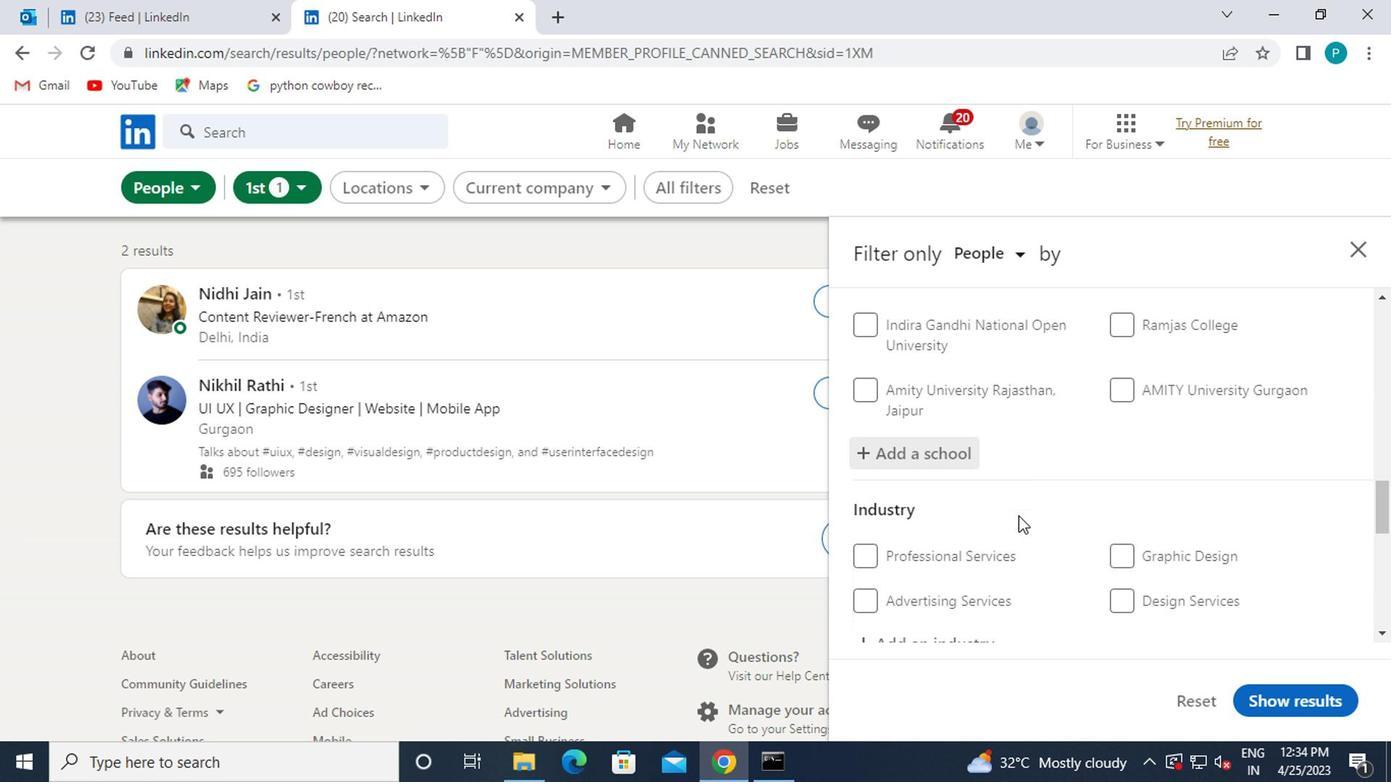 
Action: Mouse moved to (898, 514)
Screenshot: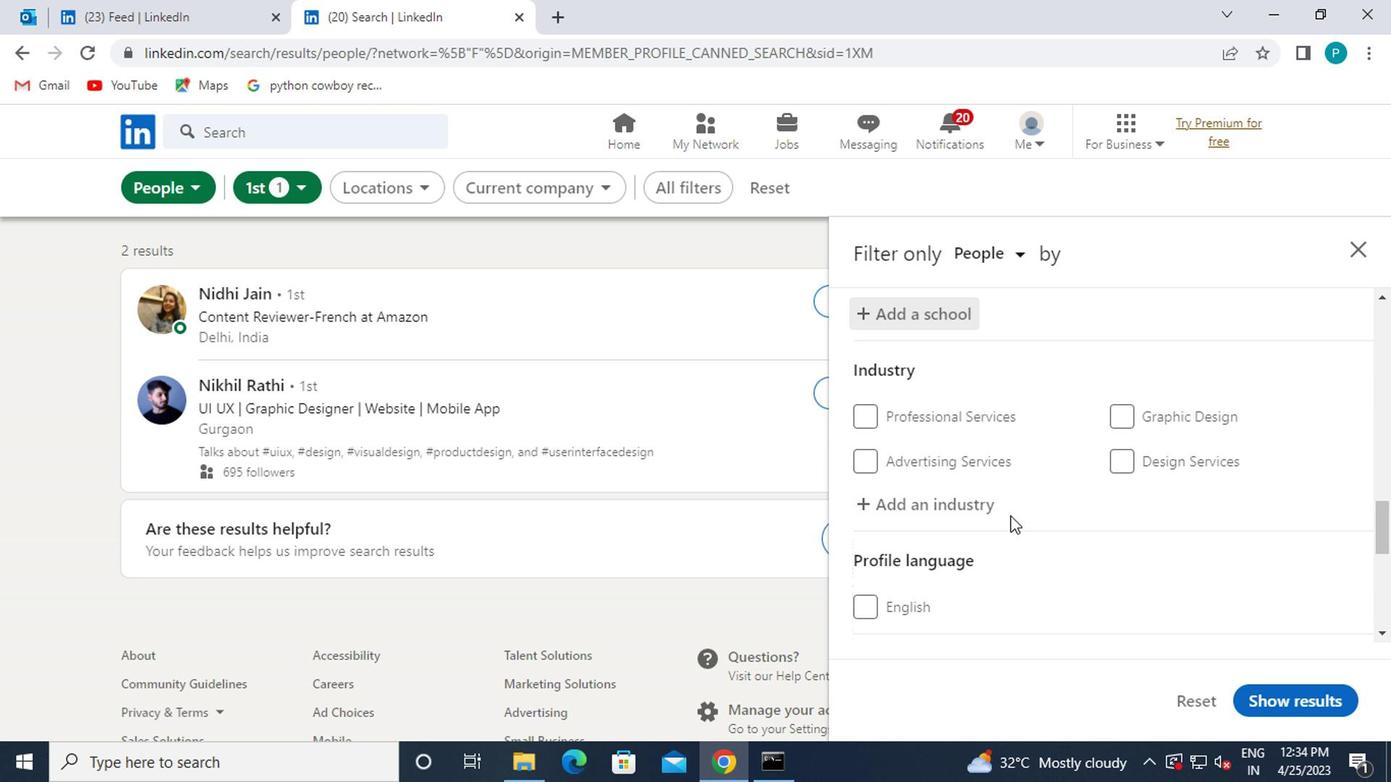 
Action: Mouse pressed left at (898, 514)
Screenshot: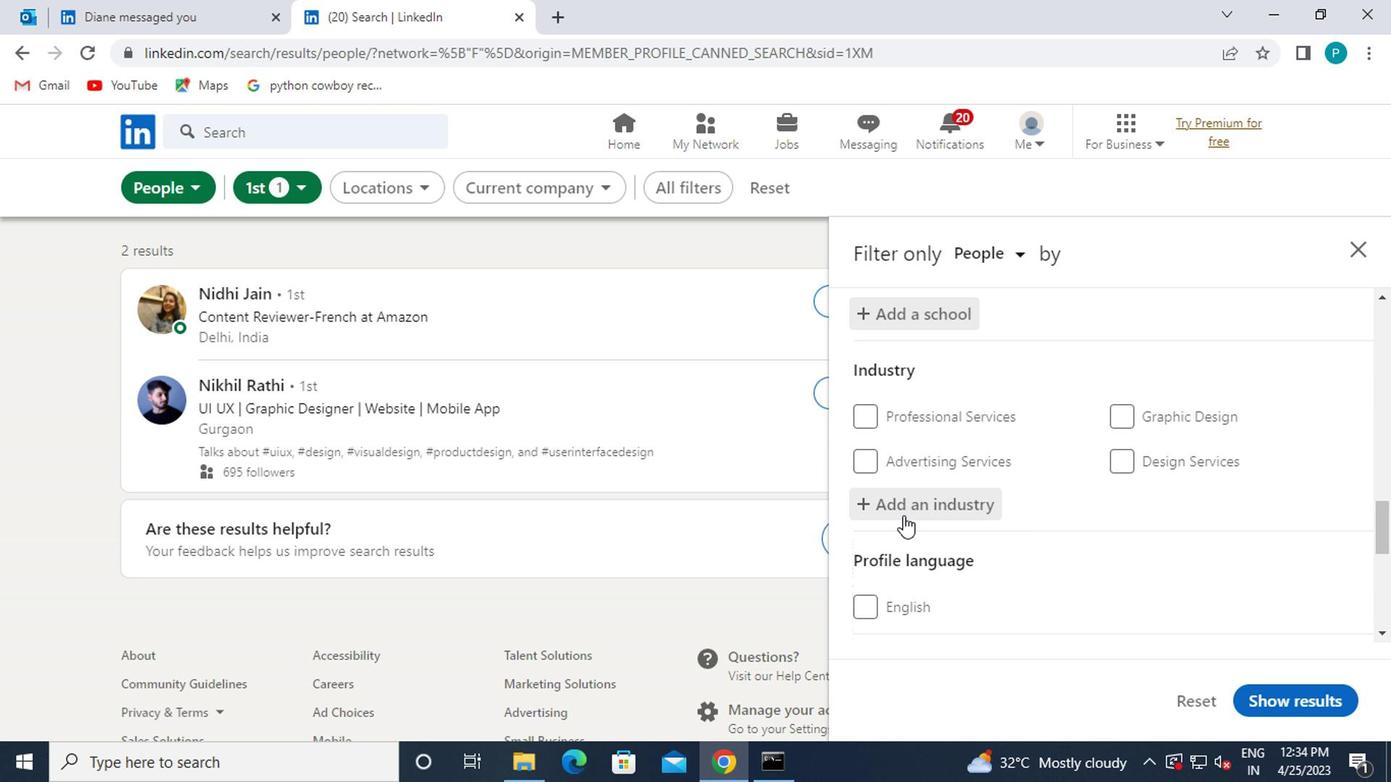 
Action: Mouse moved to (901, 514)
Screenshot: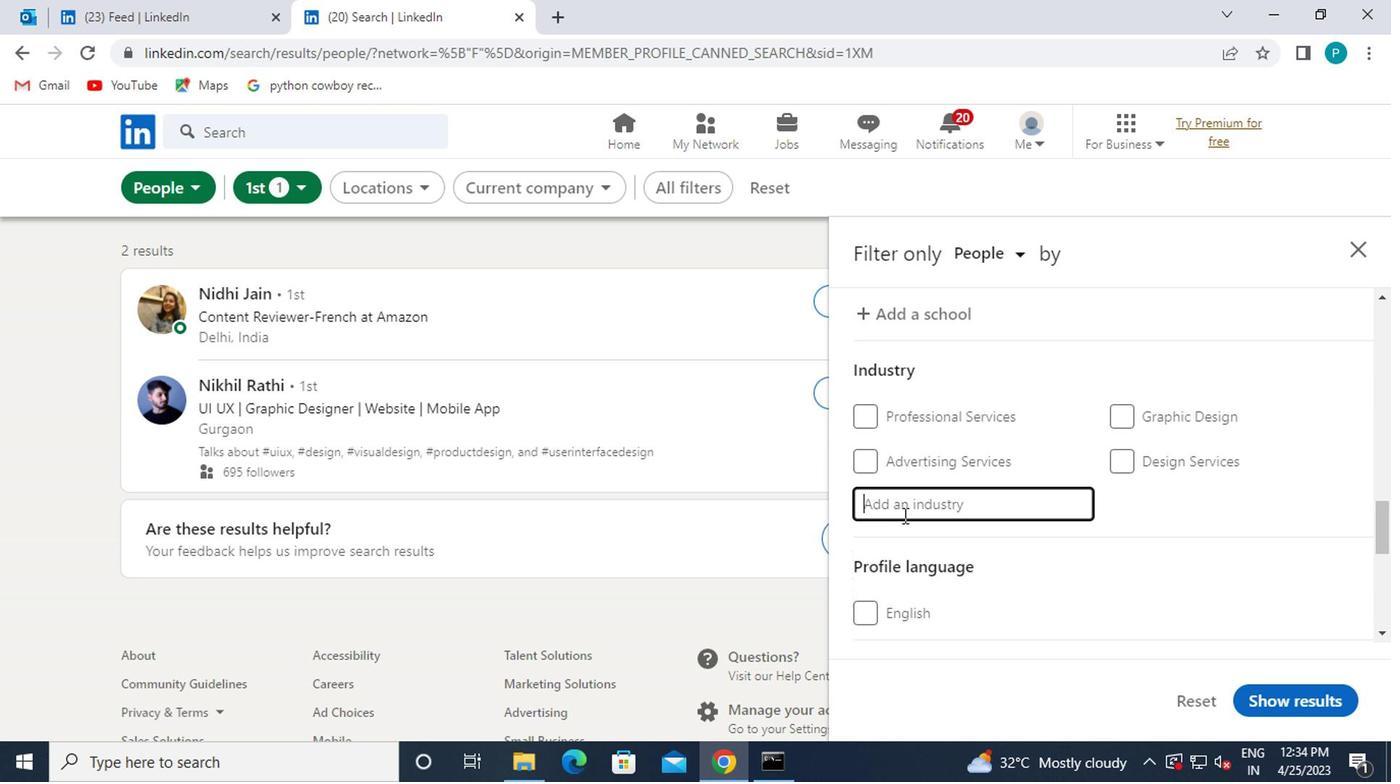 
Action: Key pressed PIPE
Screenshot: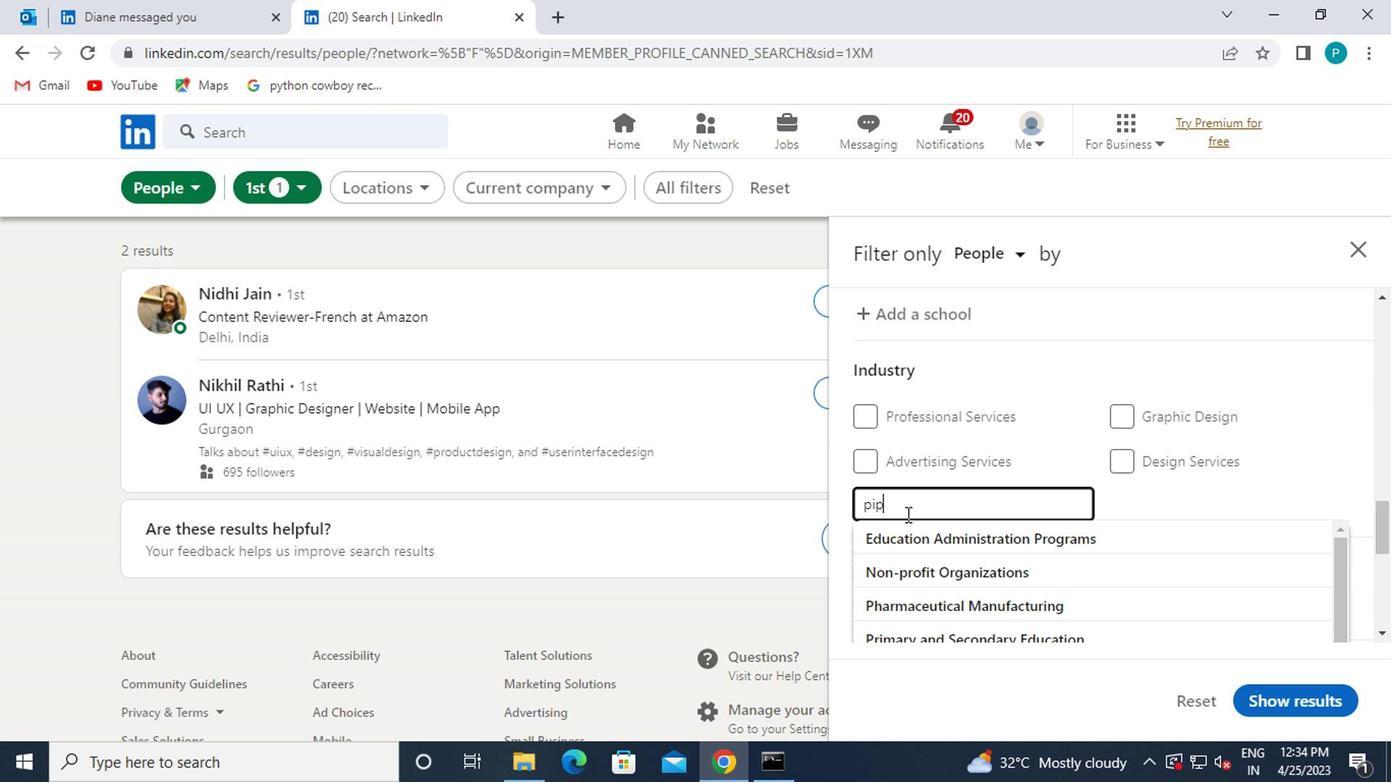 
Action: Mouse moved to (917, 545)
Screenshot: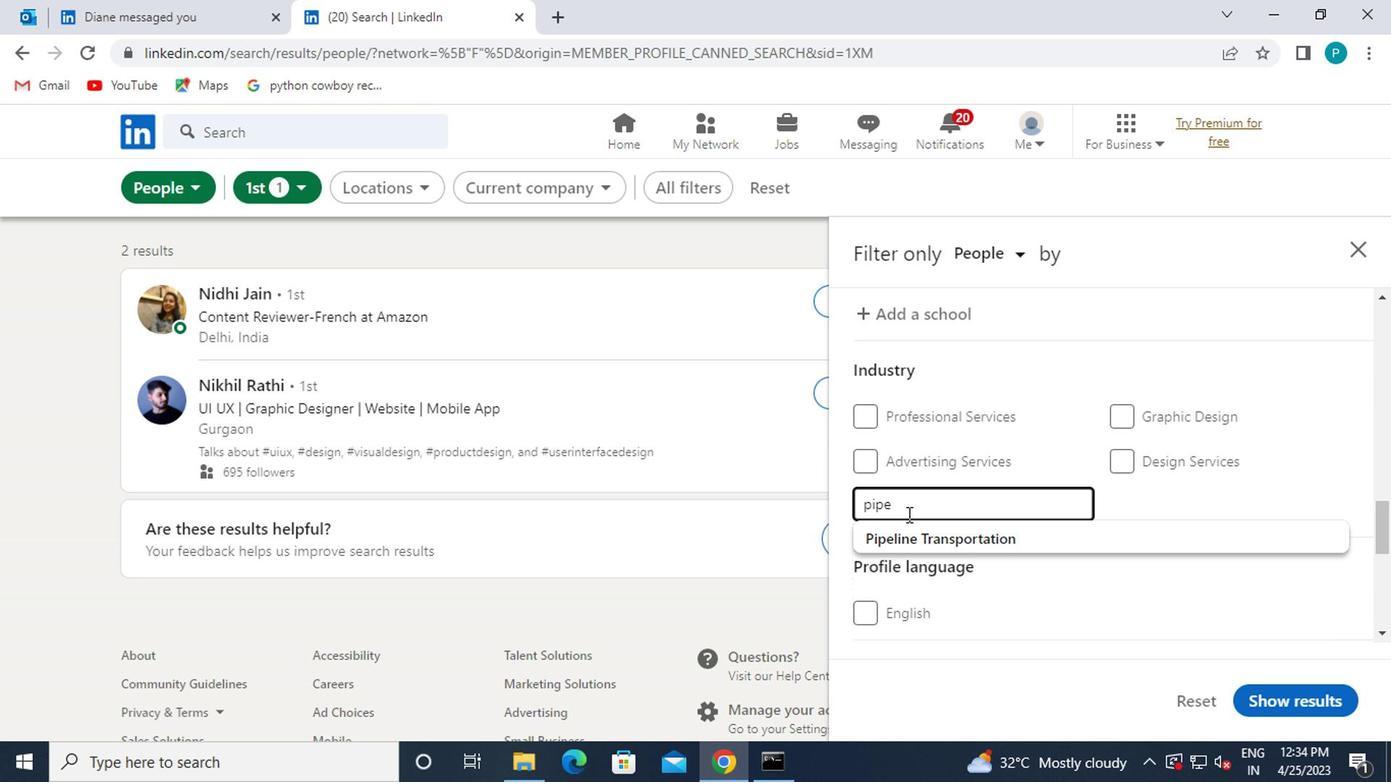 
Action: Mouse pressed left at (917, 545)
Screenshot: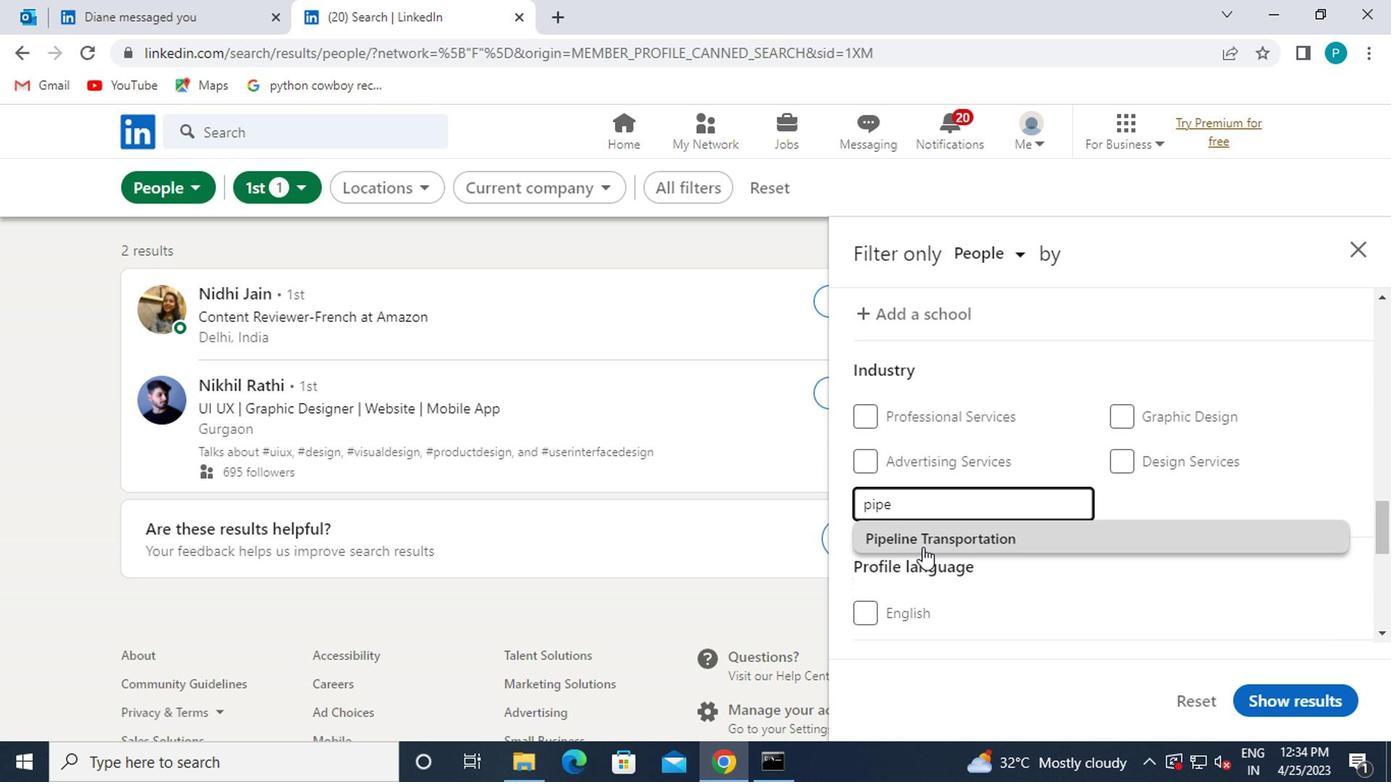 
Action: Mouse scrolled (917, 545) with delta (0, 0)
Screenshot: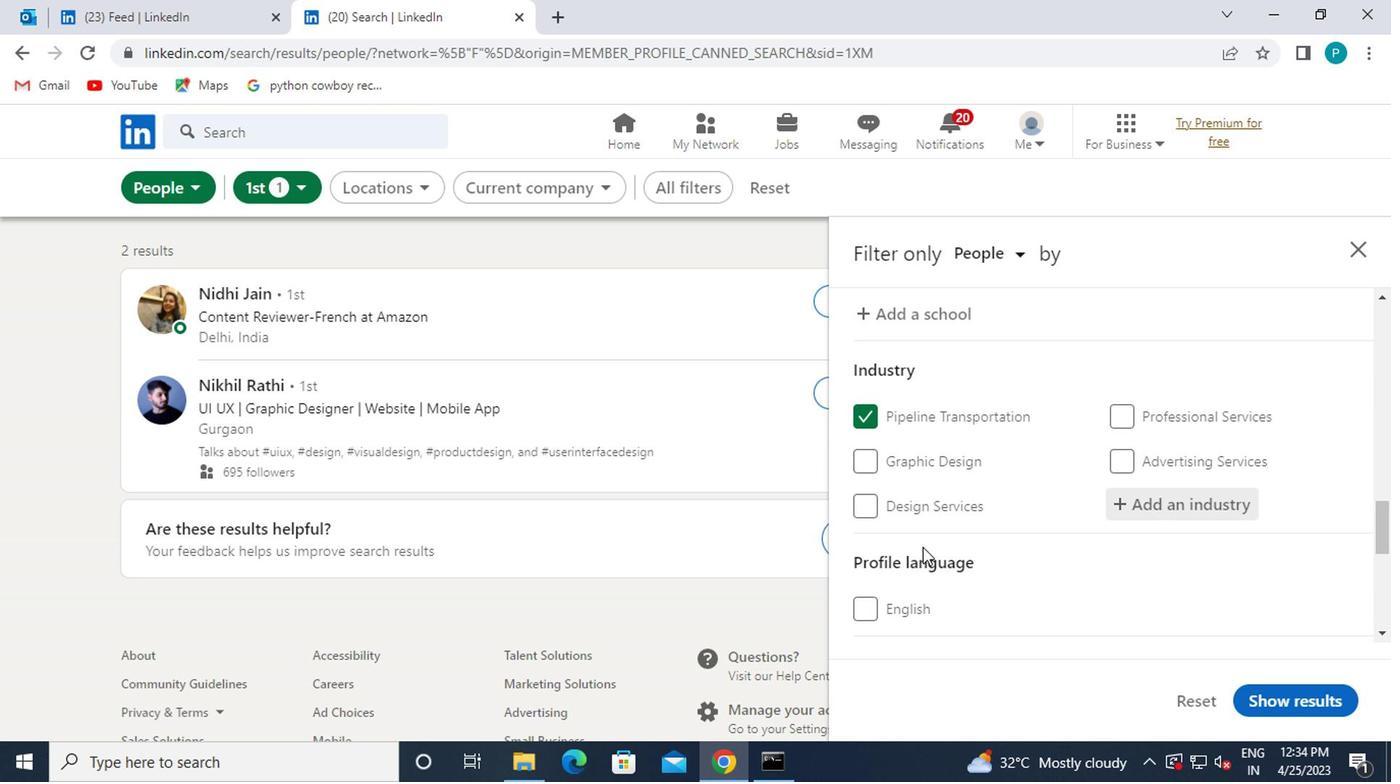 
Action: Mouse scrolled (917, 545) with delta (0, 0)
Screenshot: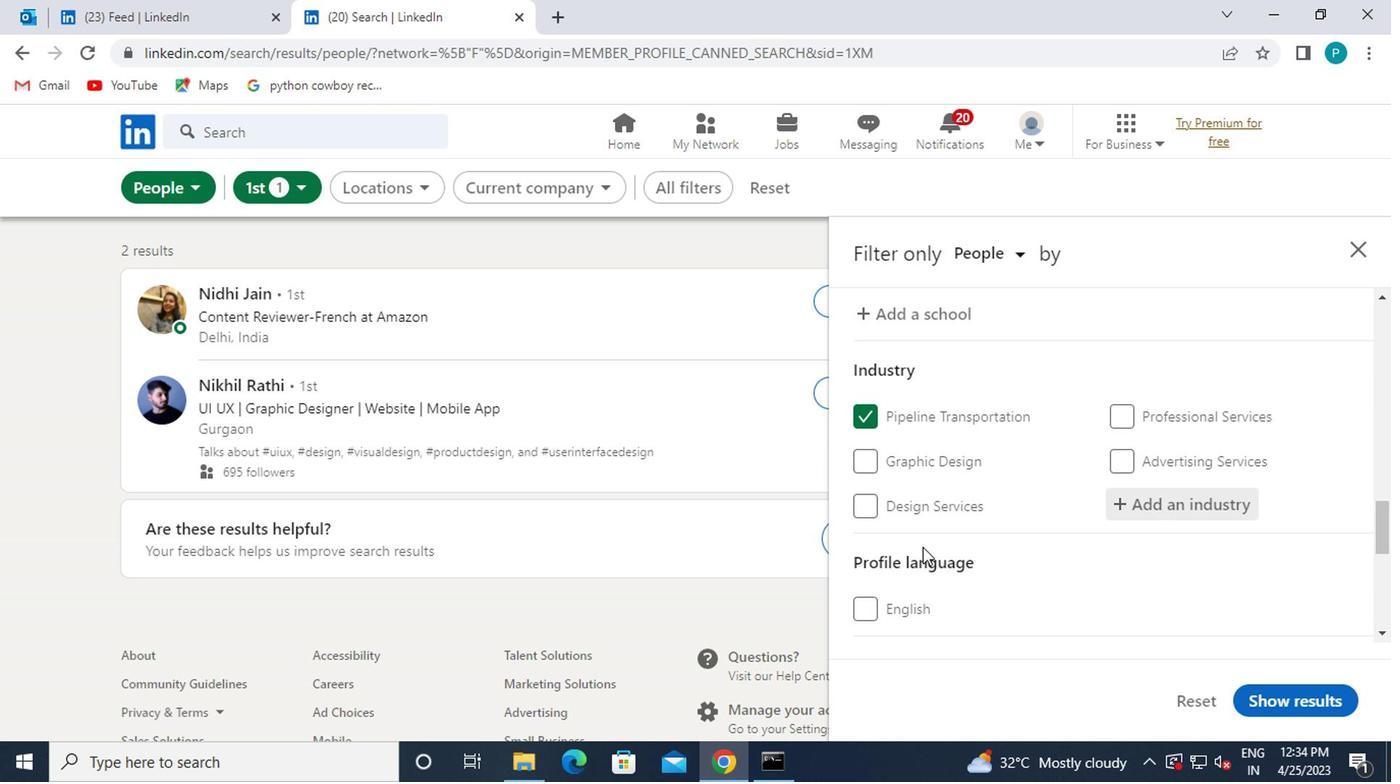 
Action: Mouse moved to (914, 540)
Screenshot: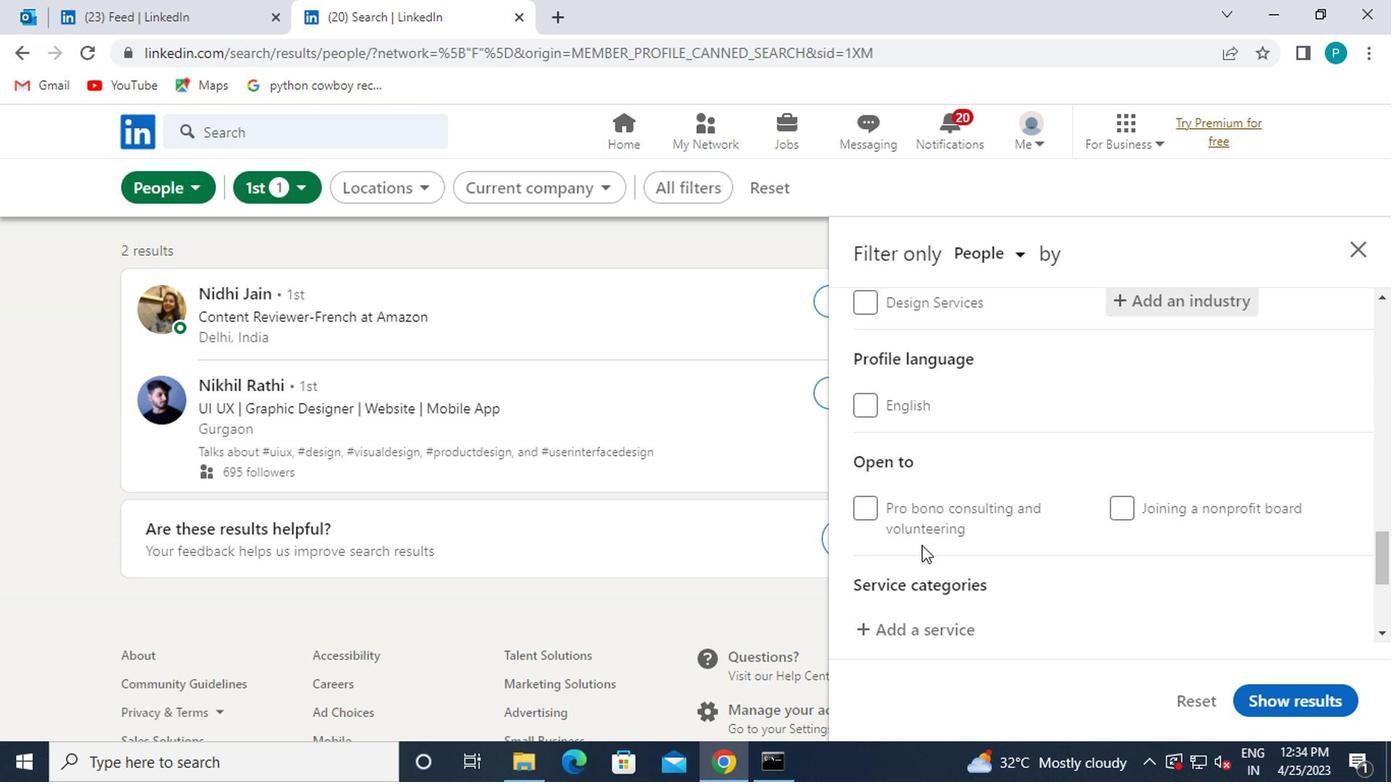 
Action: Mouse scrolled (914, 538) with delta (0, -1)
Screenshot: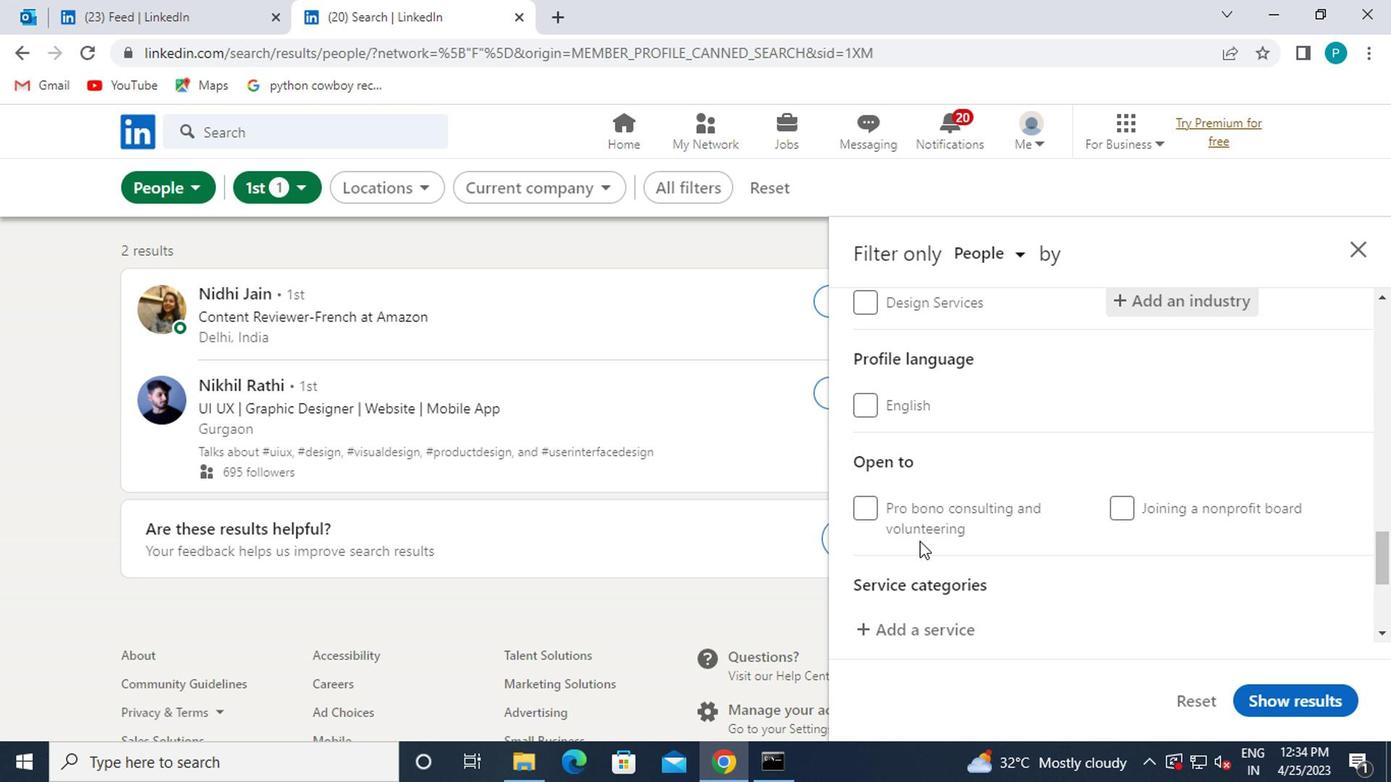 
Action: Mouse moved to (906, 533)
Screenshot: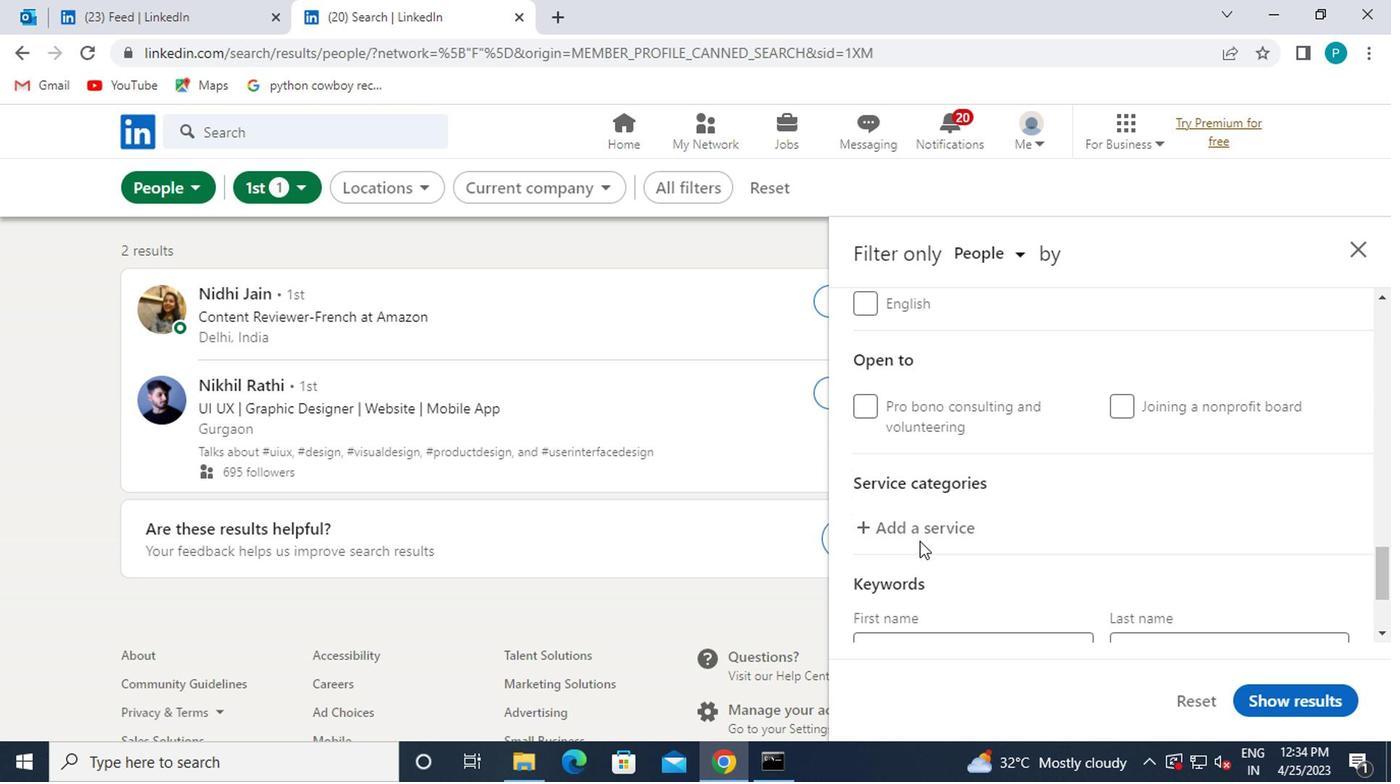 
Action: Mouse pressed left at (906, 533)
Screenshot: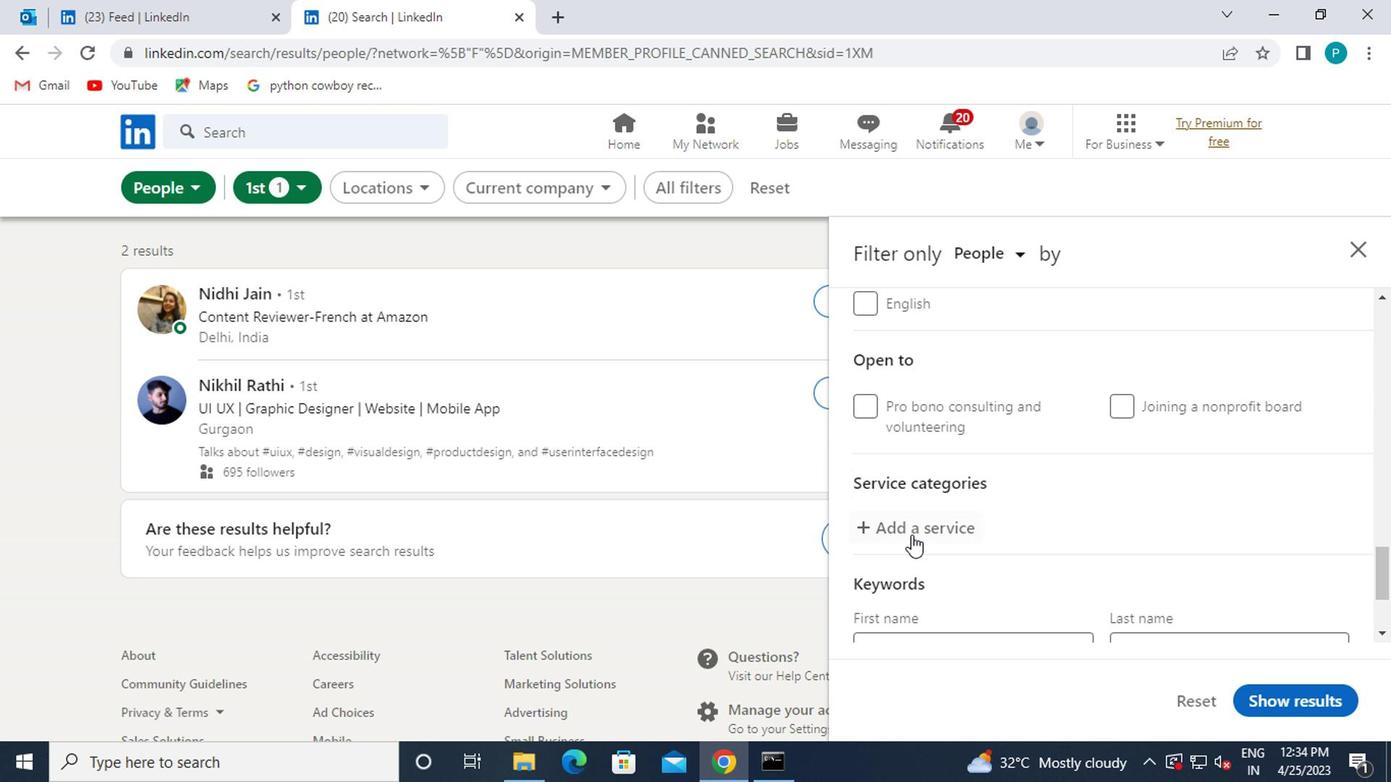 
Action: Key pressed VE<Key.backspace>IDER<Key.backspace>O
Screenshot: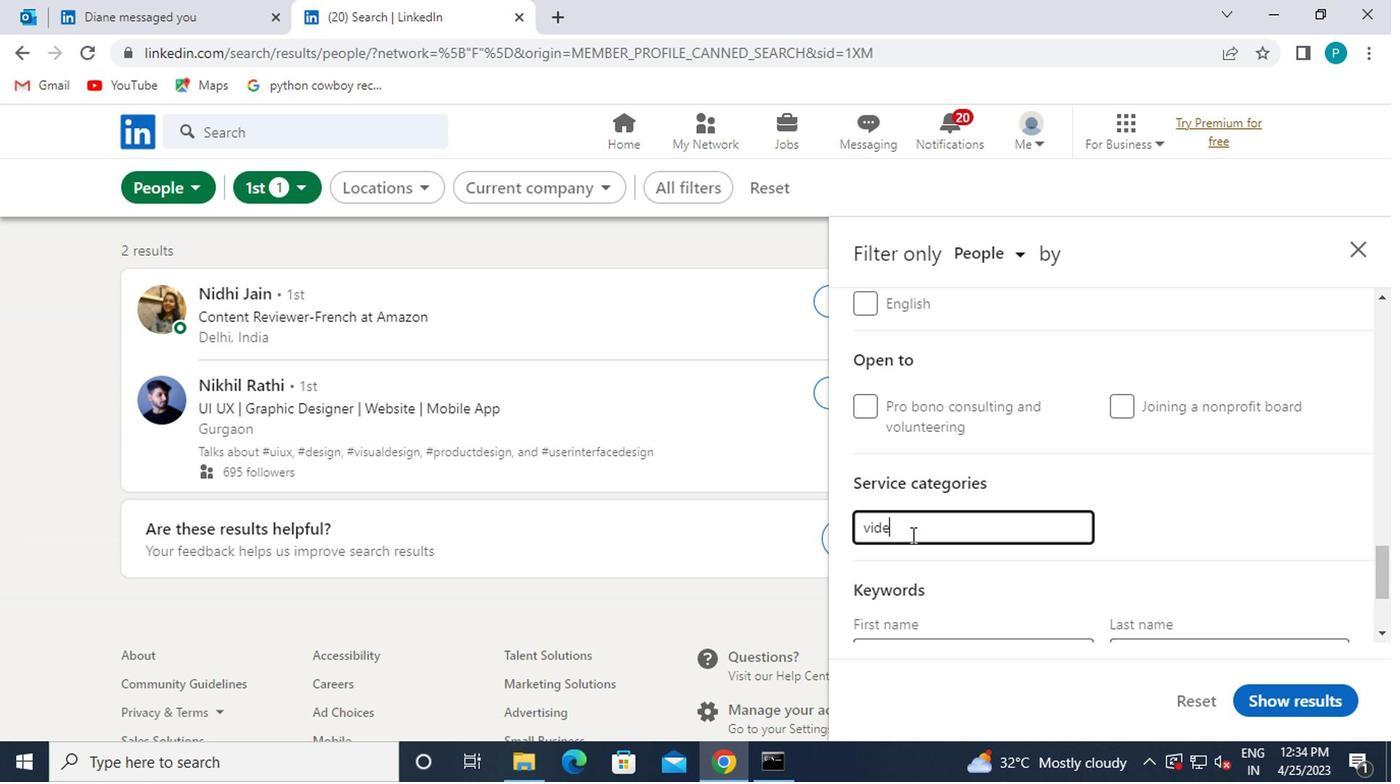 
Action: Mouse moved to (924, 592)
Screenshot: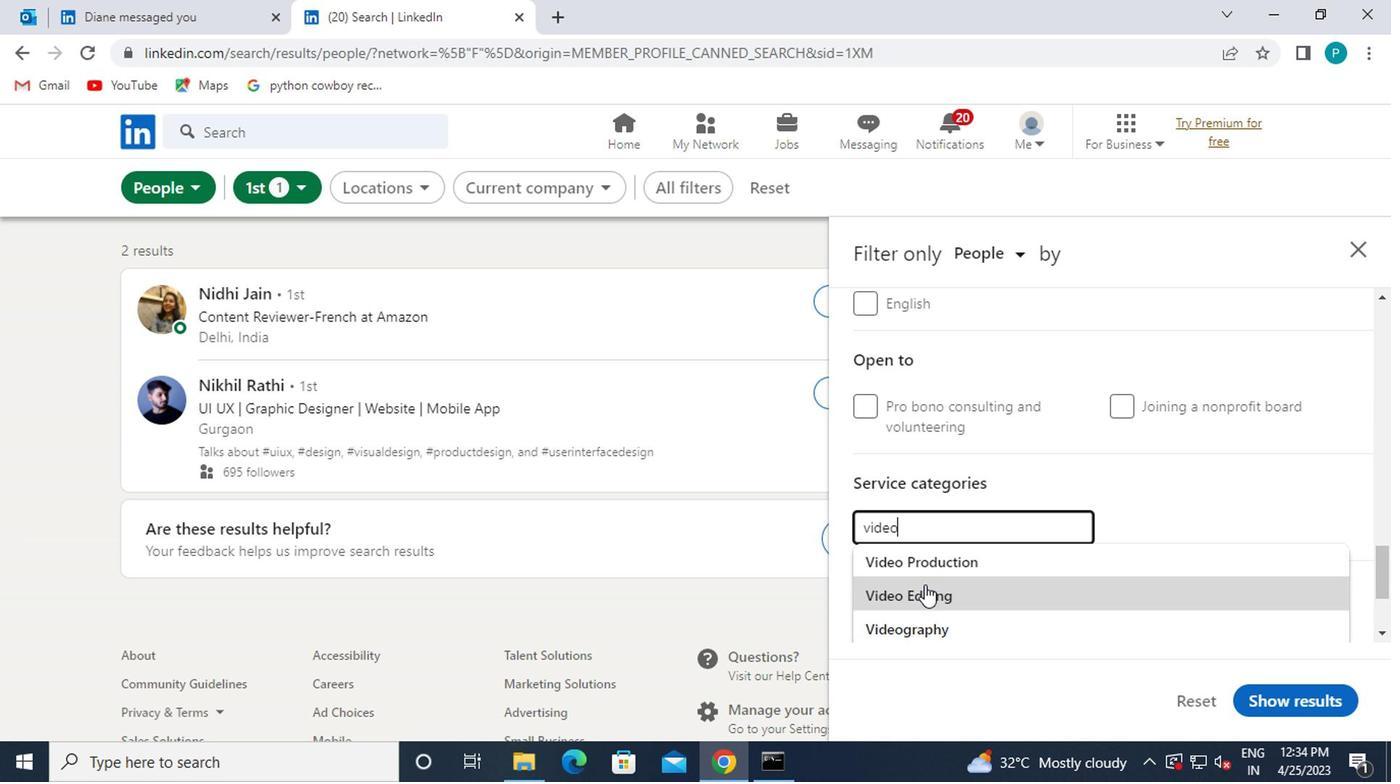 
Action: Mouse scrolled (924, 591) with delta (0, 0)
Screenshot: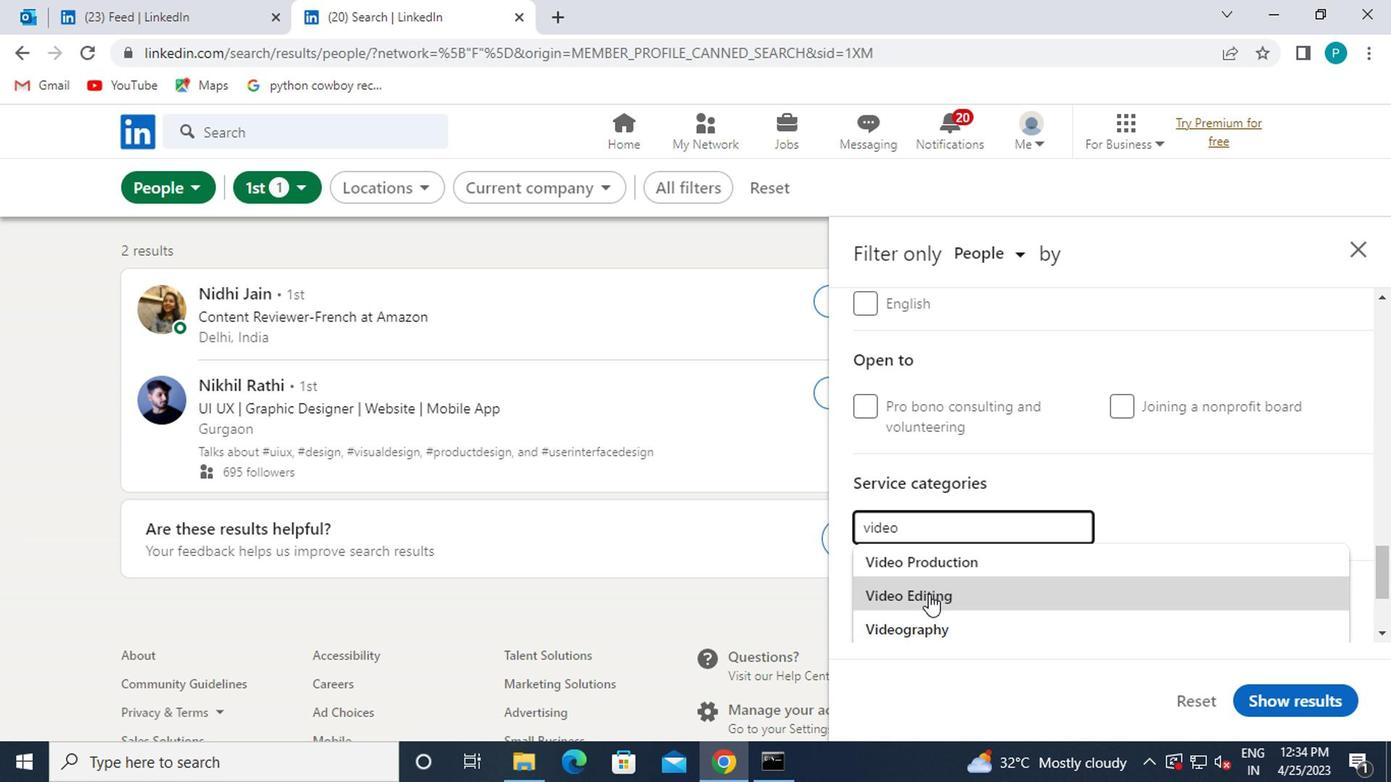 
Action: Mouse moved to (937, 617)
Screenshot: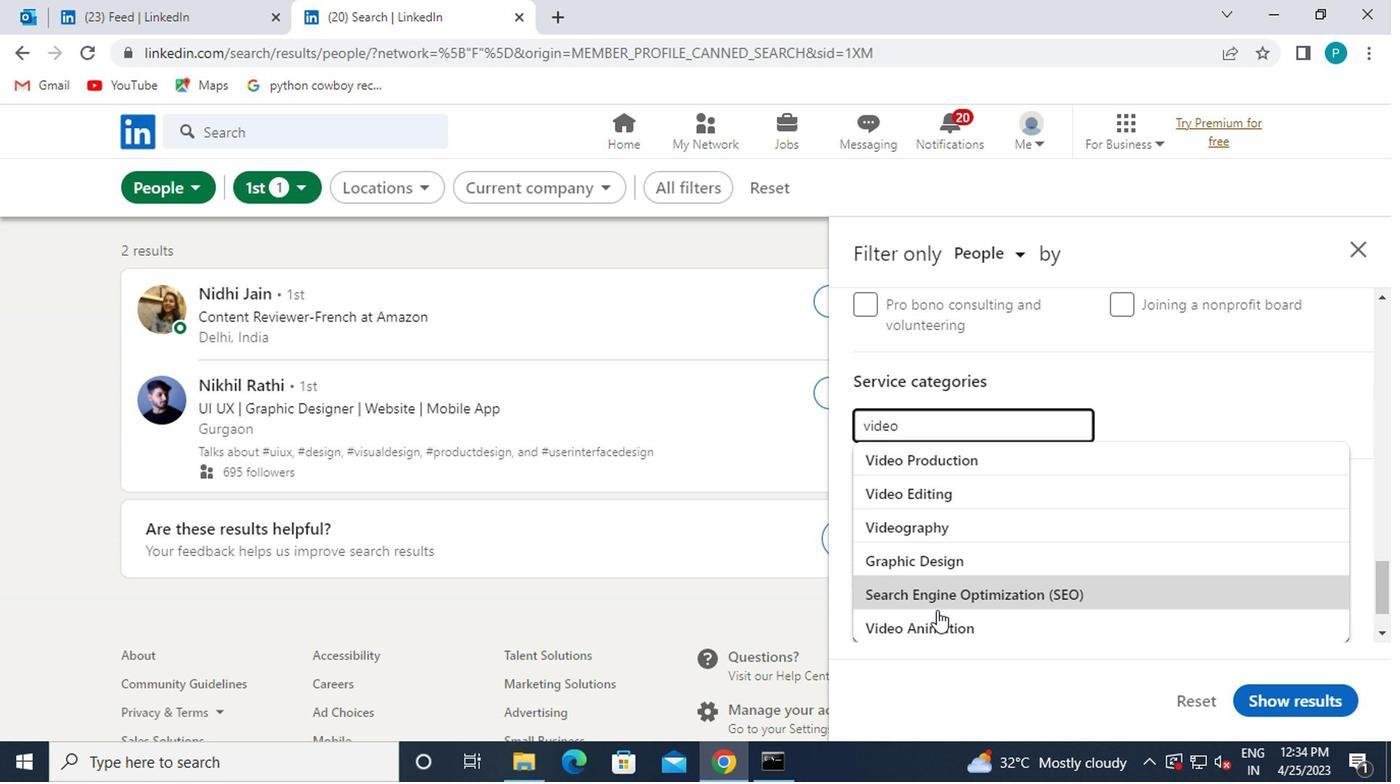 
Action: Mouse pressed left at (937, 617)
Screenshot: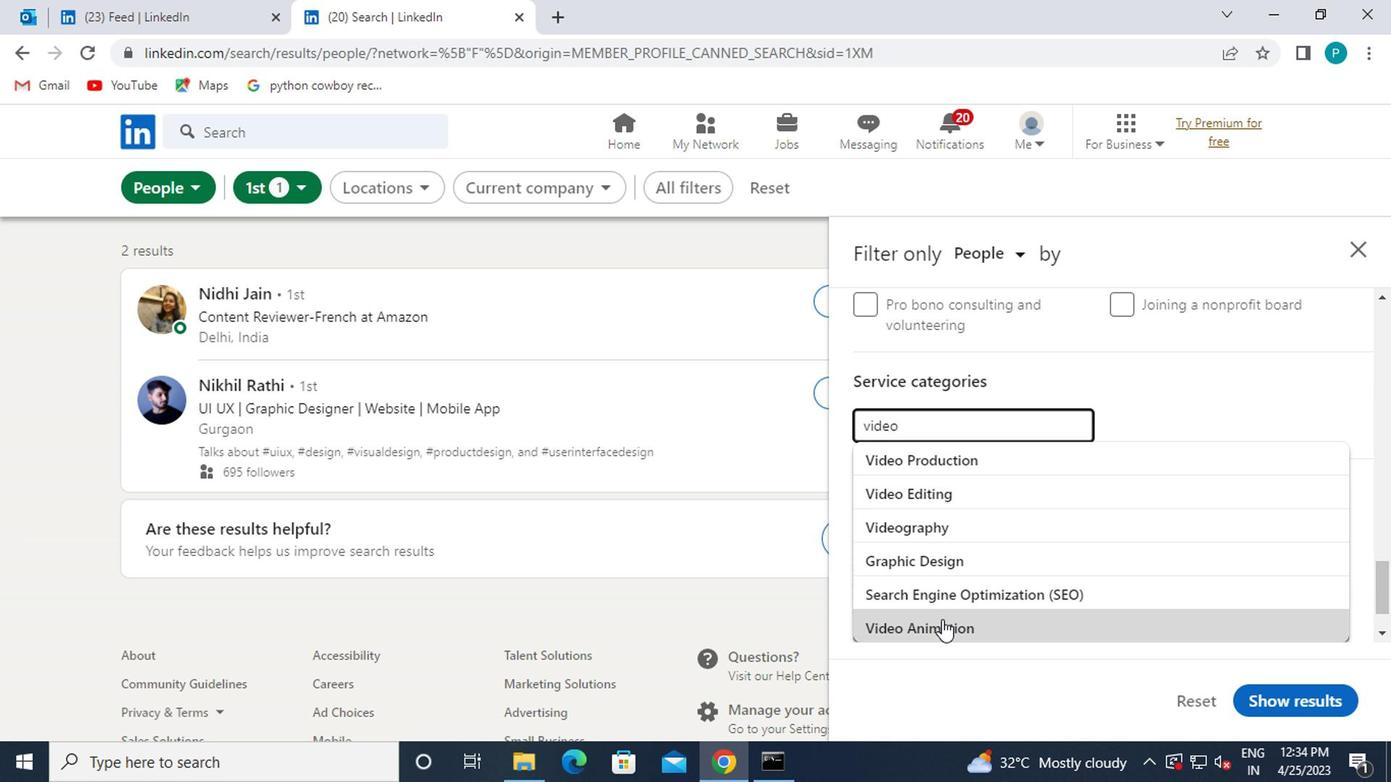 
Action: Mouse moved to (1030, 524)
Screenshot: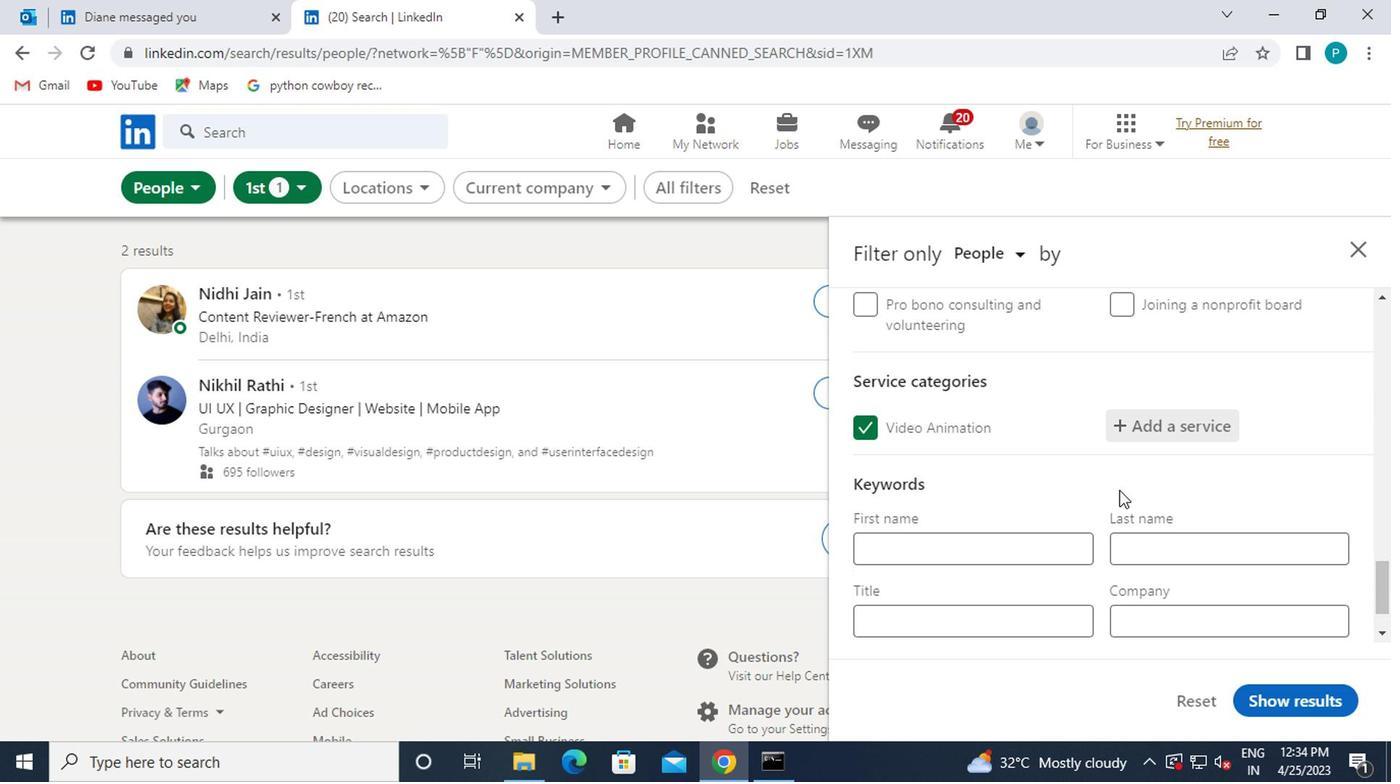 
Action: Mouse scrolled (1030, 523) with delta (0, -1)
Screenshot: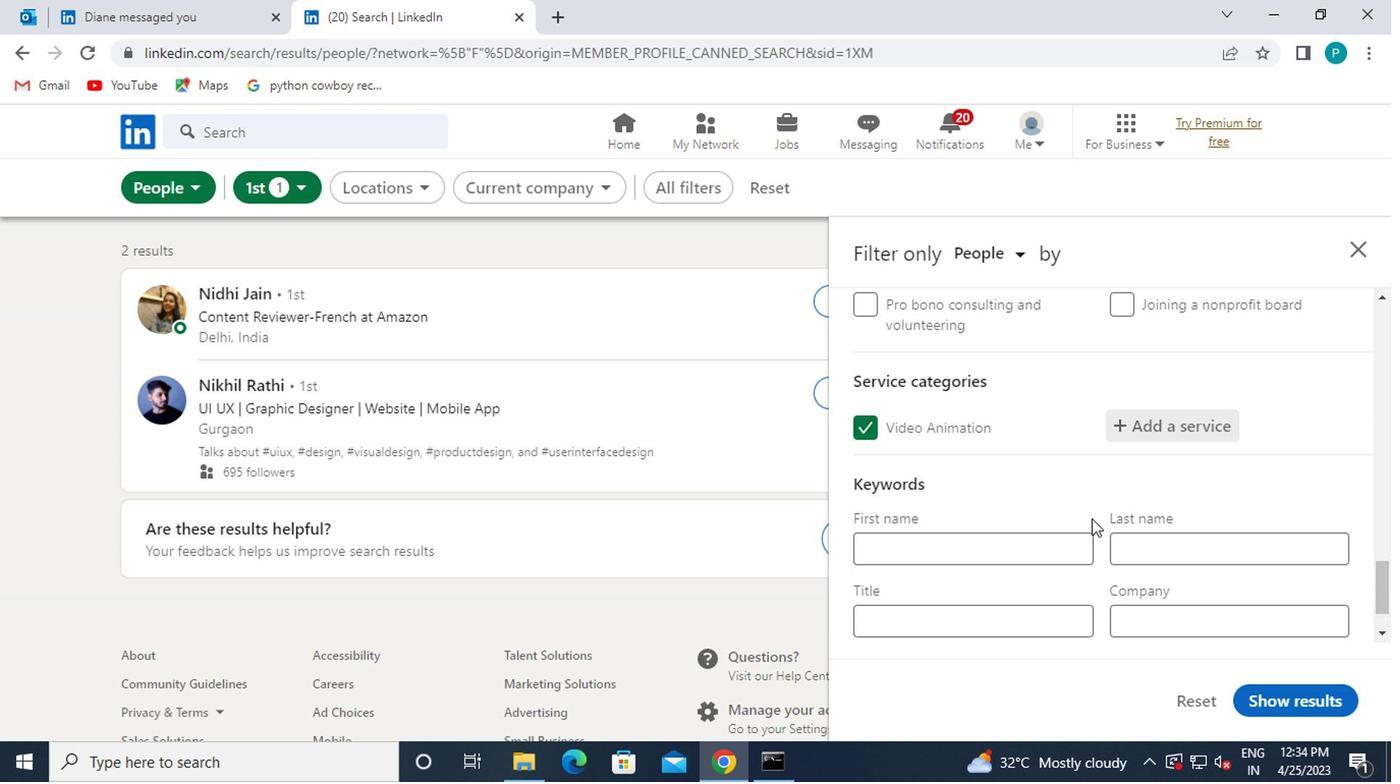 
Action: Mouse moved to (1005, 564)
Screenshot: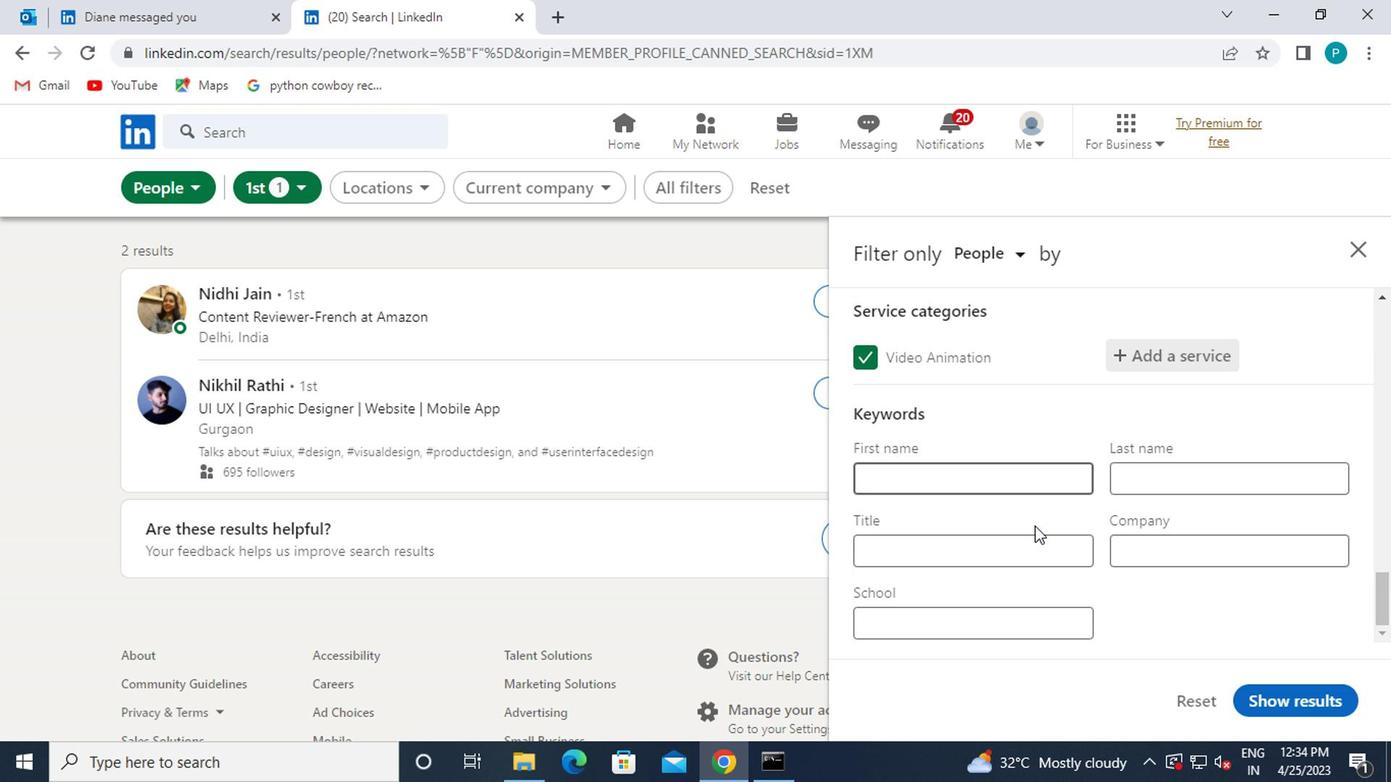 
Action: Mouse pressed left at (1005, 564)
Screenshot: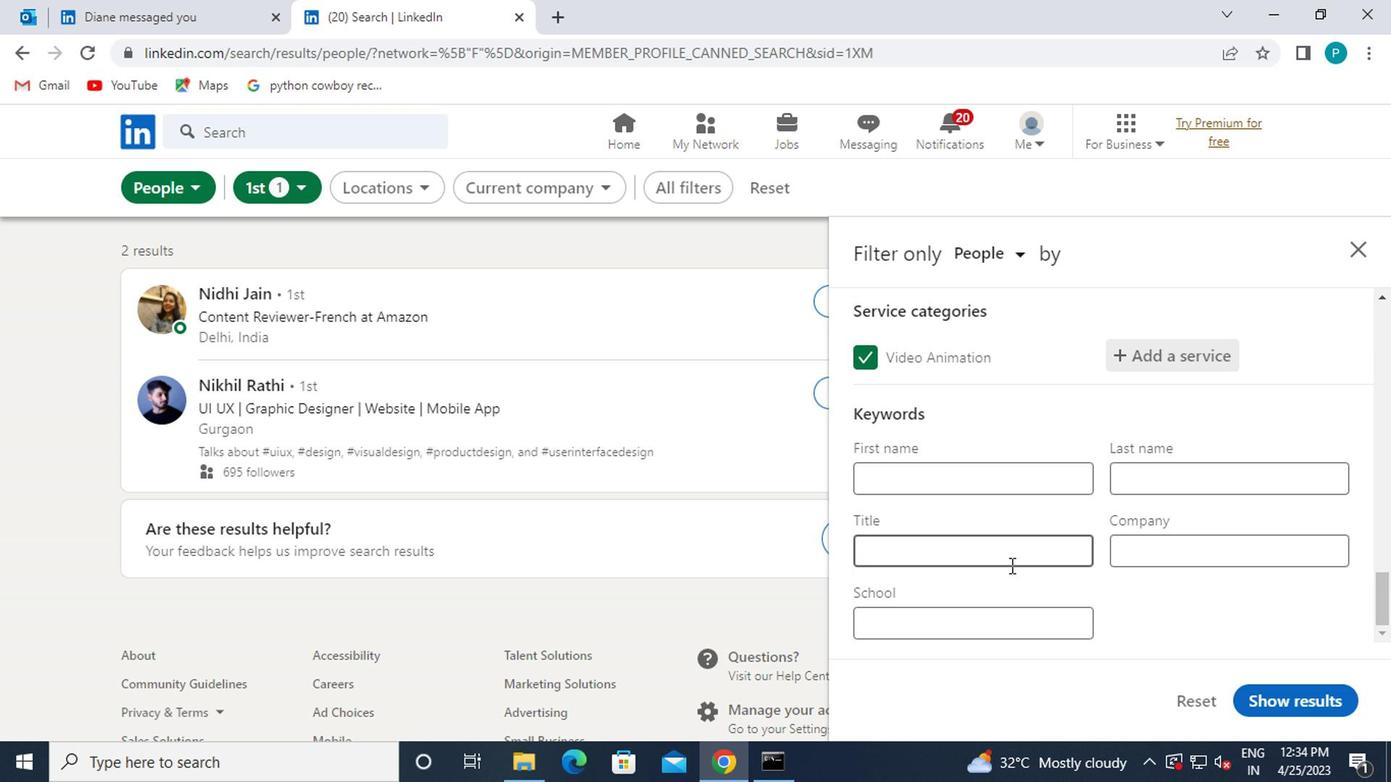 
Action: Mouse moved to (990, 582)
Screenshot: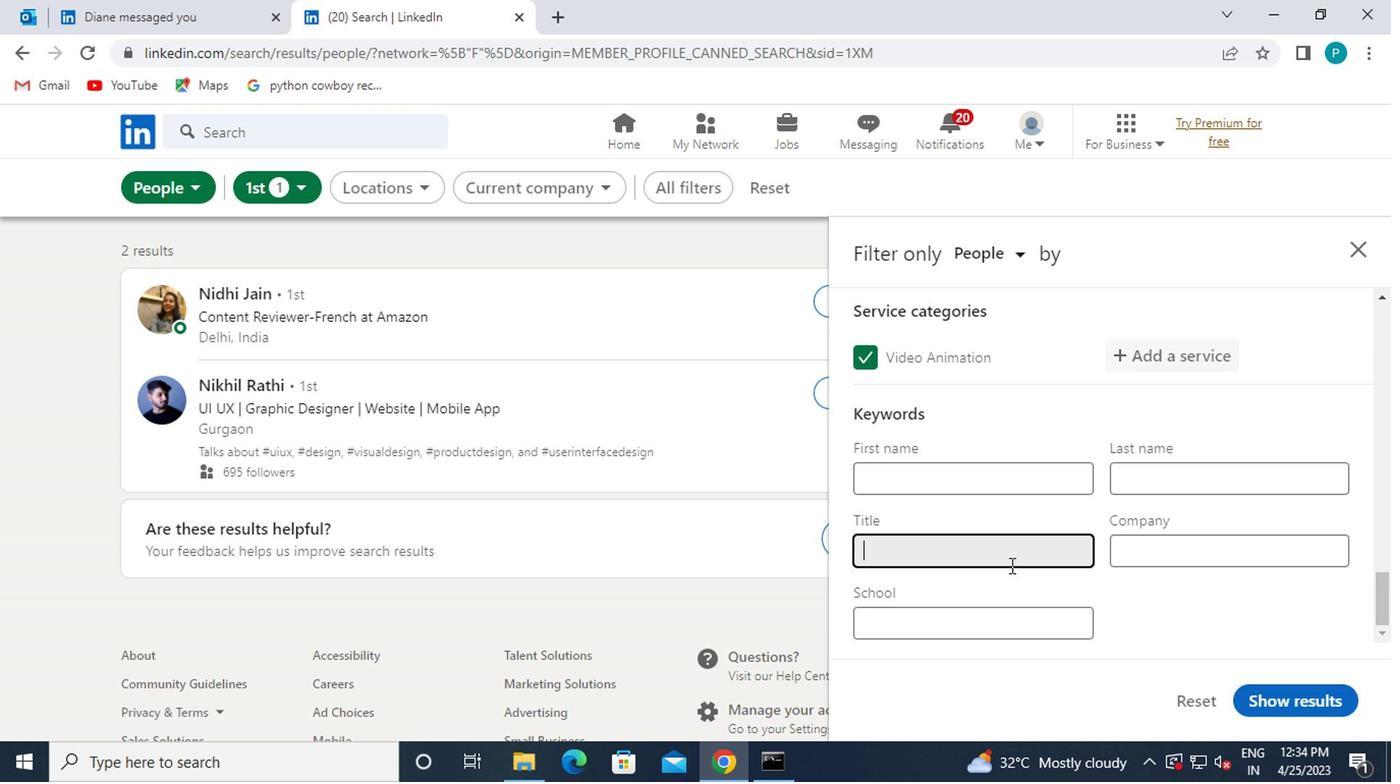 
Action: Key pressed <Key.caps_lock>V<Key.caps_lock>ETERNITY<Key.backspace><Key.backspace><Key.backspace><Key.backspace>INARY<Key.space><Key.caps_lock>A<Key.caps_lock>SSISTANT
Screenshot: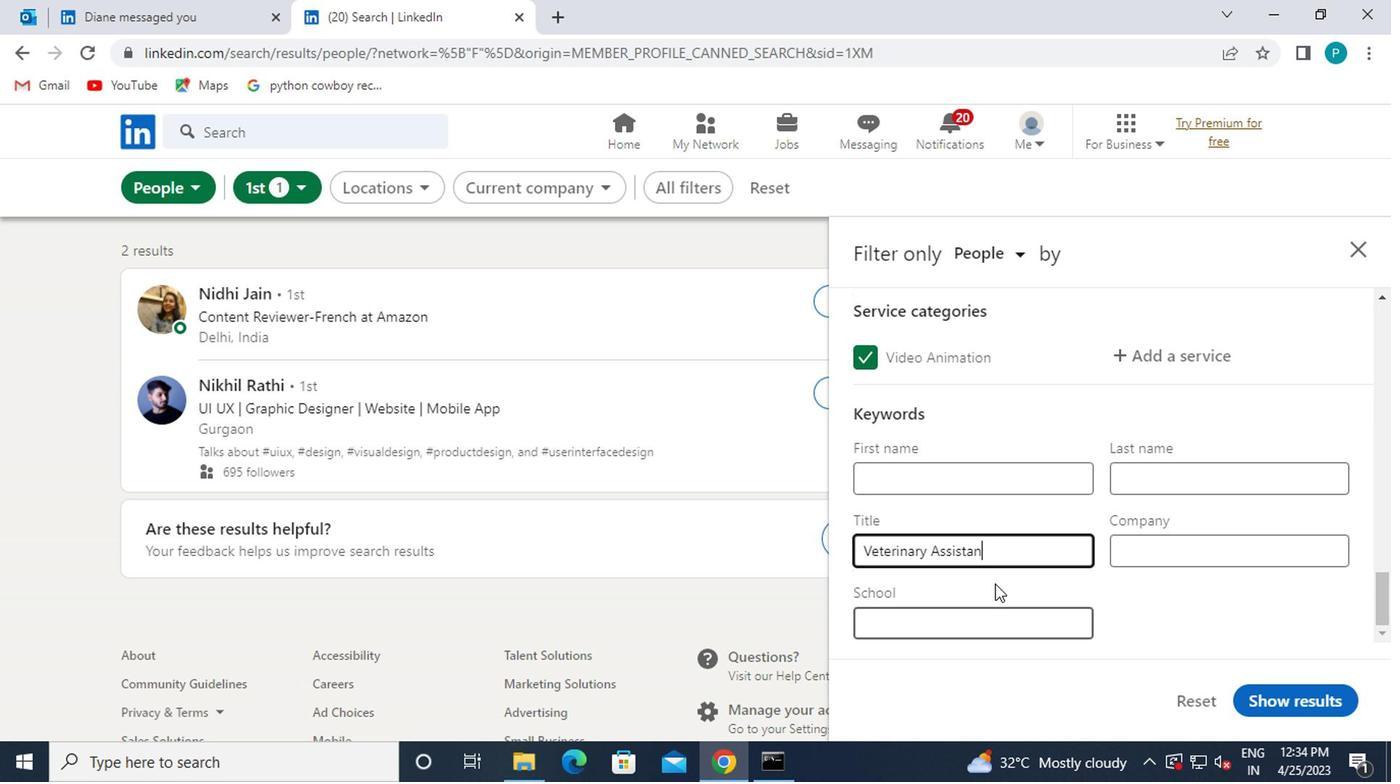 
Action: Mouse scrolled (990, 581) with delta (0, 0)
Screenshot: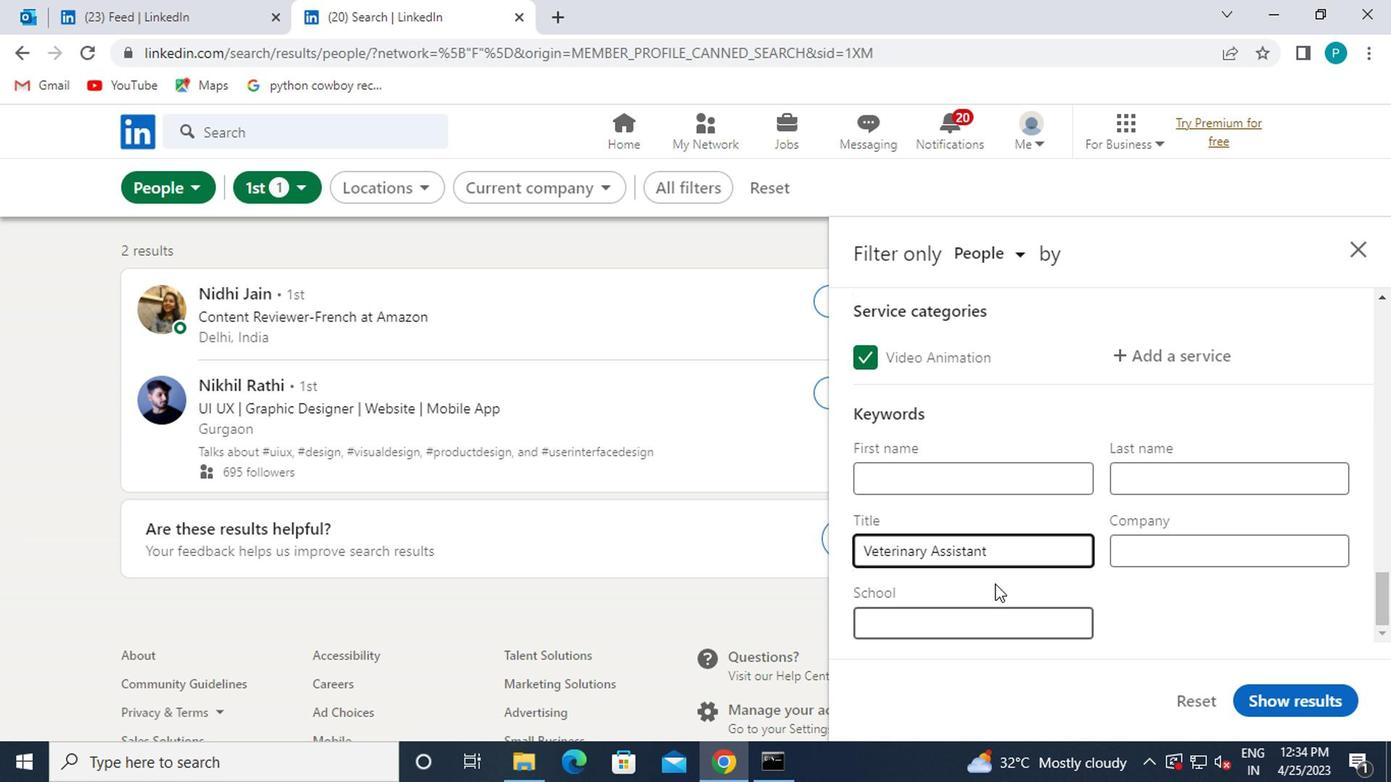 
Action: Mouse scrolled (990, 581) with delta (0, 0)
Screenshot: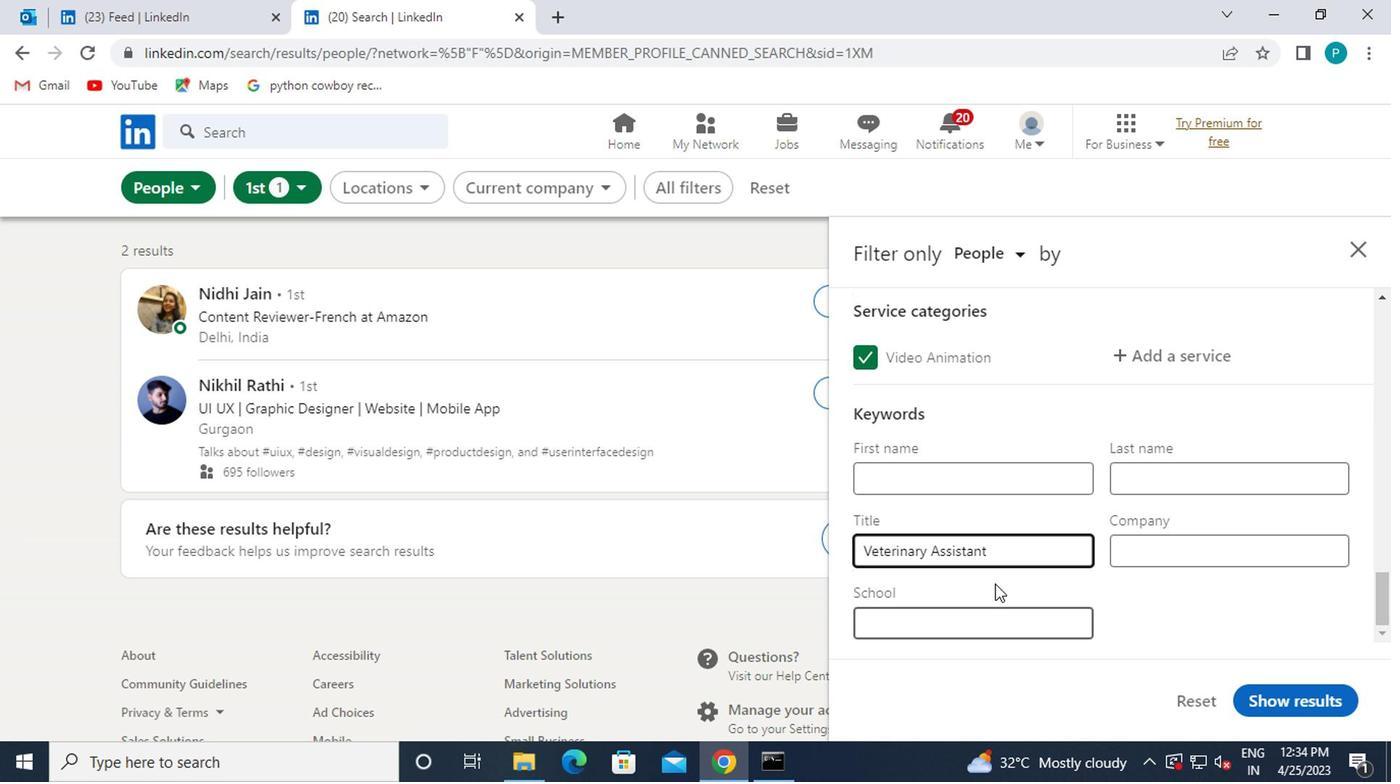 
Action: Mouse moved to (1257, 684)
Screenshot: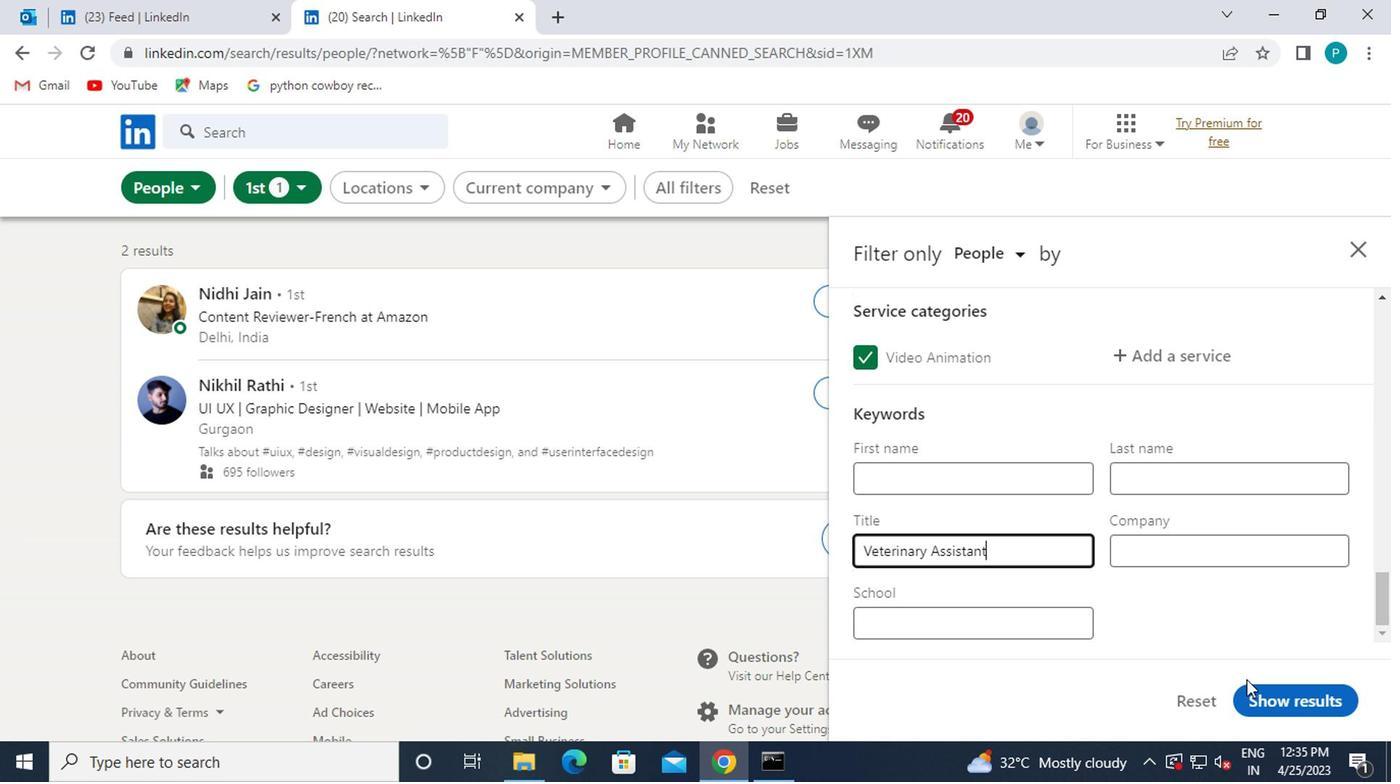 
Action: Mouse pressed left at (1257, 684)
Screenshot: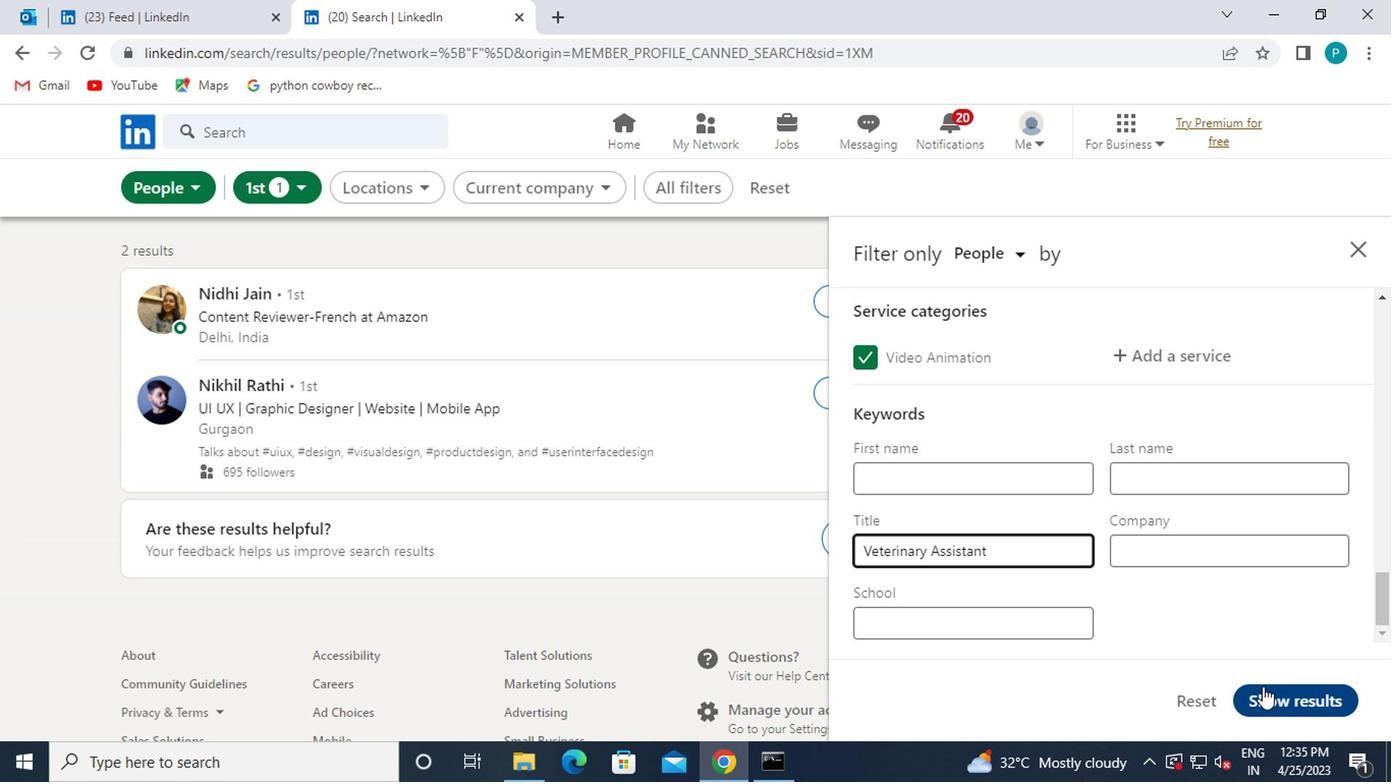 
Action: Mouse moved to (715, 468)
Screenshot: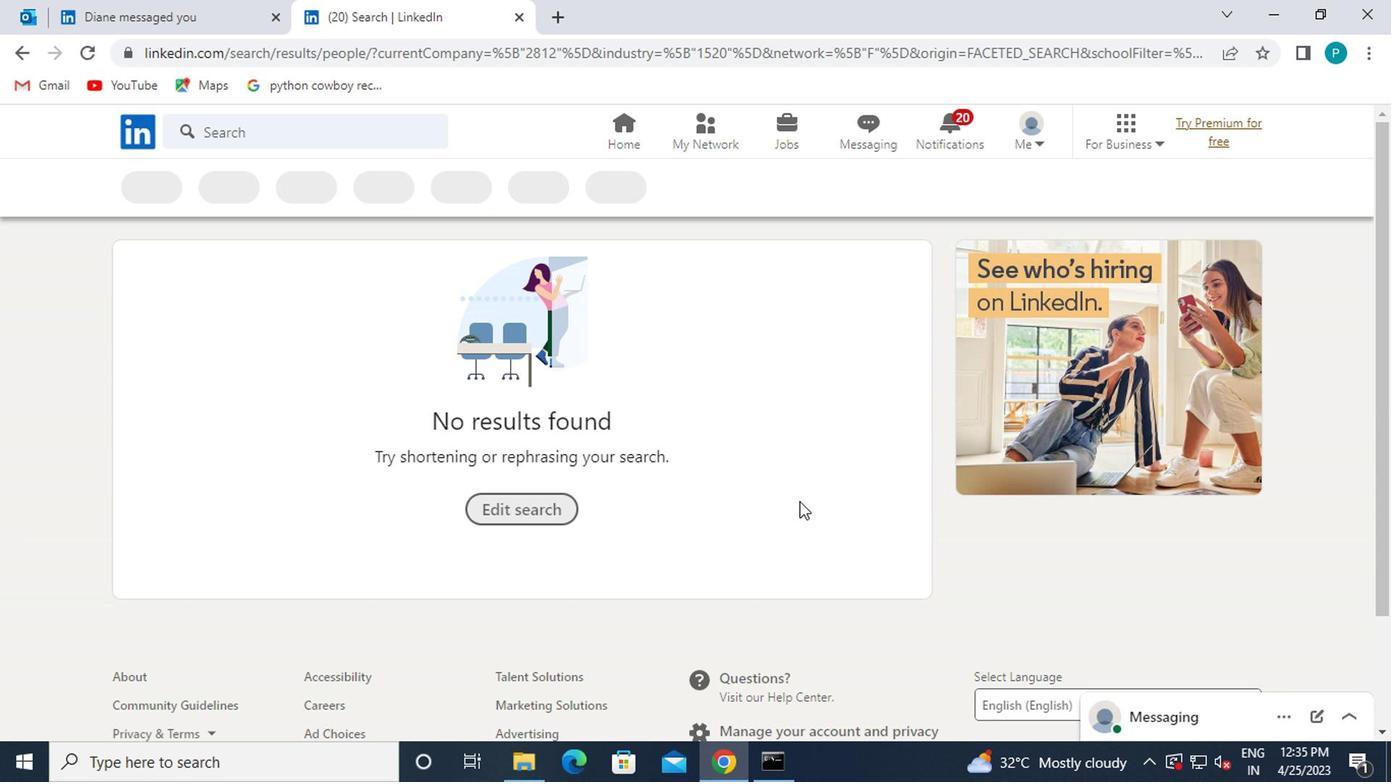 
